 Task: Forward email with the signature Austin King with the subject Job application submission from softage.1@softage.net to softage.8@softage.net with the message Could you provide an update on the progress of the market research project?, select first sentence, change the font of the message to Tahoma and change the font typography to bold Send the email
Action: Mouse moved to (989, 77)
Screenshot: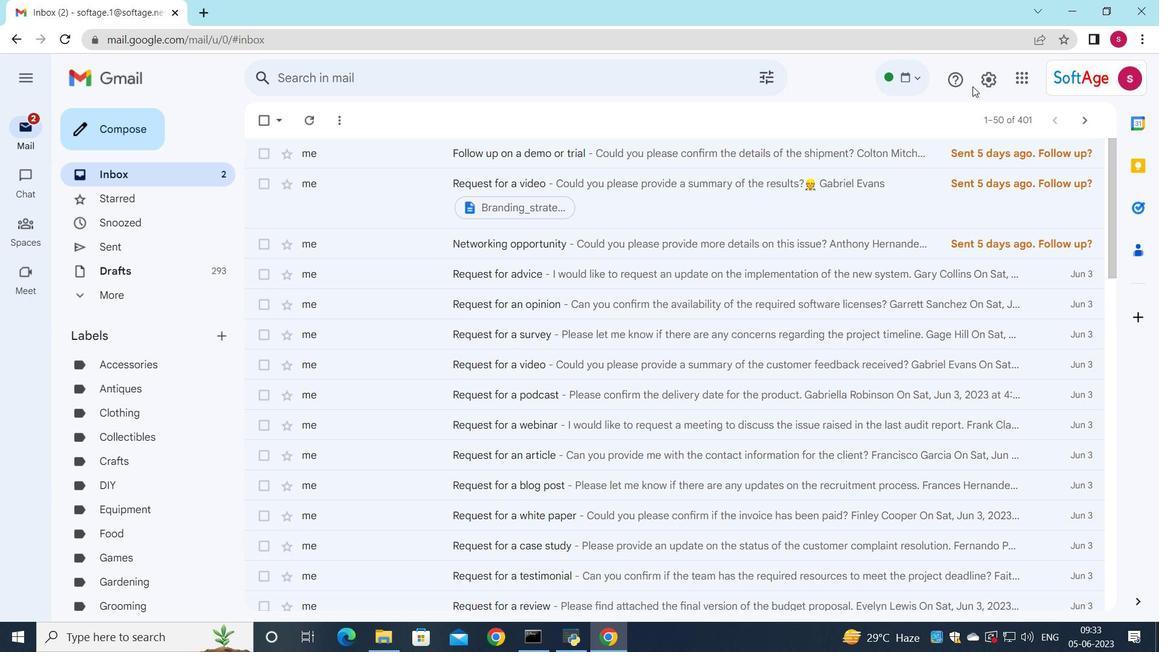 
Action: Mouse pressed left at (989, 77)
Screenshot: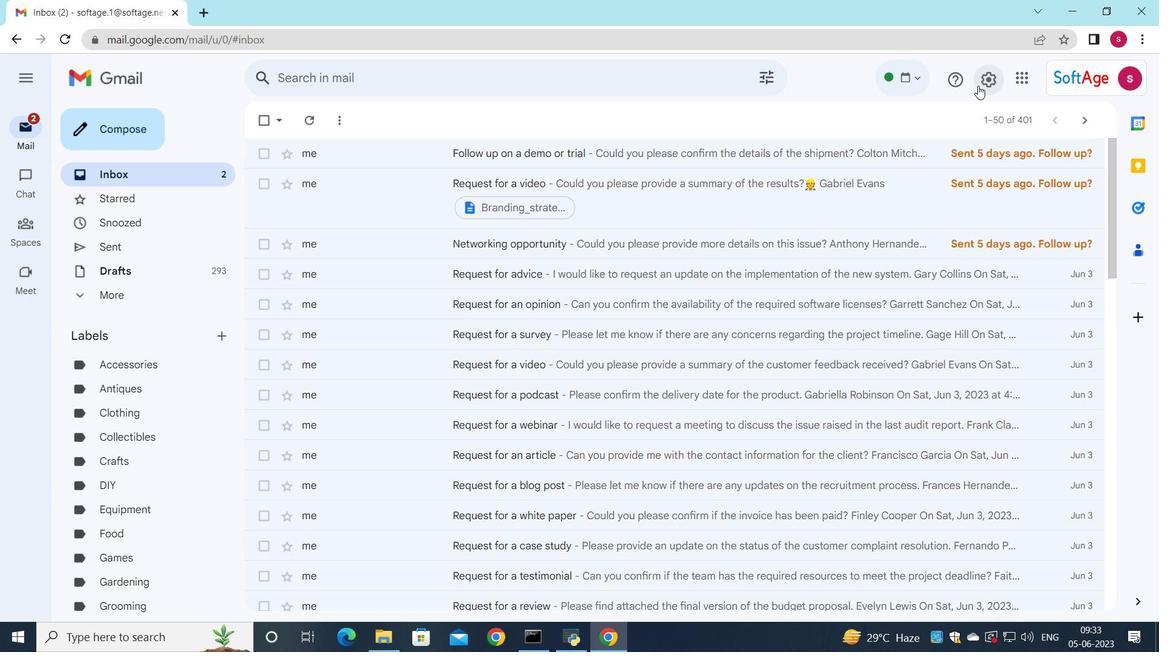 
Action: Mouse moved to (988, 151)
Screenshot: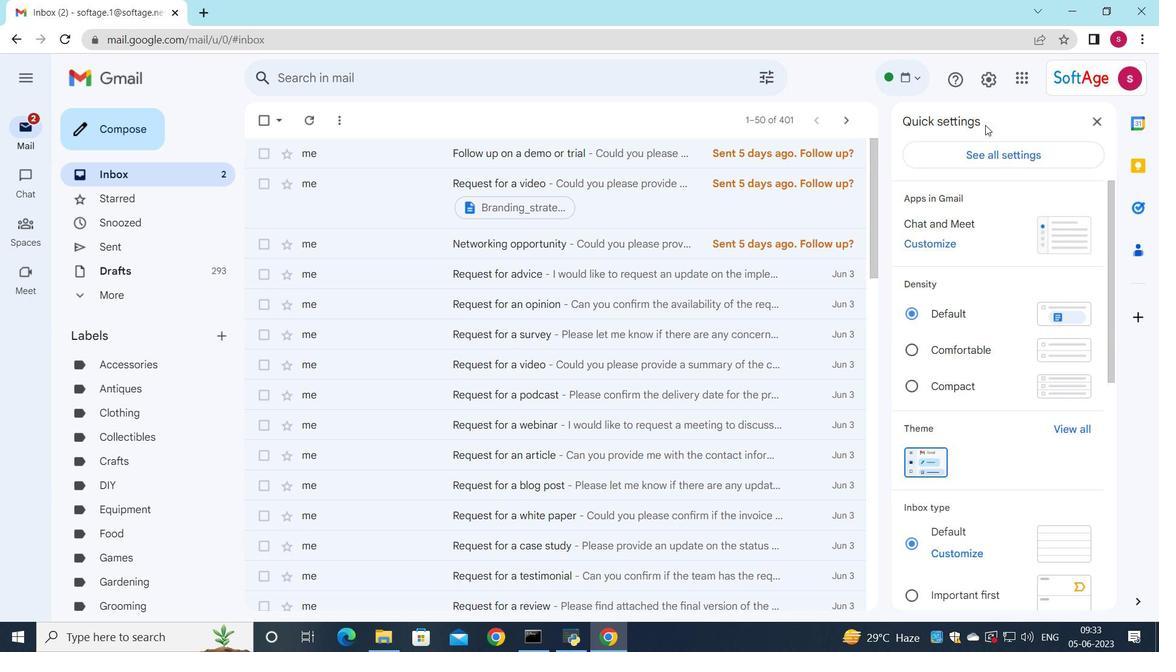 
Action: Mouse pressed left at (988, 151)
Screenshot: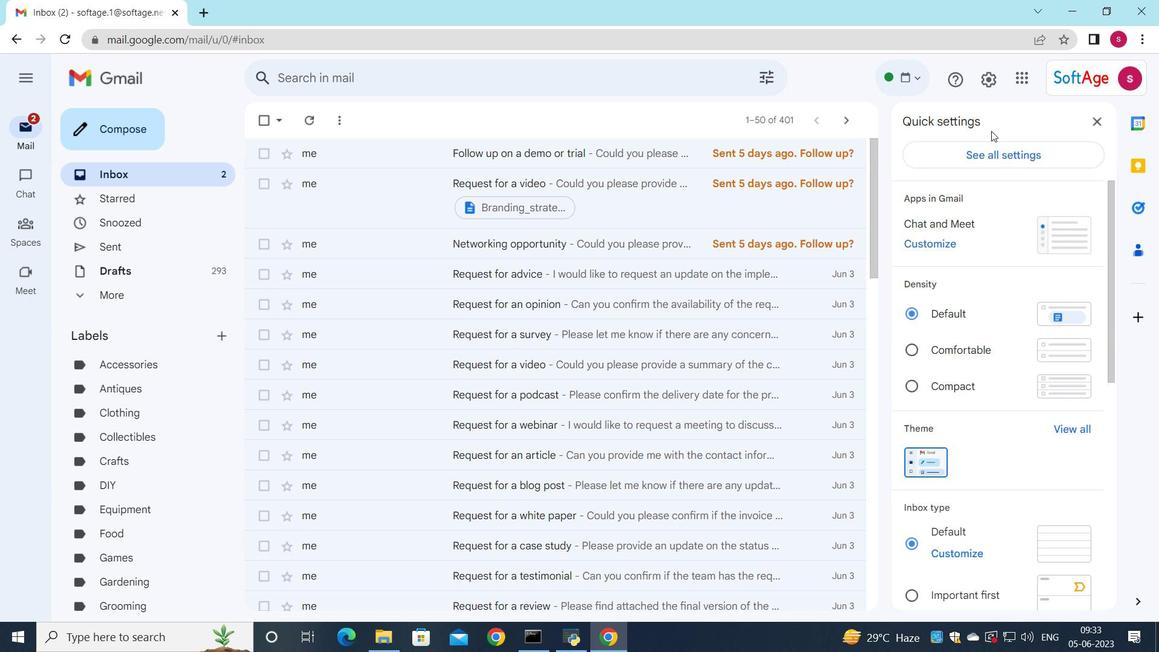 
Action: Mouse moved to (978, 85)
Screenshot: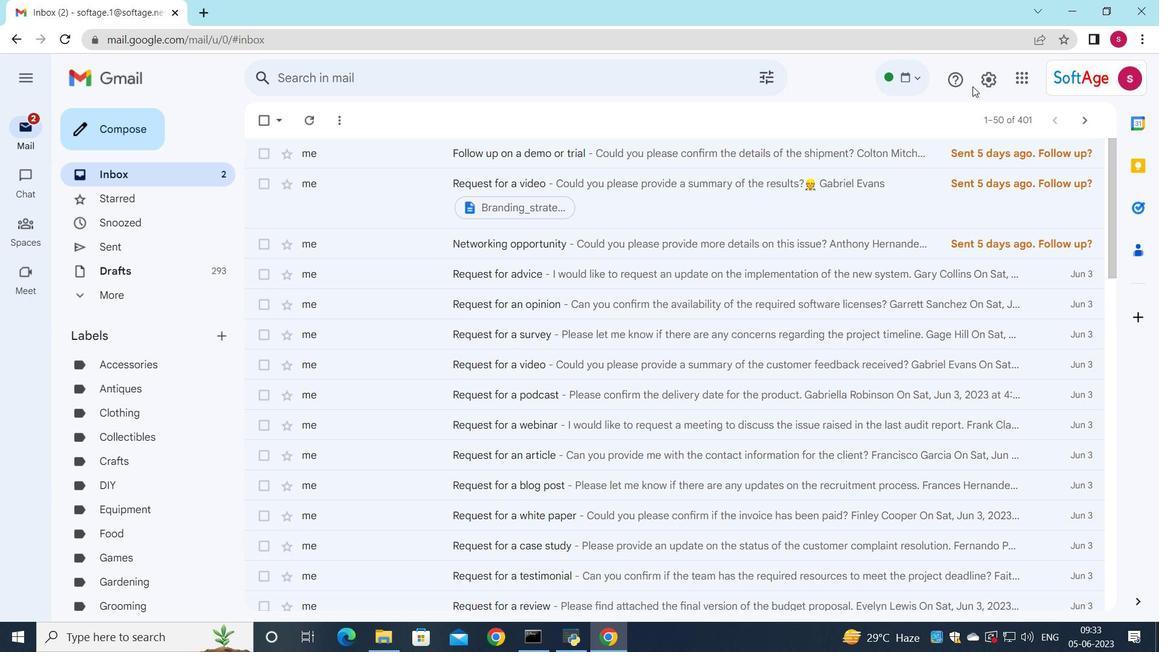 
Action: Mouse pressed left at (978, 85)
Screenshot: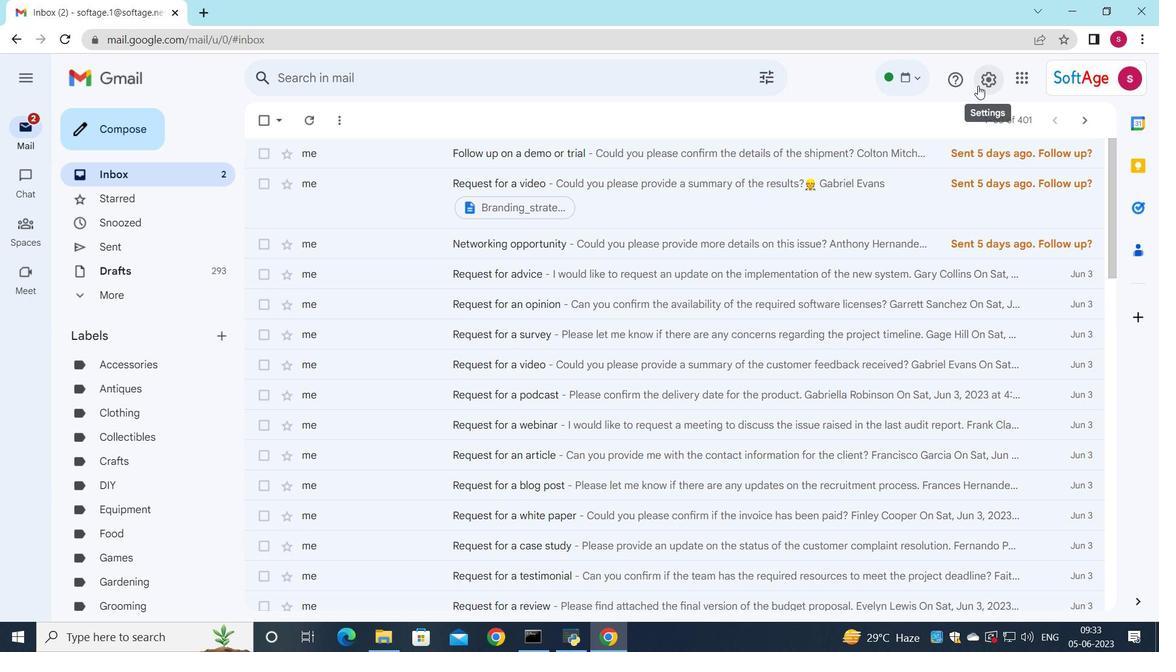 
Action: Mouse moved to (996, 154)
Screenshot: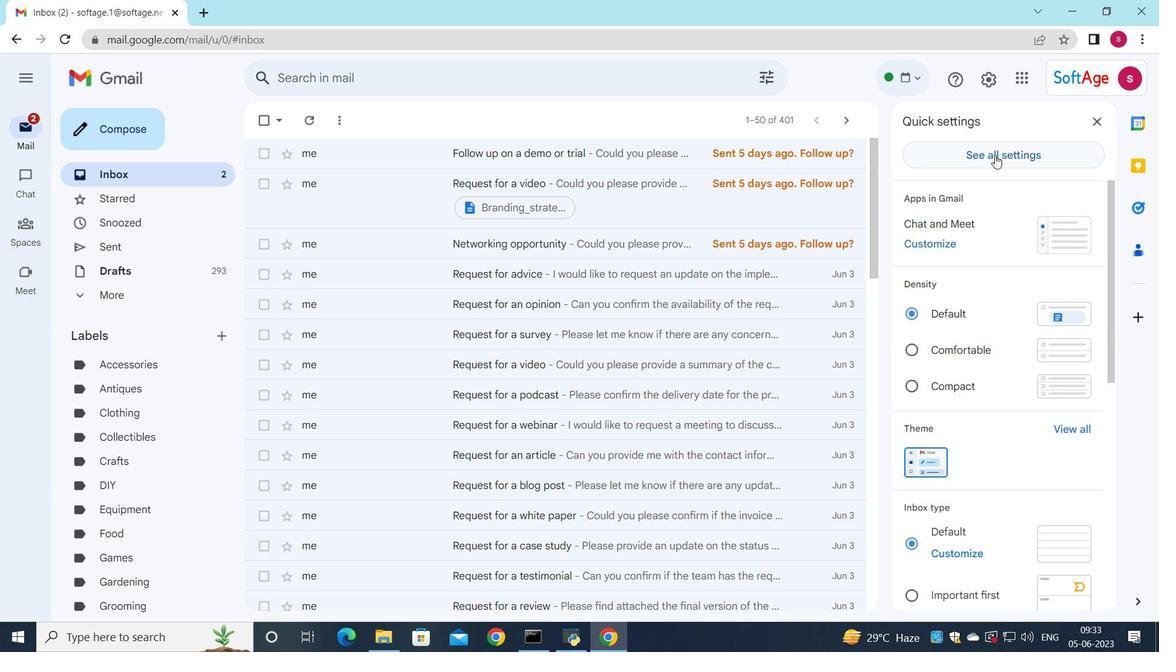 
Action: Mouse pressed left at (996, 154)
Screenshot: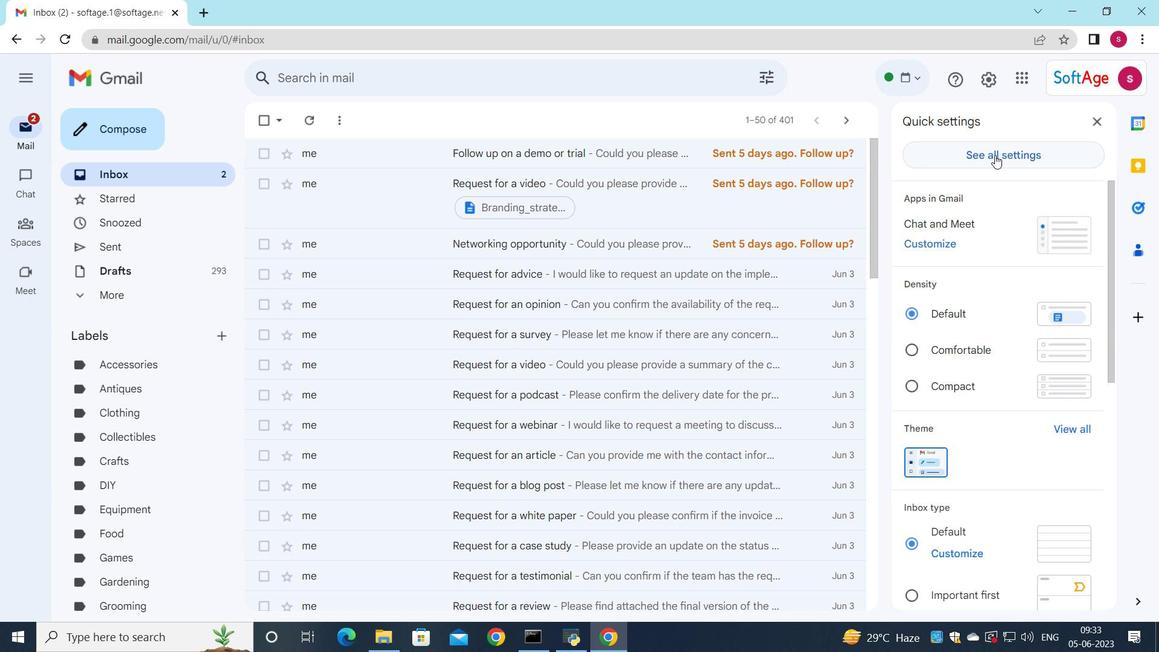 
Action: Mouse moved to (559, 267)
Screenshot: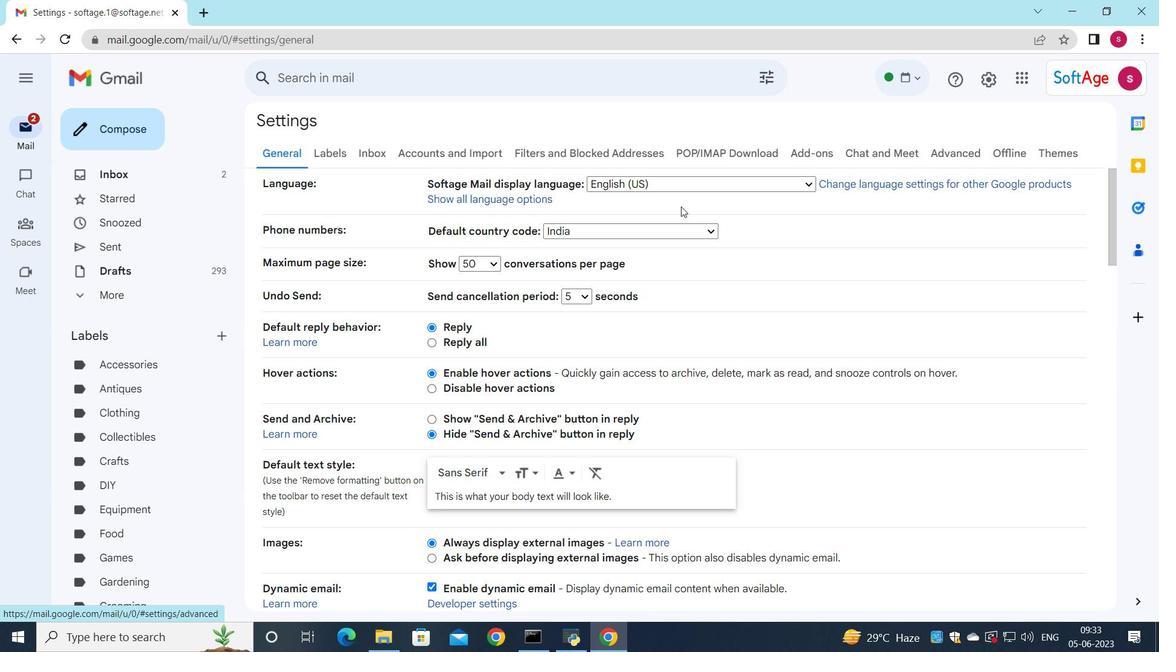 
Action: Mouse scrolled (571, 260) with delta (0, 0)
Screenshot: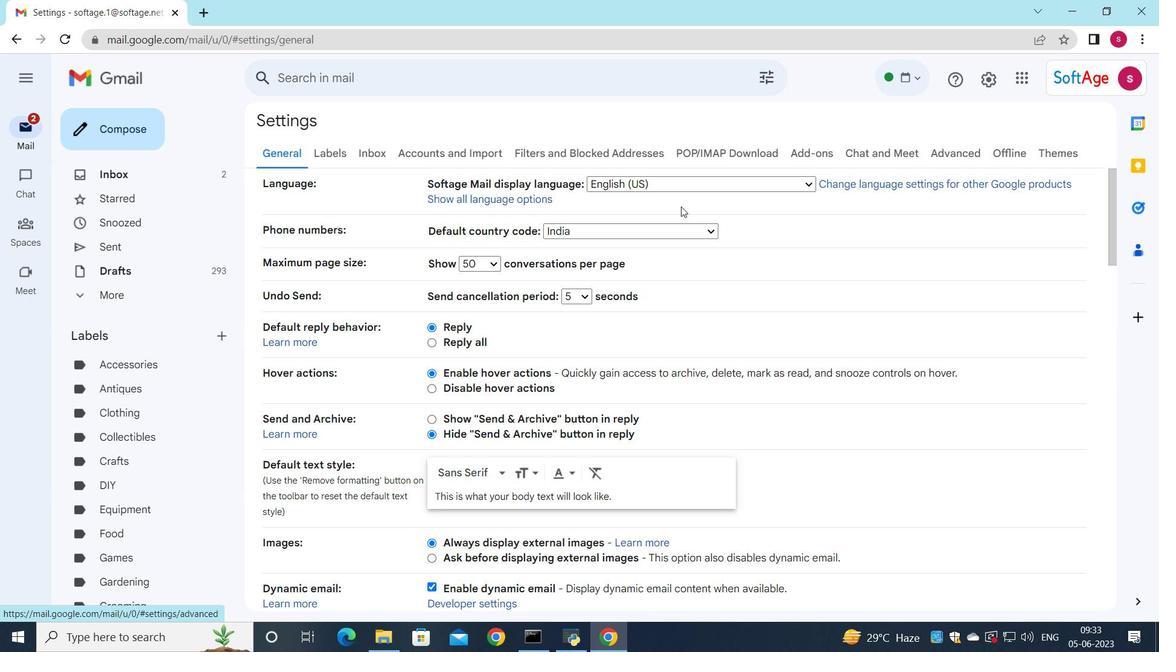 
Action: Mouse moved to (559, 268)
Screenshot: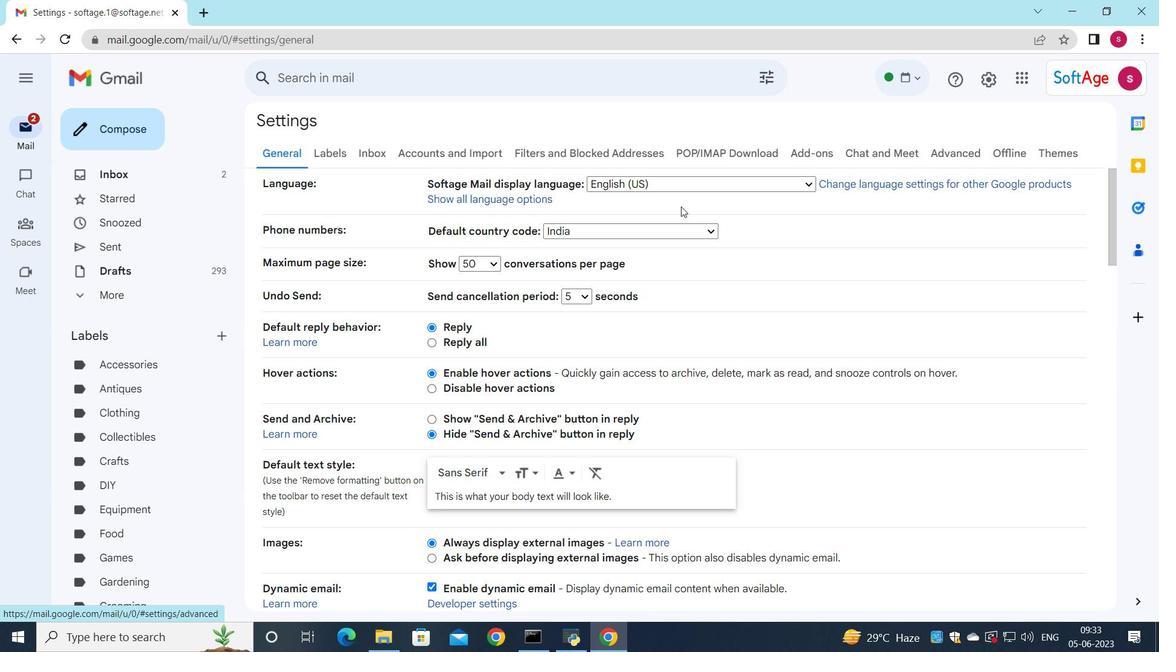 
Action: Mouse scrolled (565, 263) with delta (0, 0)
Screenshot: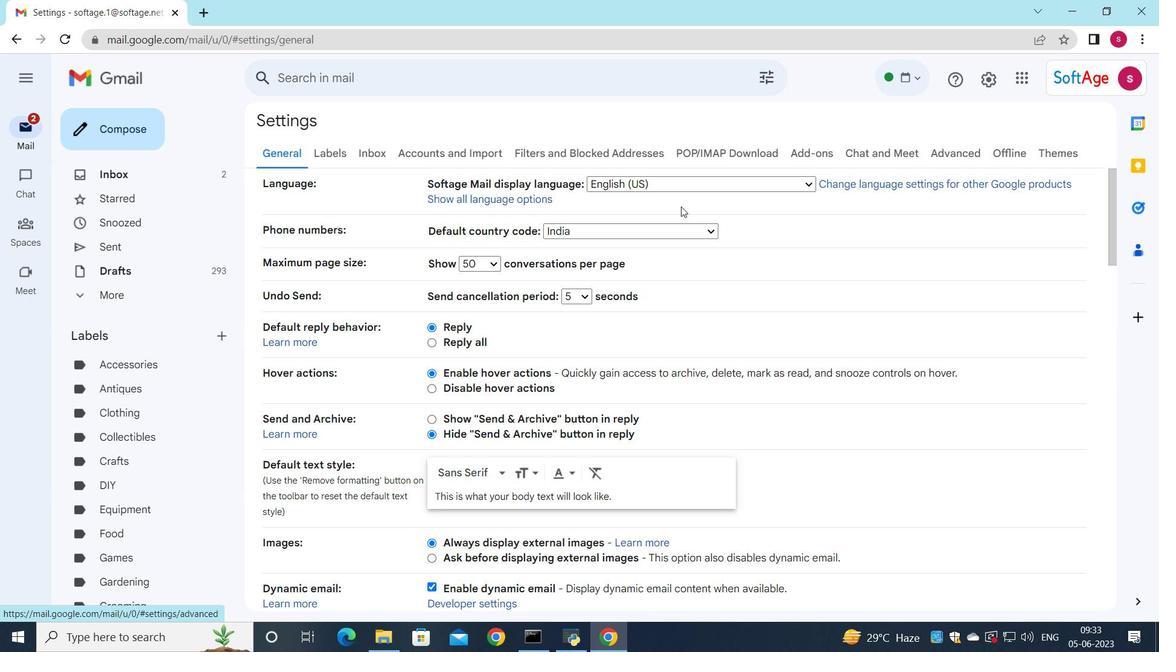 
Action: Mouse moved to (559, 274)
Screenshot: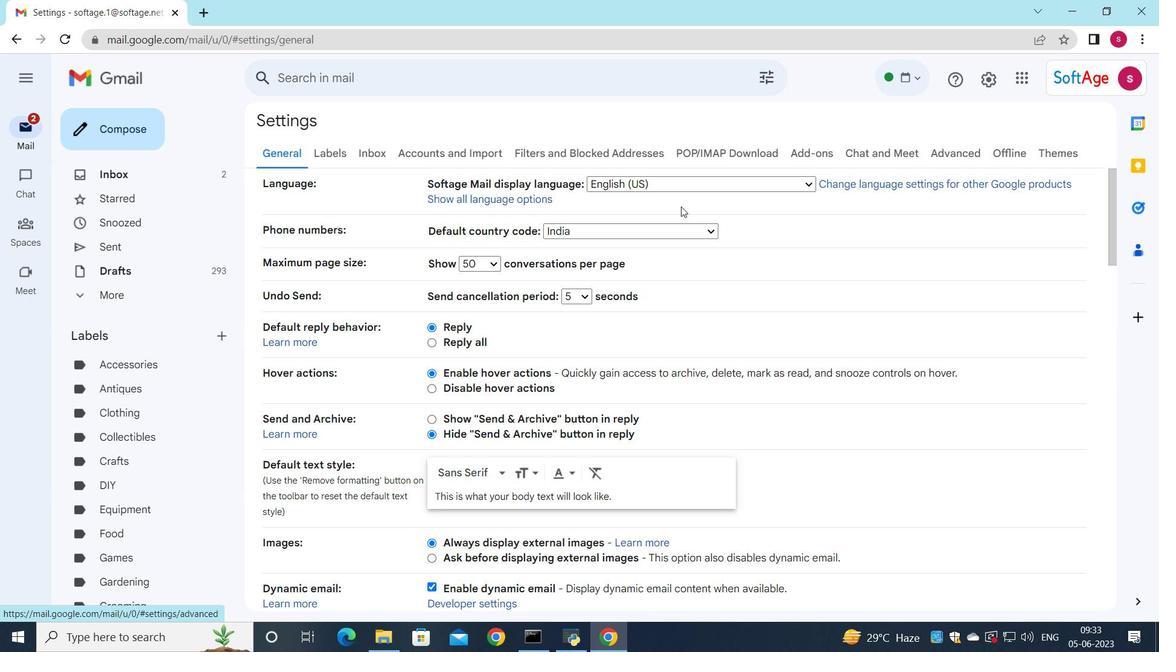 
Action: Mouse scrolled (562, 265) with delta (0, 0)
Screenshot: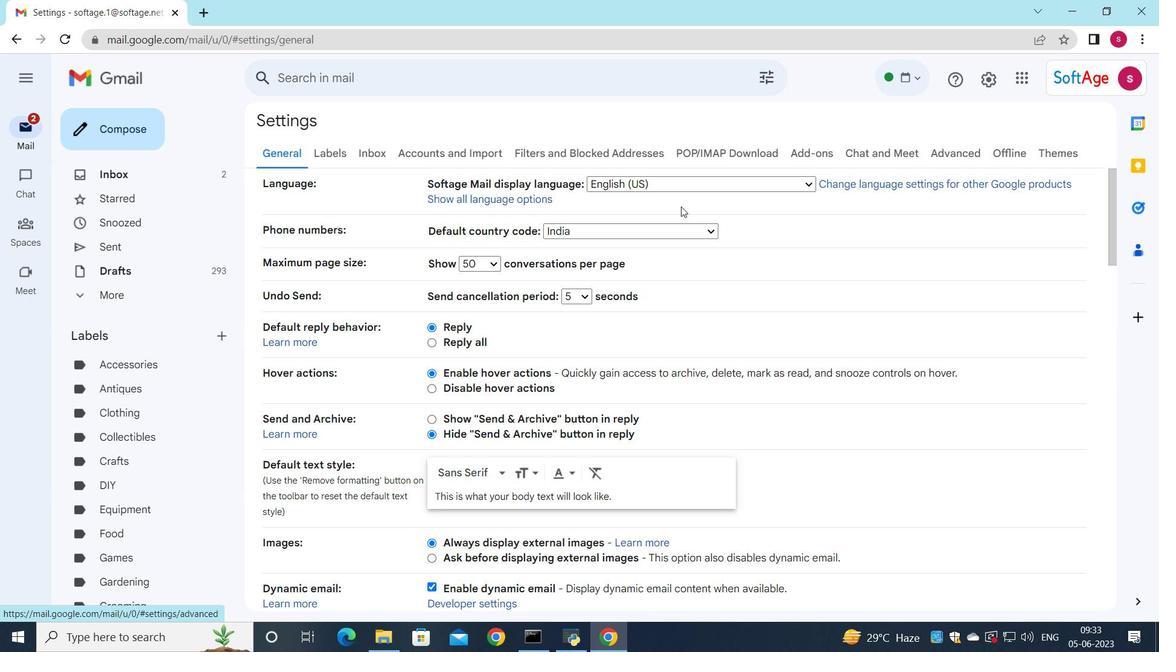 
Action: Mouse moved to (554, 268)
Screenshot: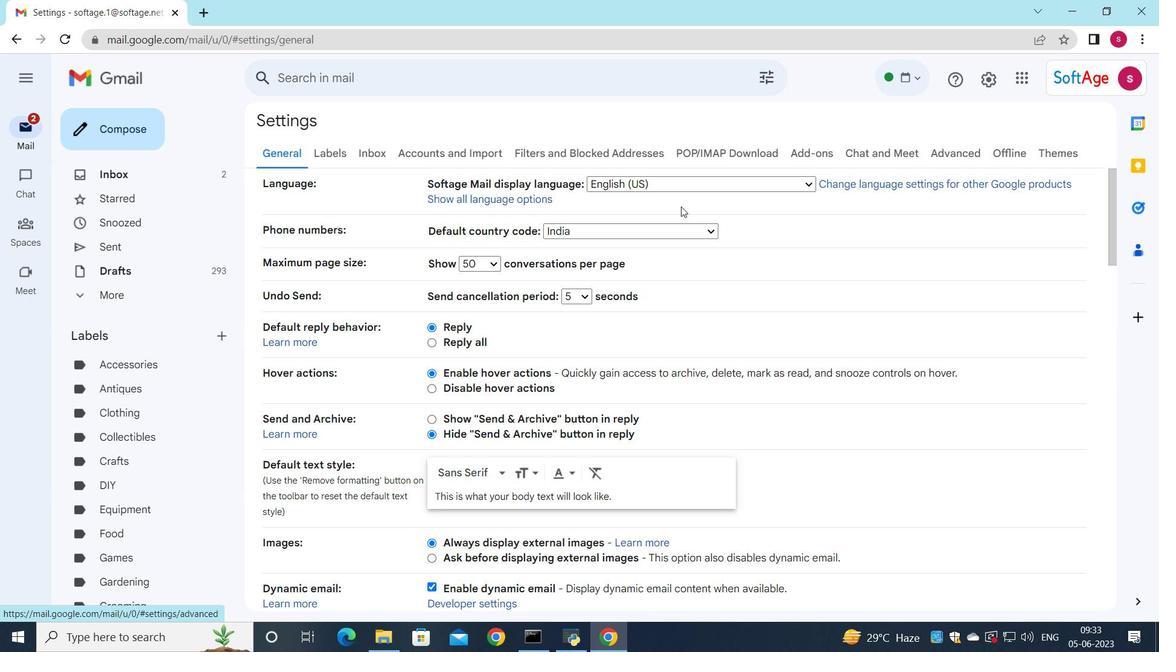 
Action: Mouse scrolled (559, 267) with delta (0, 0)
Screenshot: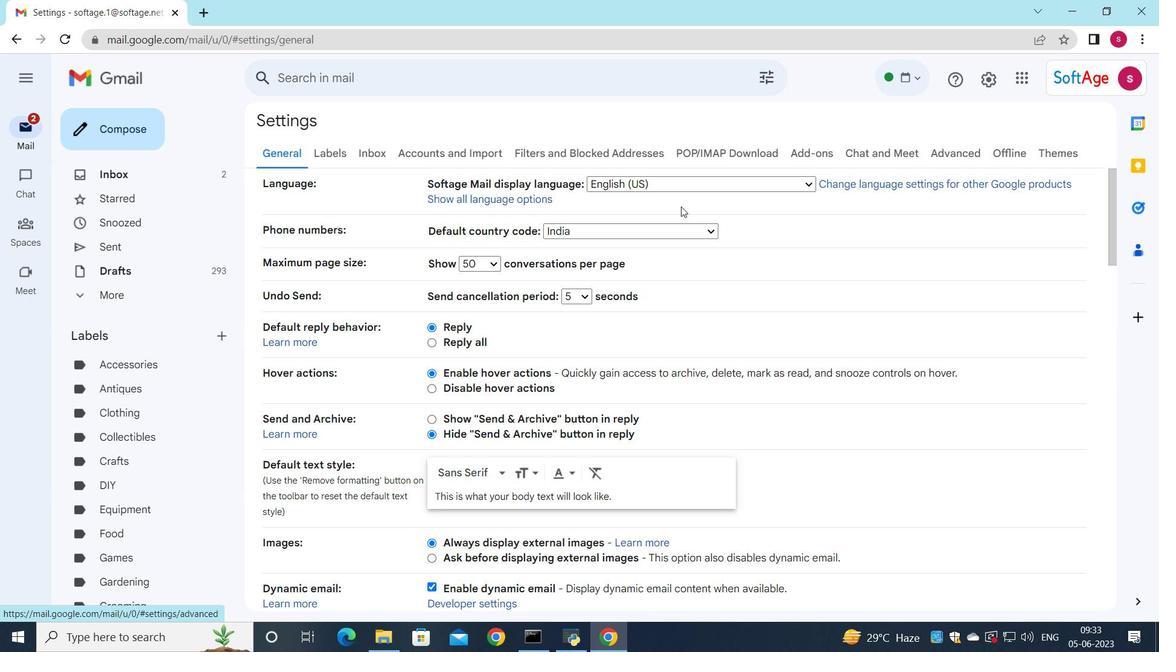 
Action: Mouse moved to (540, 263)
Screenshot: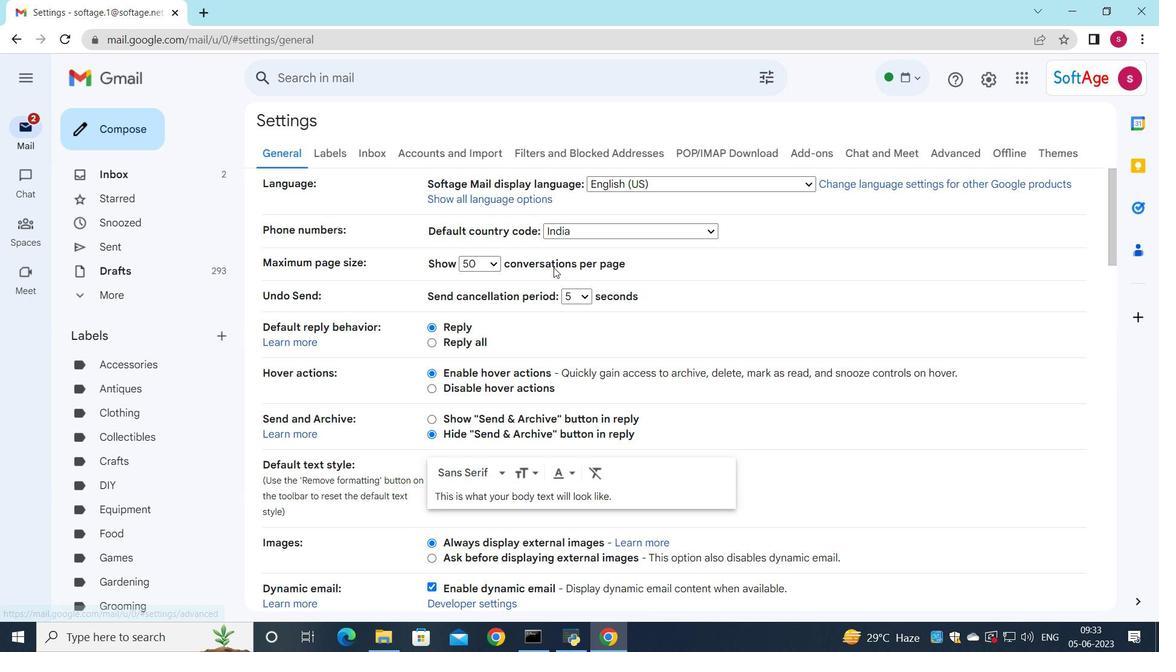 
Action: Mouse scrolled (540, 263) with delta (0, 0)
Screenshot: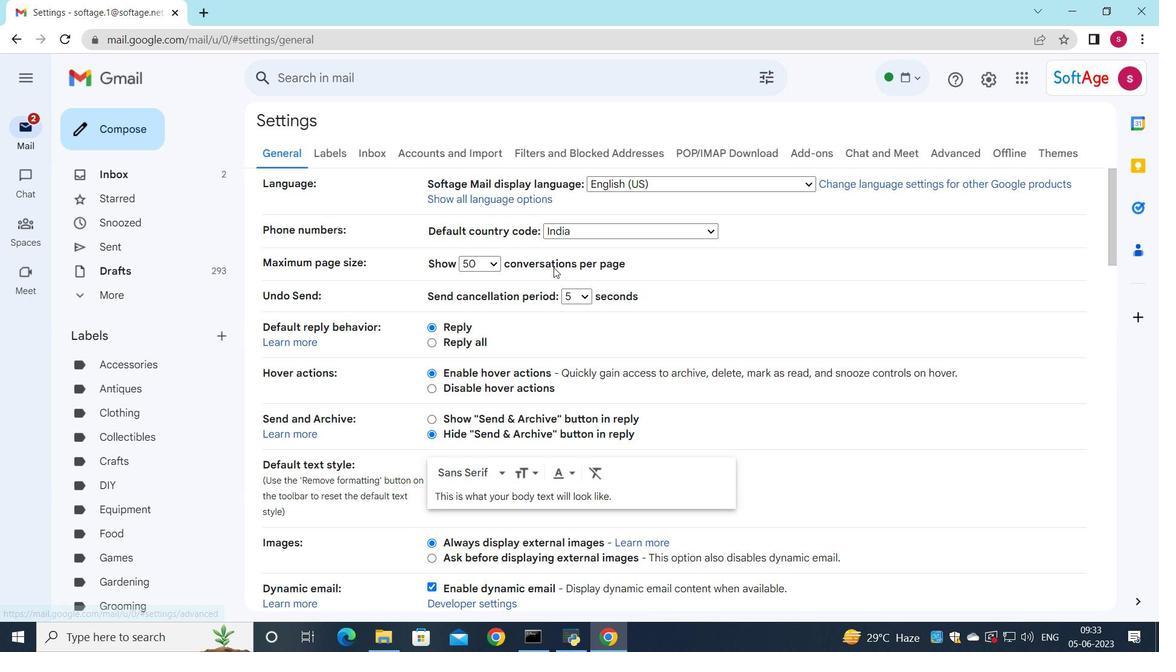 
Action: Mouse moved to (538, 265)
Screenshot: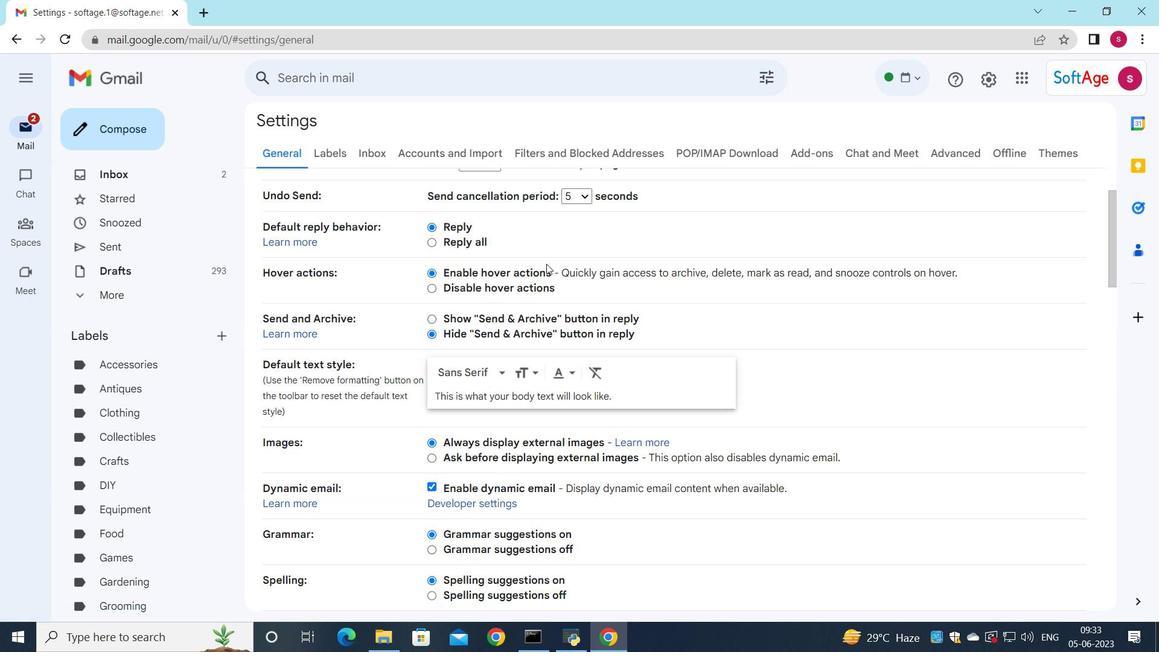 
Action: Mouse scrolled (538, 264) with delta (0, 0)
Screenshot: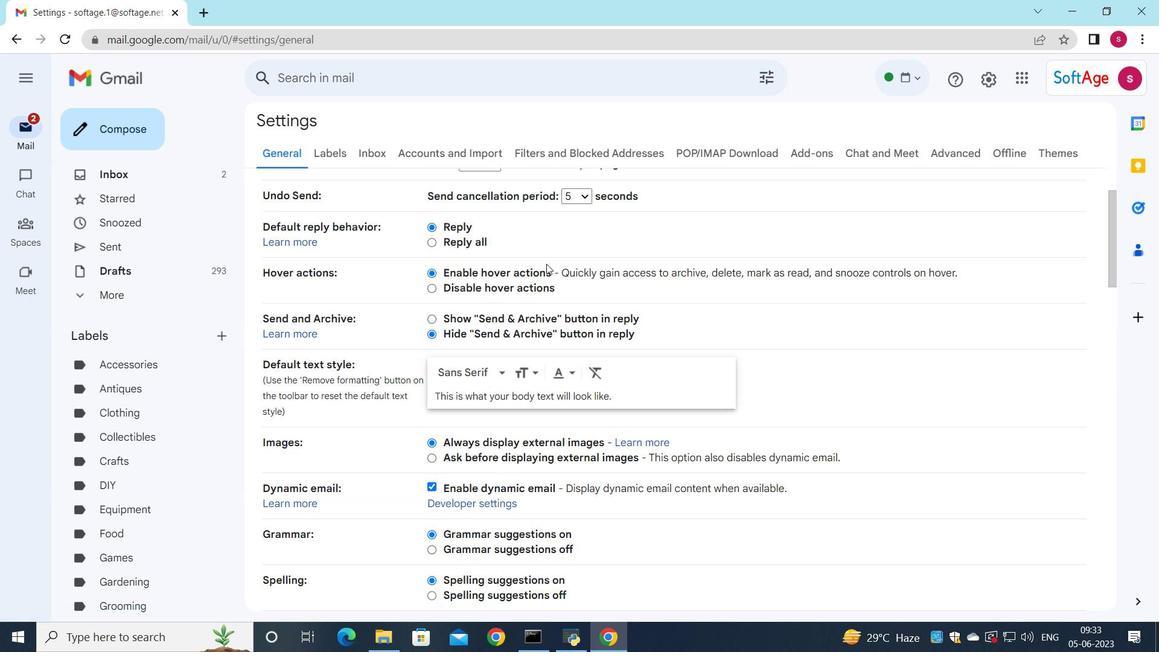
Action: Mouse scrolled (538, 264) with delta (0, 0)
Screenshot: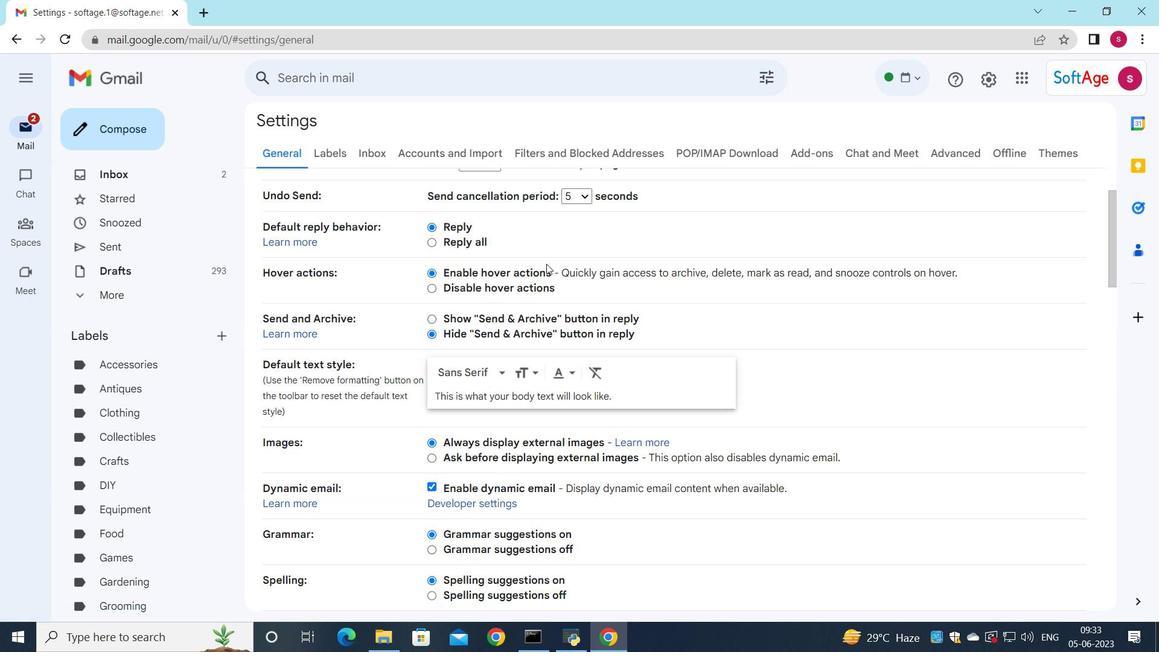 
Action: Mouse scrolled (538, 264) with delta (0, 0)
Screenshot: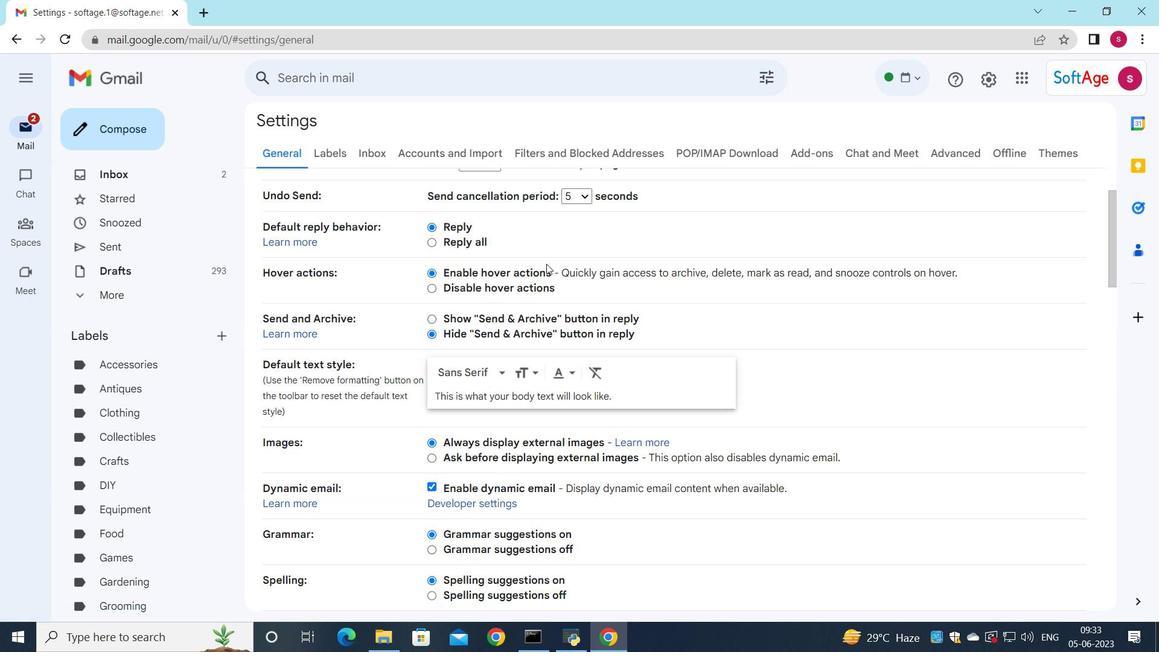 
Action: Mouse scrolled (538, 264) with delta (0, 0)
Screenshot: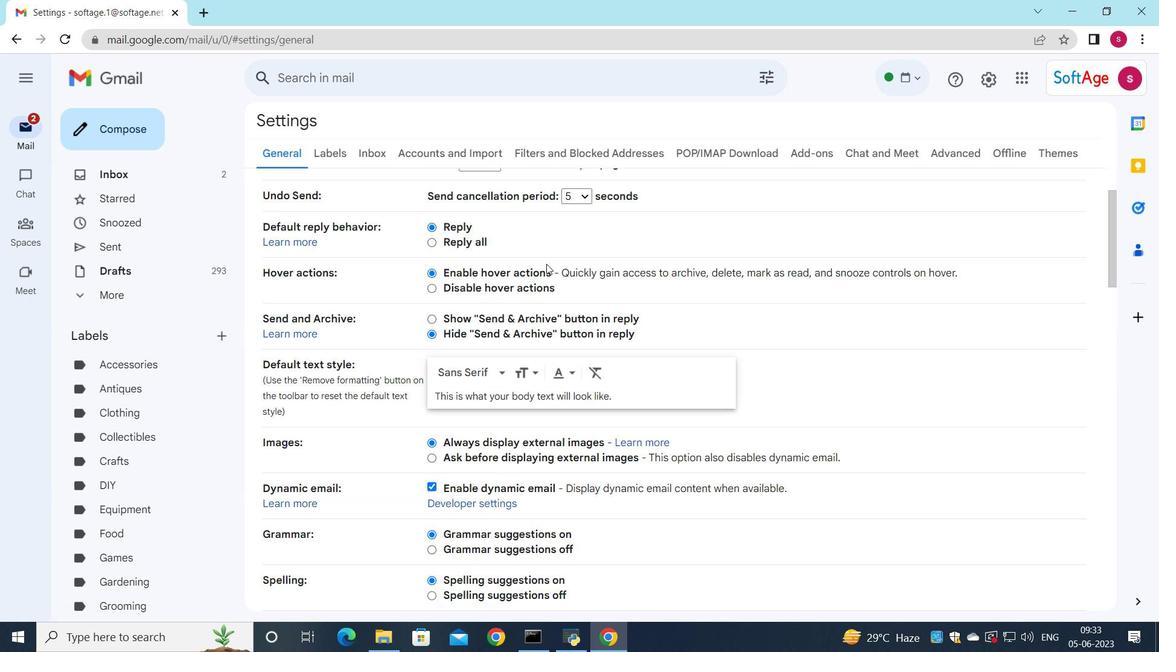 
Action: Mouse moved to (538, 265)
Screenshot: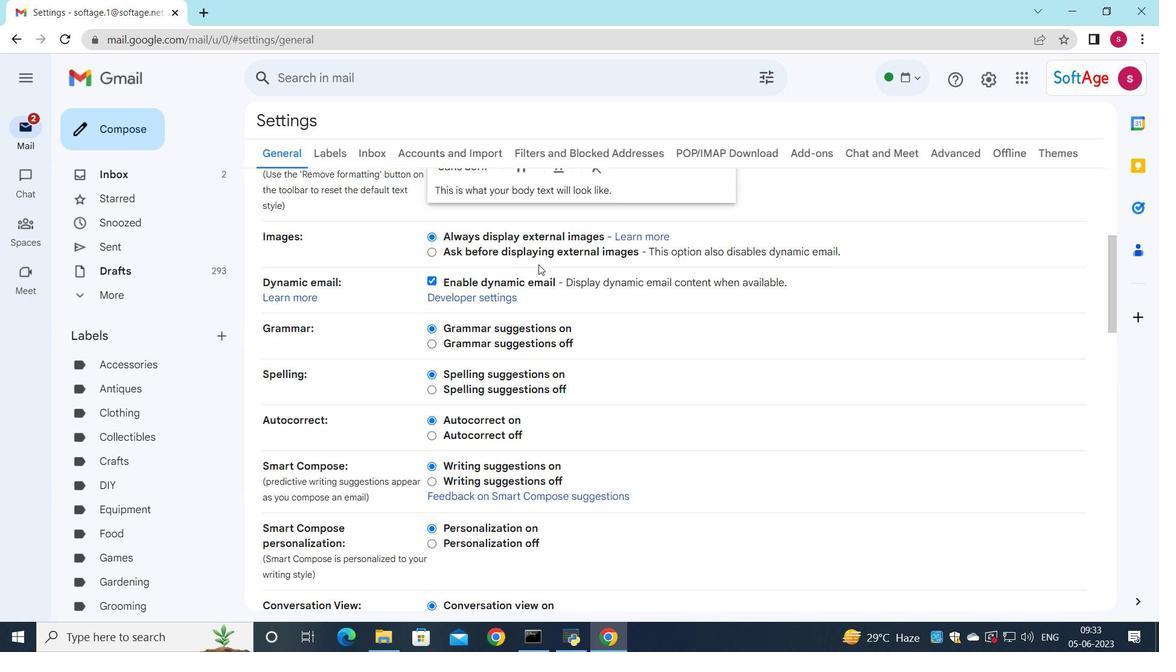 
Action: Mouse scrolled (538, 264) with delta (0, 0)
Screenshot: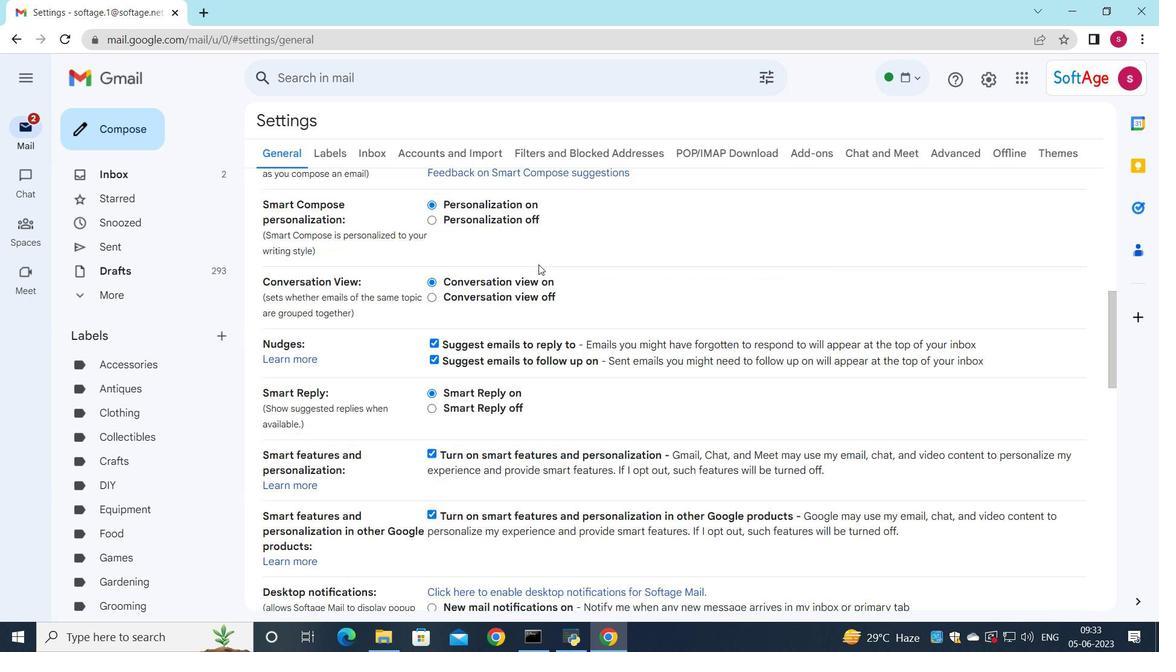 
Action: Mouse scrolled (538, 264) with delta (0, 0)
Screenshot: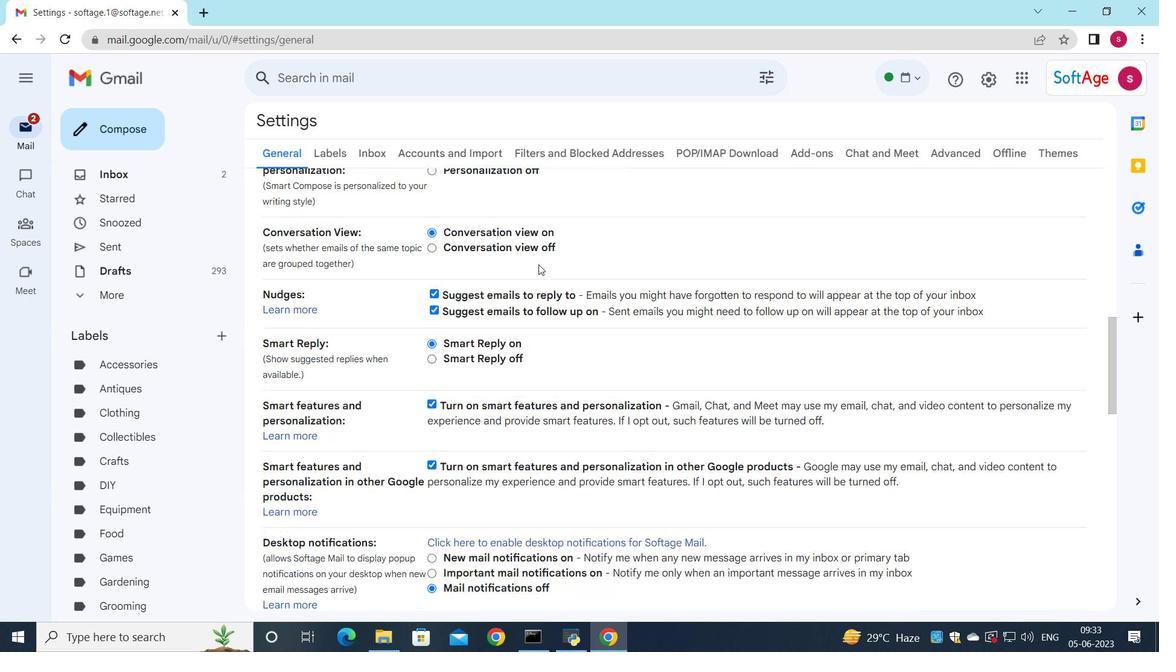 
Action: Mouse scrolled (538, 264) with delta (0, 0)
Screenshot: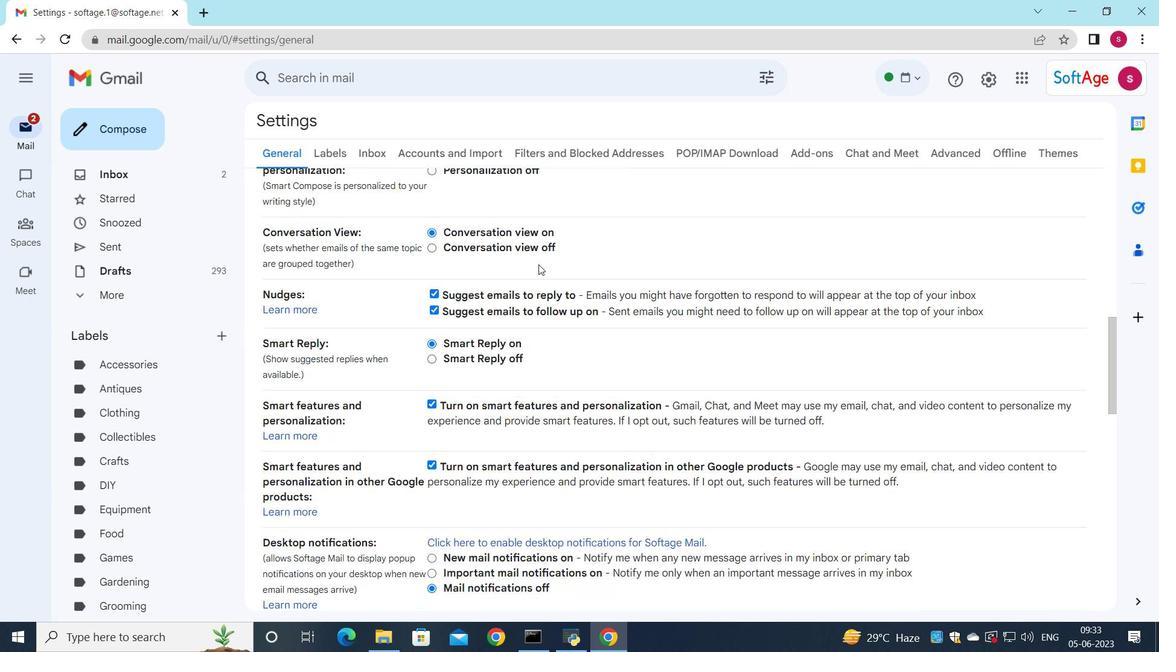 
Action: Mouse scrolled (538, 264) with delta (0, 0)
Screenshot: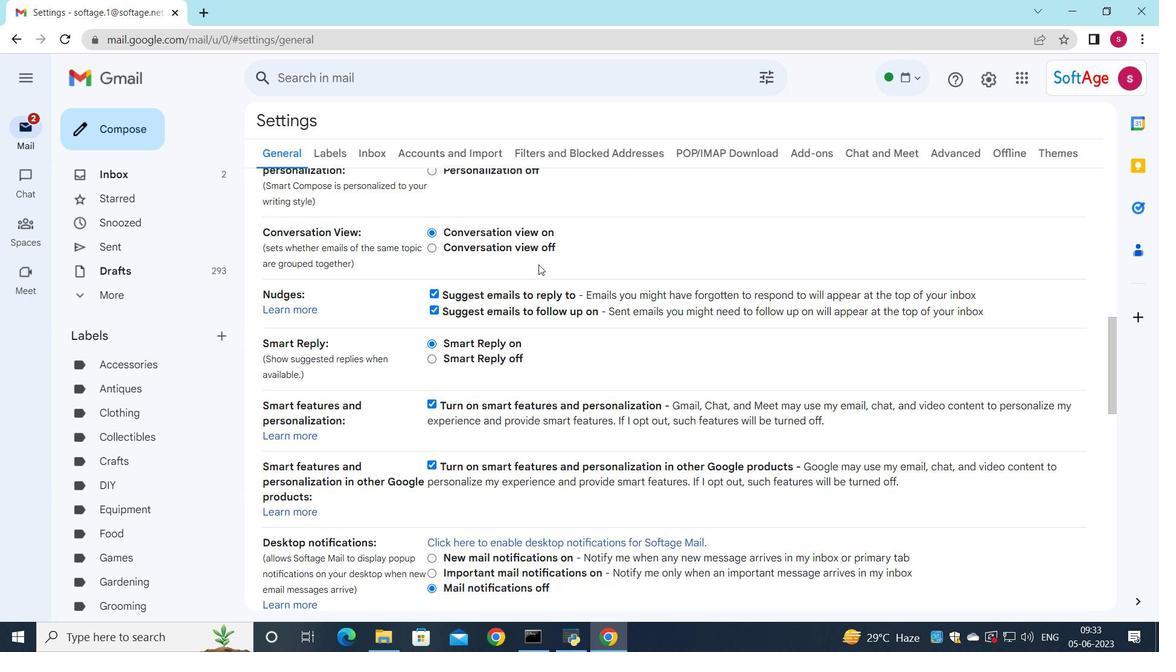 
Action: Mouse scrolled (538, 264) with delta (0, 0)
Screenshot: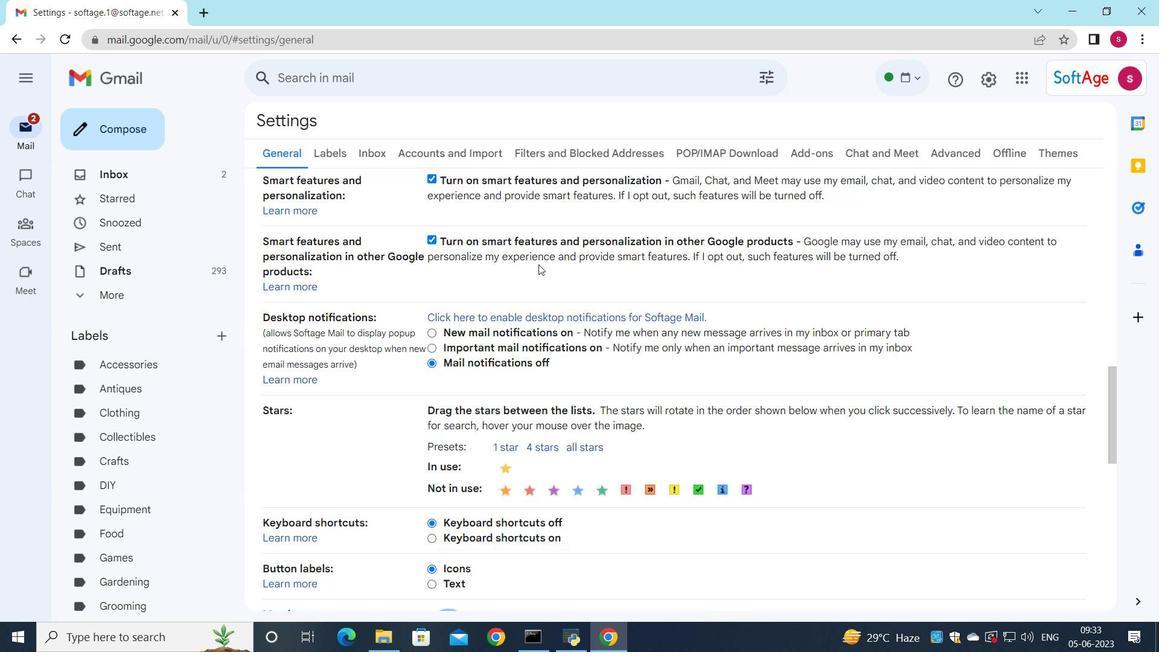 
Action: Mouse scrolled (538, 264) with delta (0, 0)
Screenshot: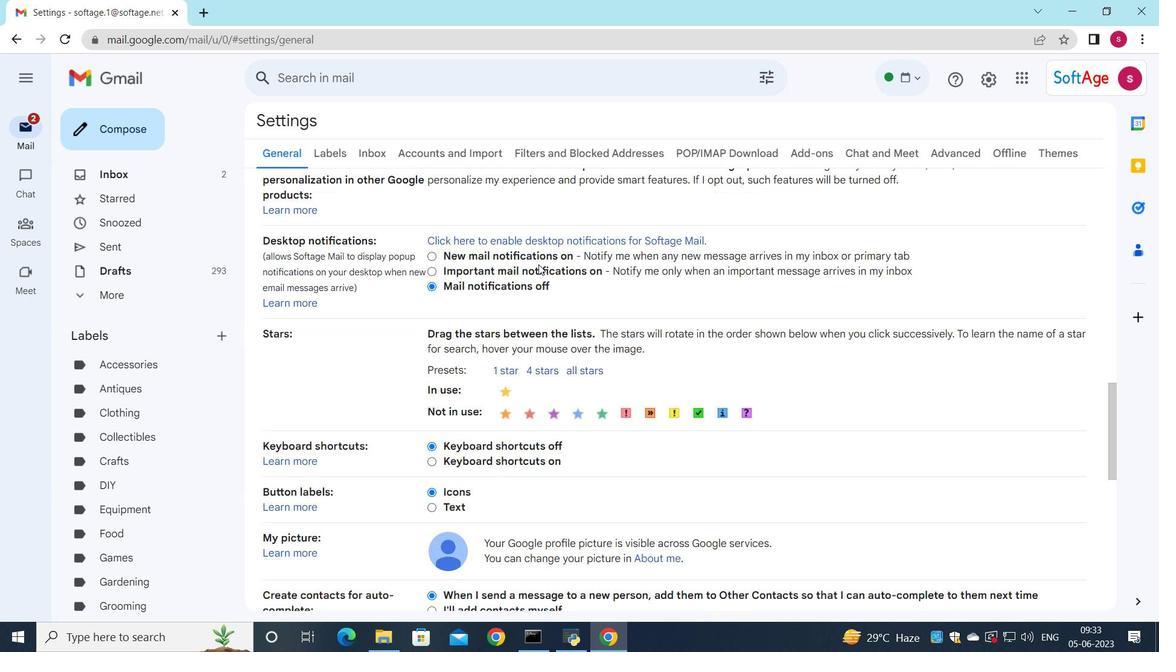 
Action: Mouse scrolled (538, 264) with delta (0, 0)
Screenshot: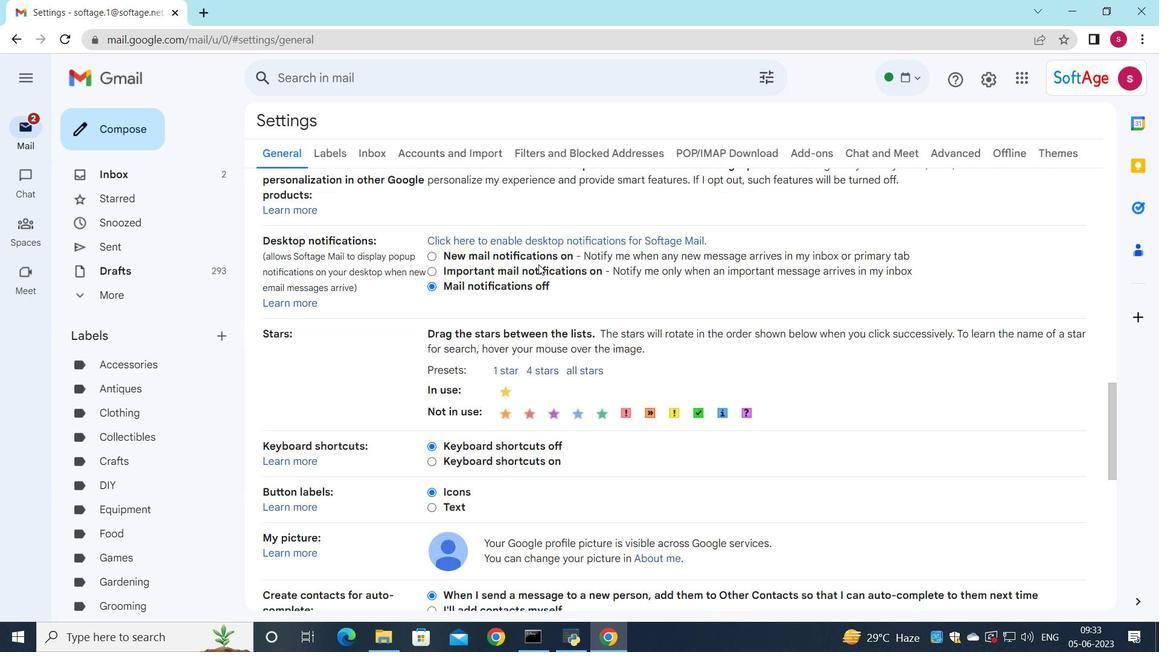 
Action: Mouse scrolled (538, 264) with delta (0, 0)
Screenshot: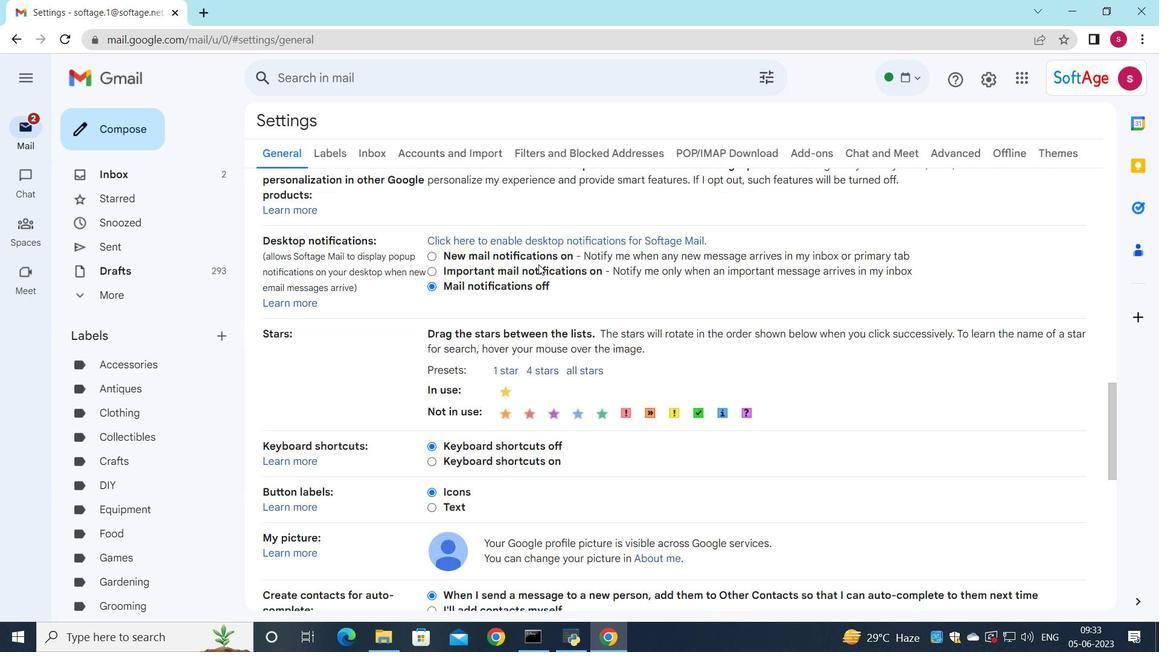 
Action: Mouse scrolled (538, 264) with delta (0, 0)
Screenshot: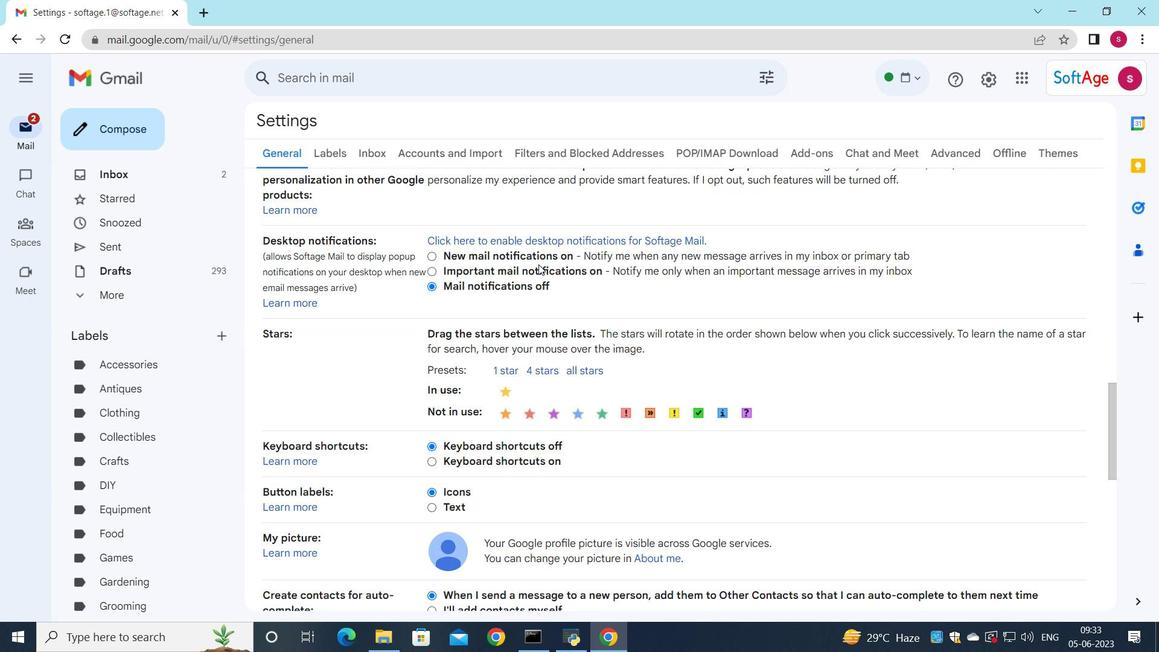 
Action: Mouse moved to (501, 283)
Screenshot: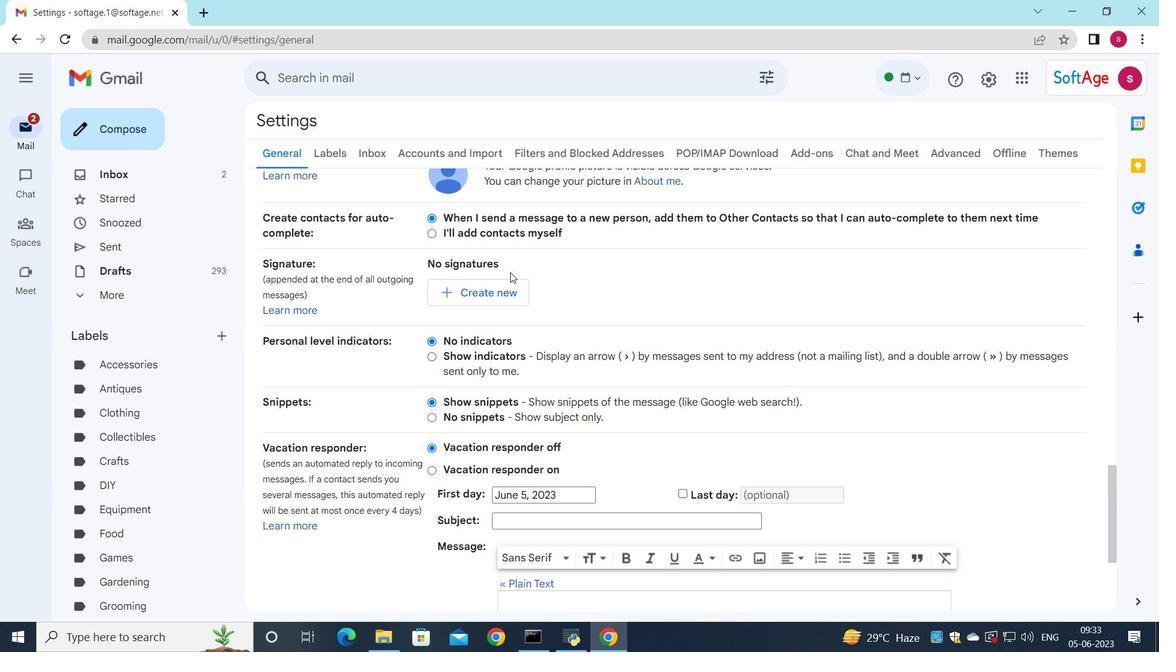 
Action: Mouse pressed left at (501, 283)
Screenshot: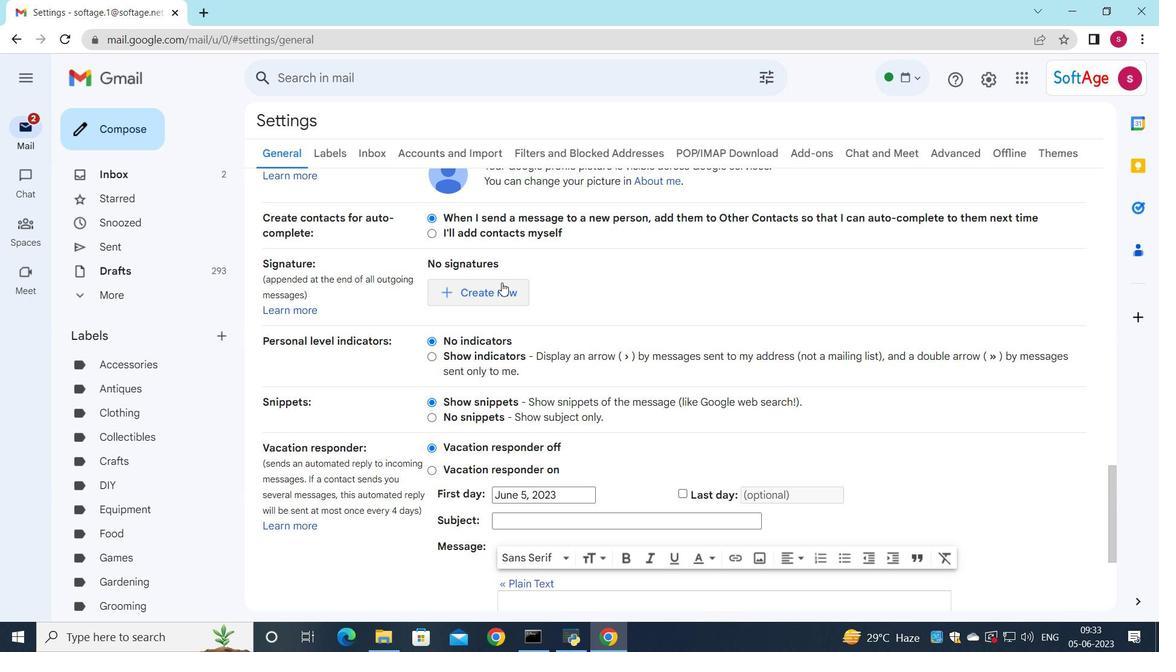 
Action: Mouse moved to (568, 274)
Screenshot: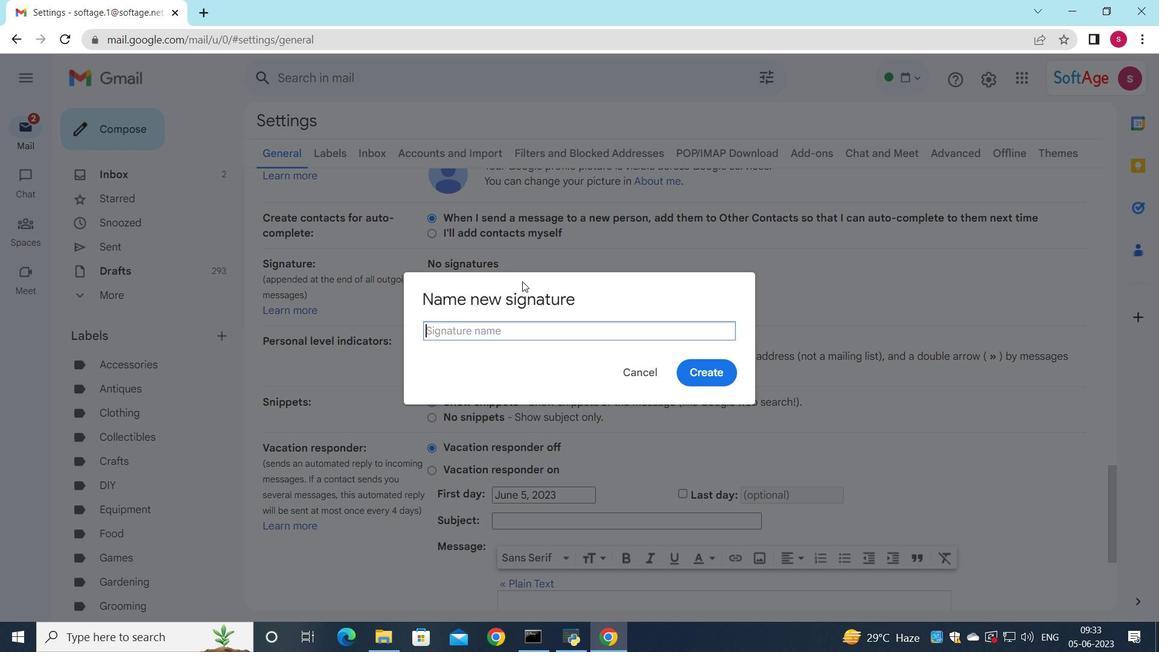 
Action: Key pressed <Key.shift>Austin<Key.space><Key.shift>King
Screenshot: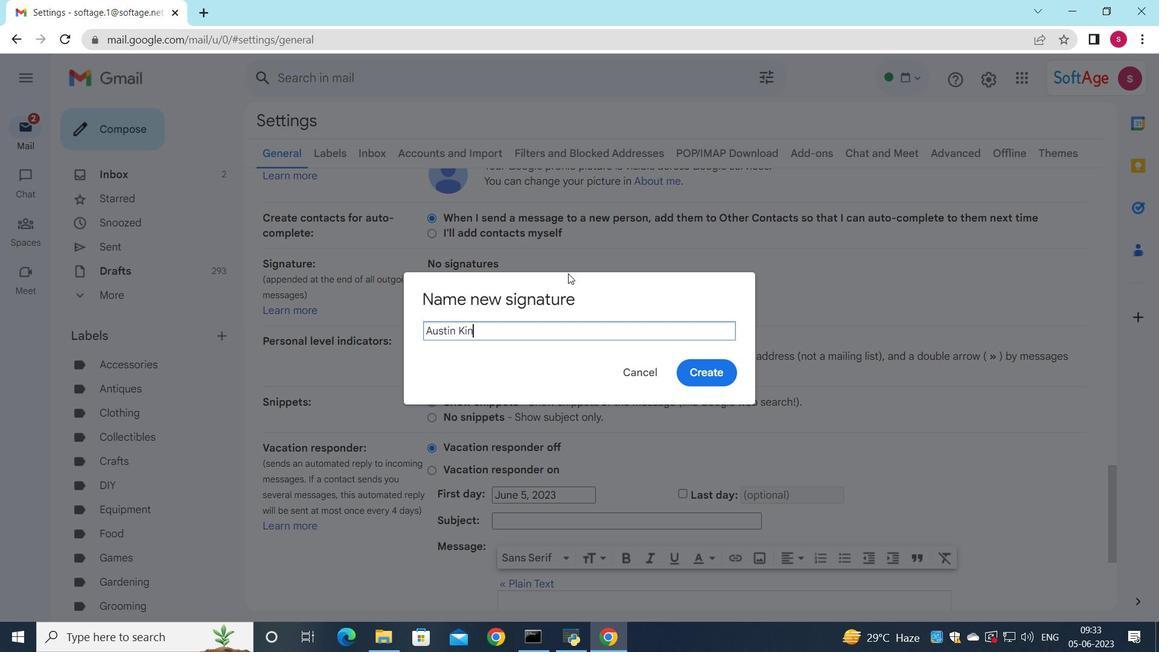 
Action: Mouse moved to (707, 377)
Screenshot: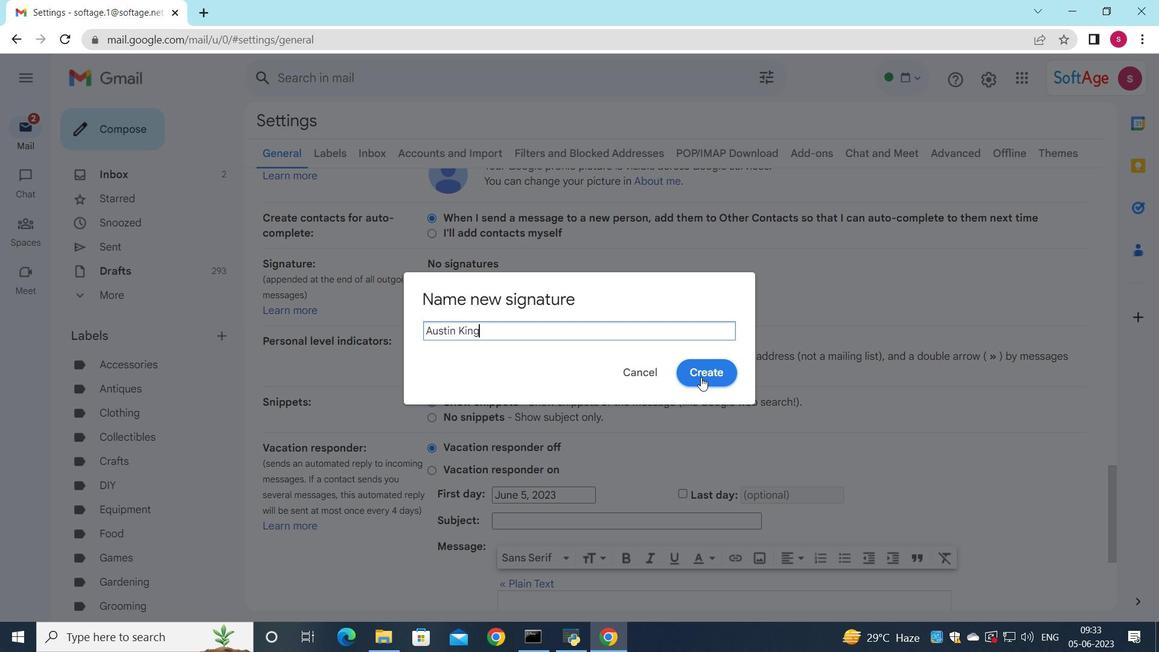 
Action: Mouse pressed left at (707, 377)
Screenshot: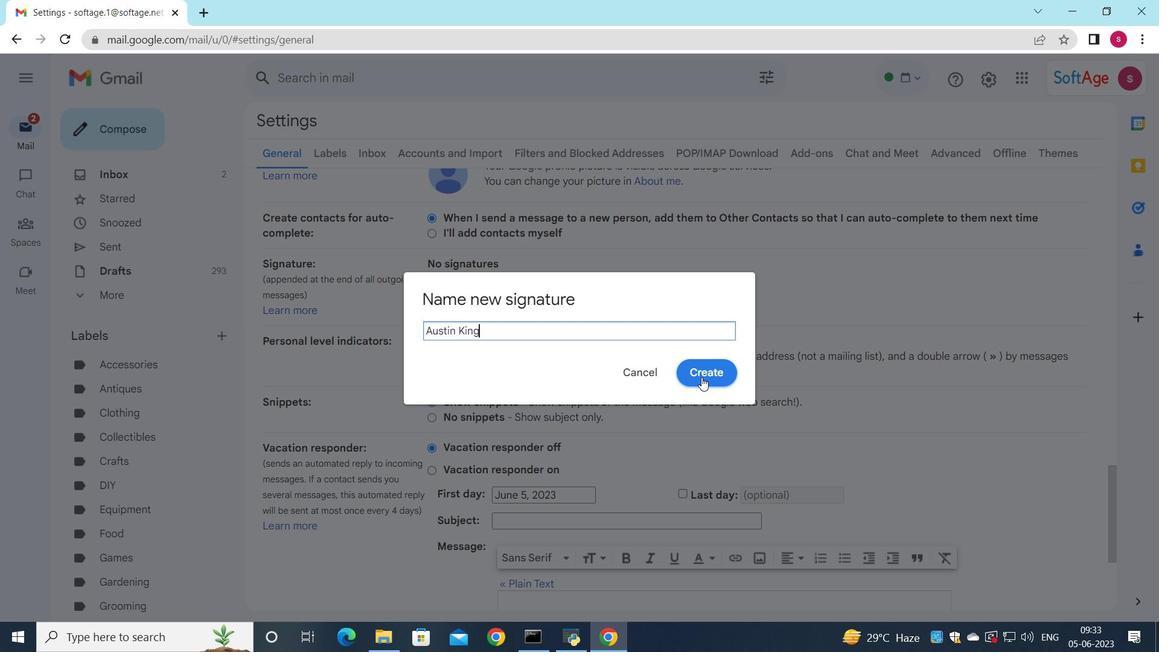 
Action: Mouse moved to (745, 285)
Screenshot: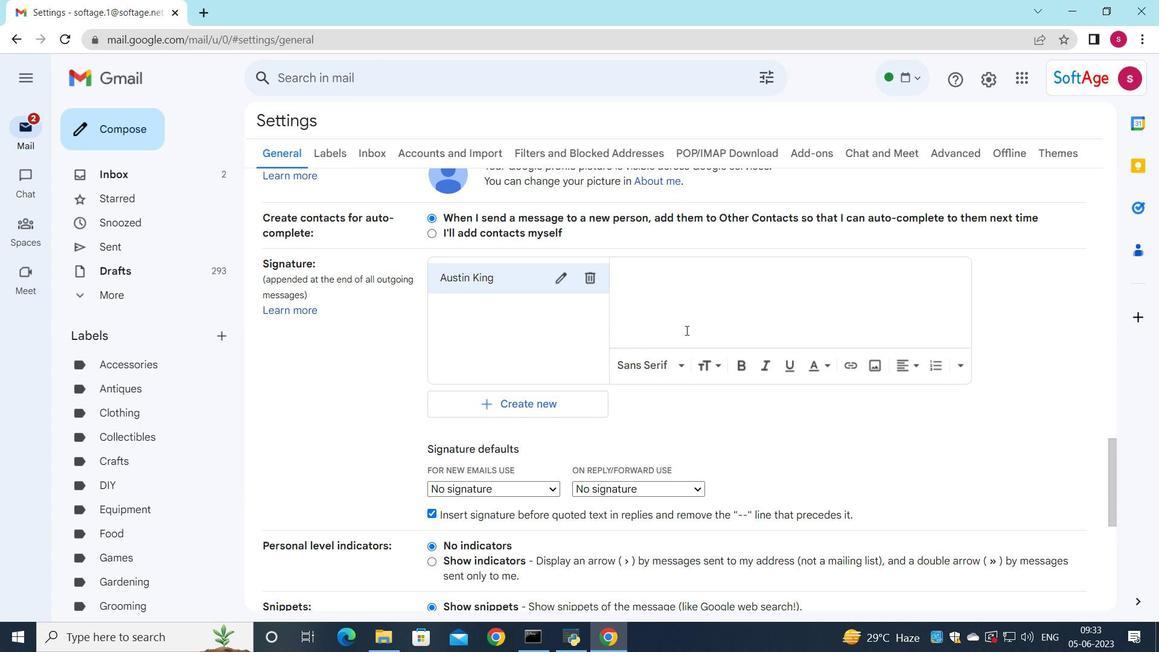 
Action: Mouse pressed left at (745, 285)
Screenshot: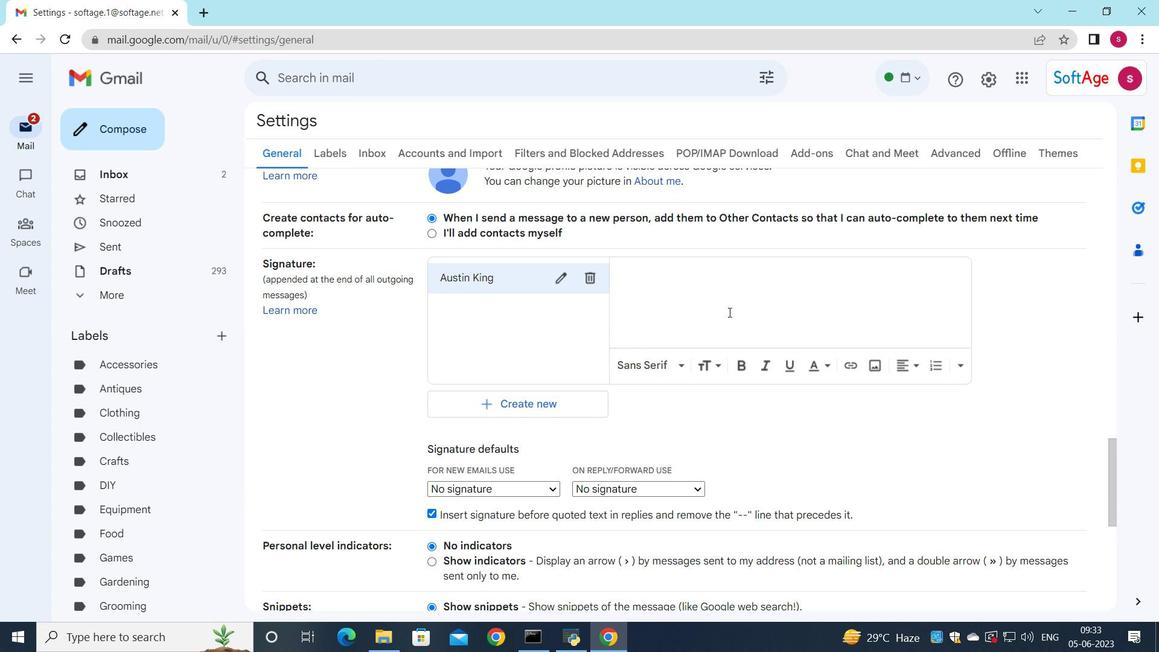 
Action: Key pressed <Key.shift>Austin<Key.space><Key.shift>King
Screenshot: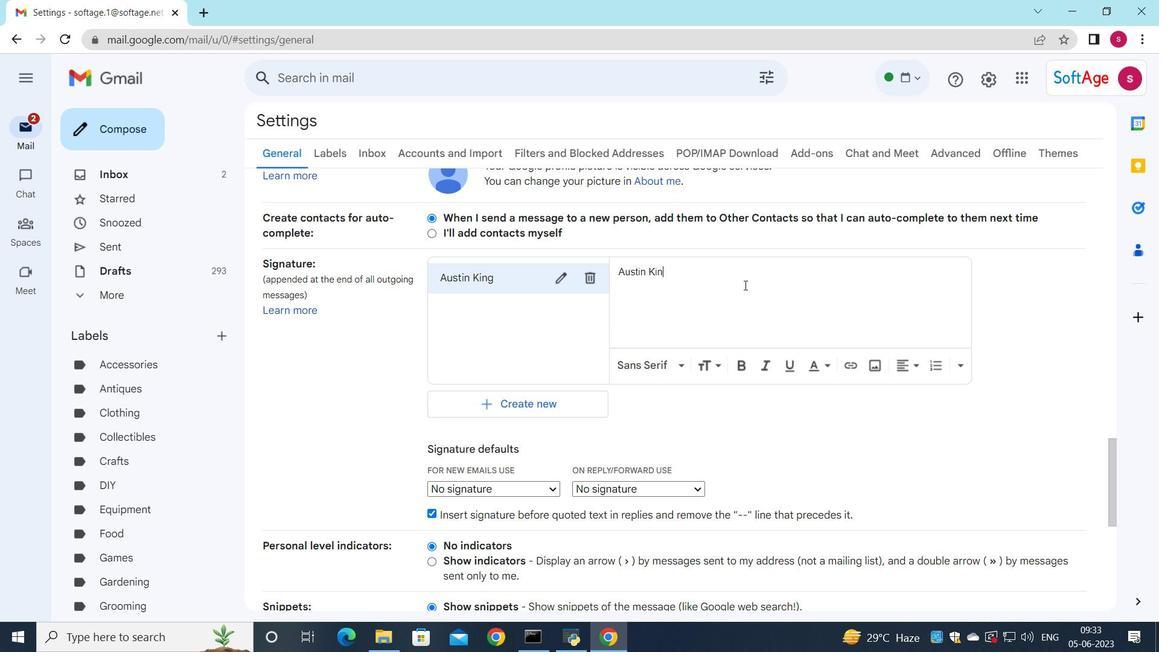 
Action: Mouse moved to (552, 489)
Screenshot: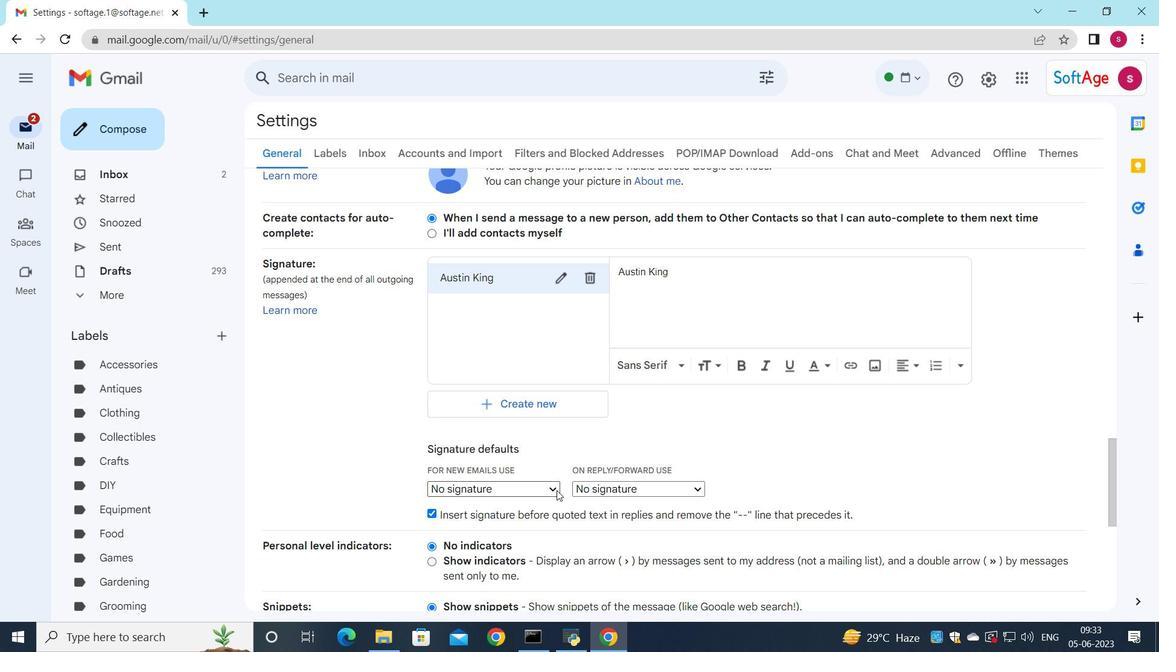
Action: Mouse pressed left at (552, 489)
Screenshot: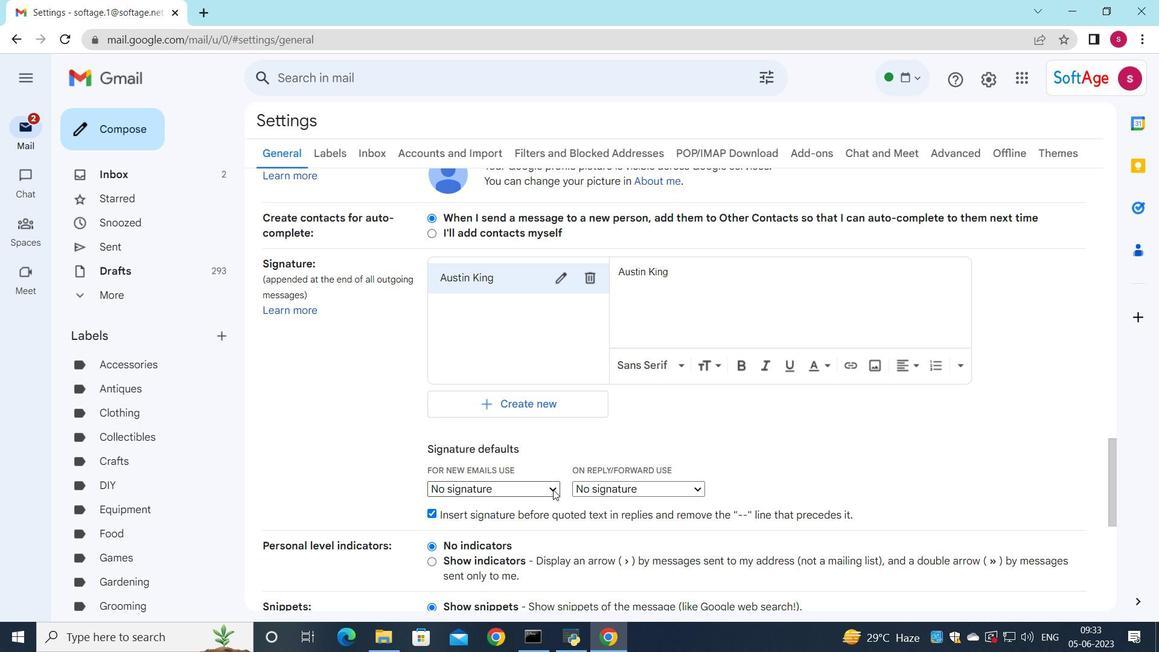 
Action: Mouse moved to (520, 514)
Screenshot: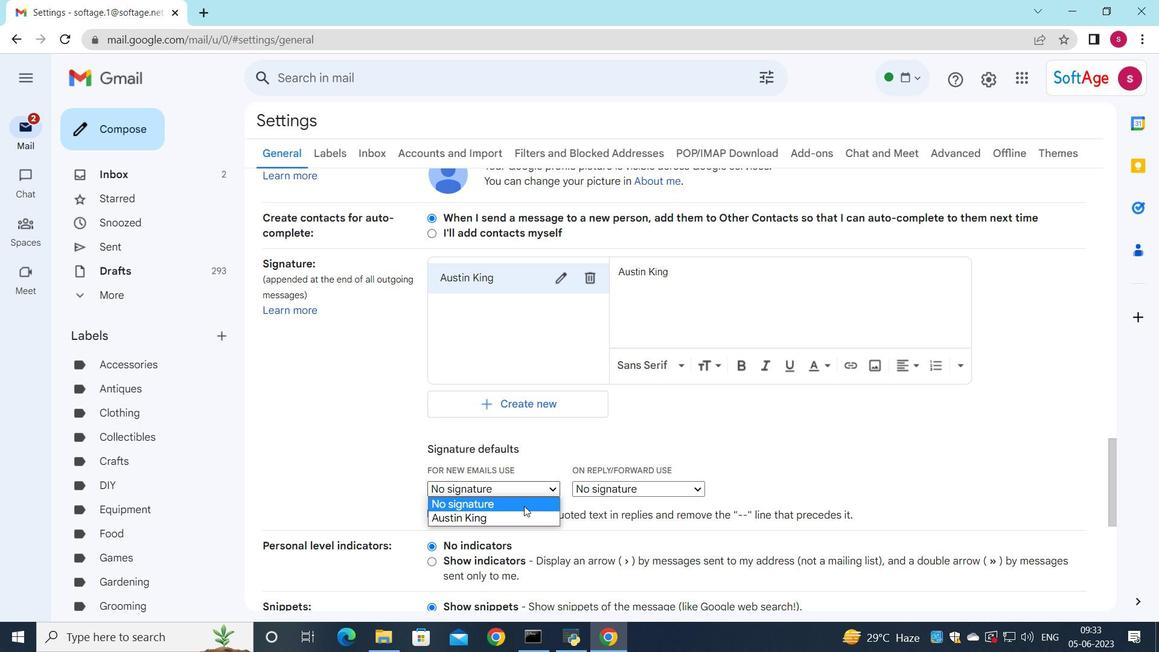 
Action: Mouse pressed left at (520, 514)
Screenshot: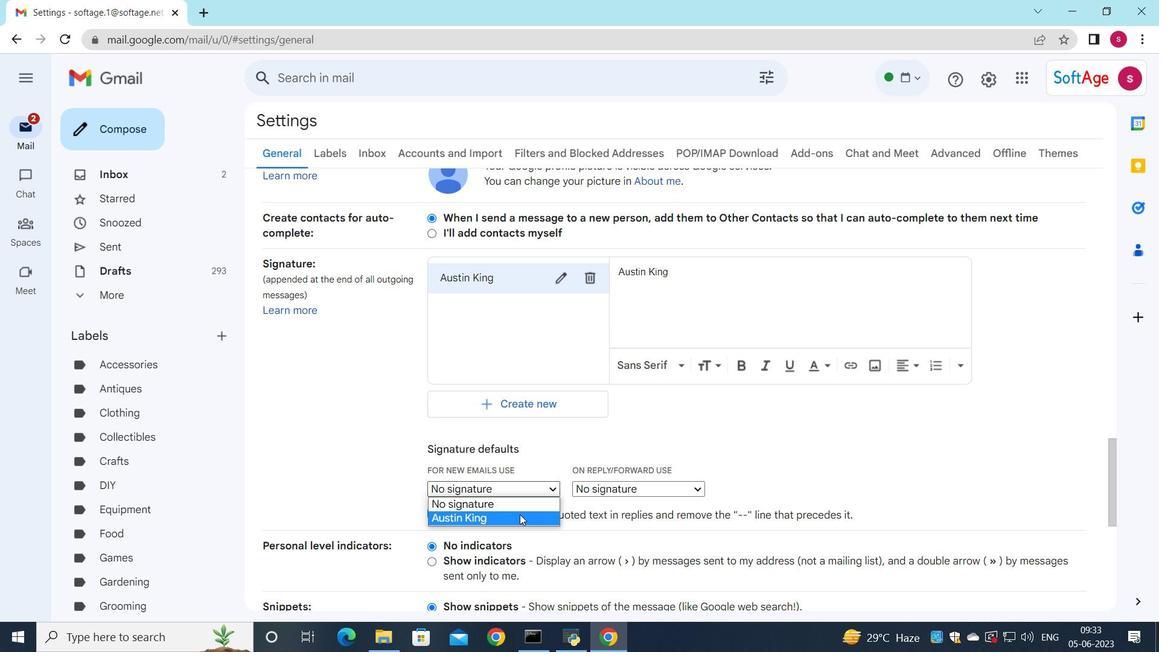 
Action: Mouse moved to (582, 488)
Screenshot: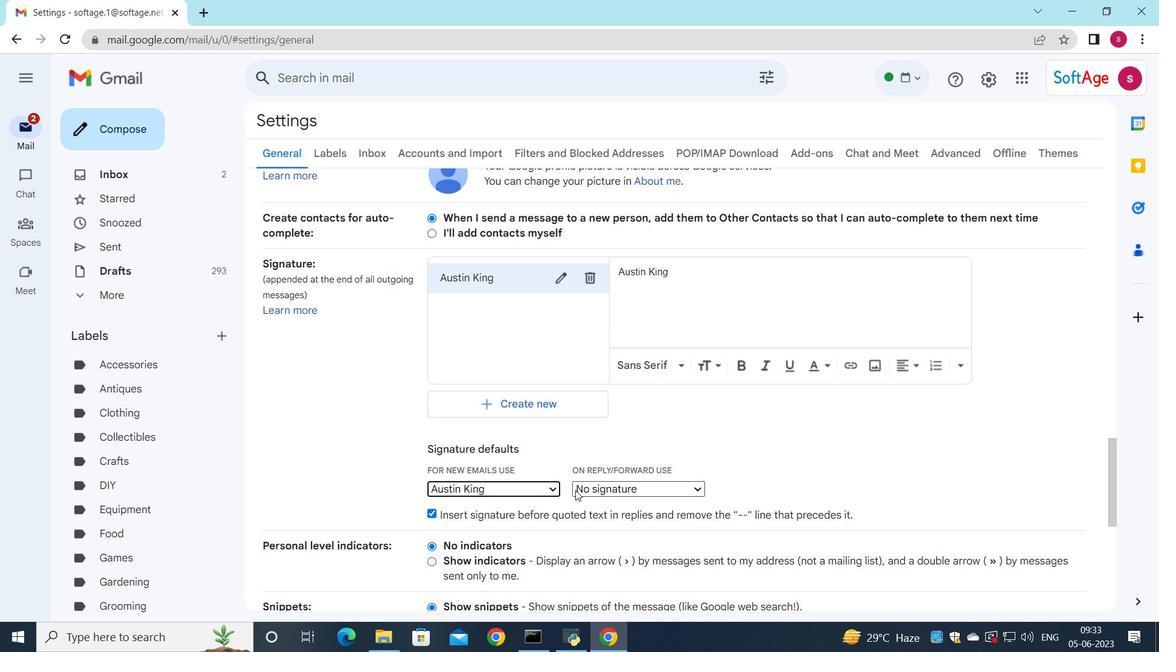 
Action: Mouse pressed left at (582, 488)
Screenshot: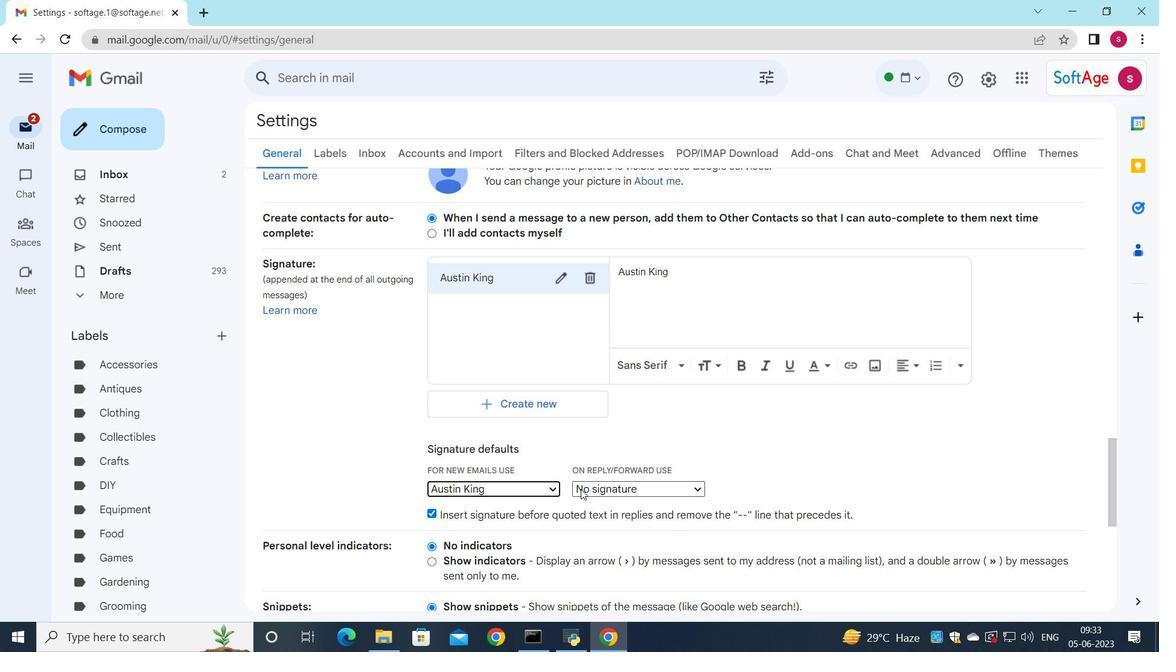 
Action: Mouse moved to (590, 520)
Screenshot: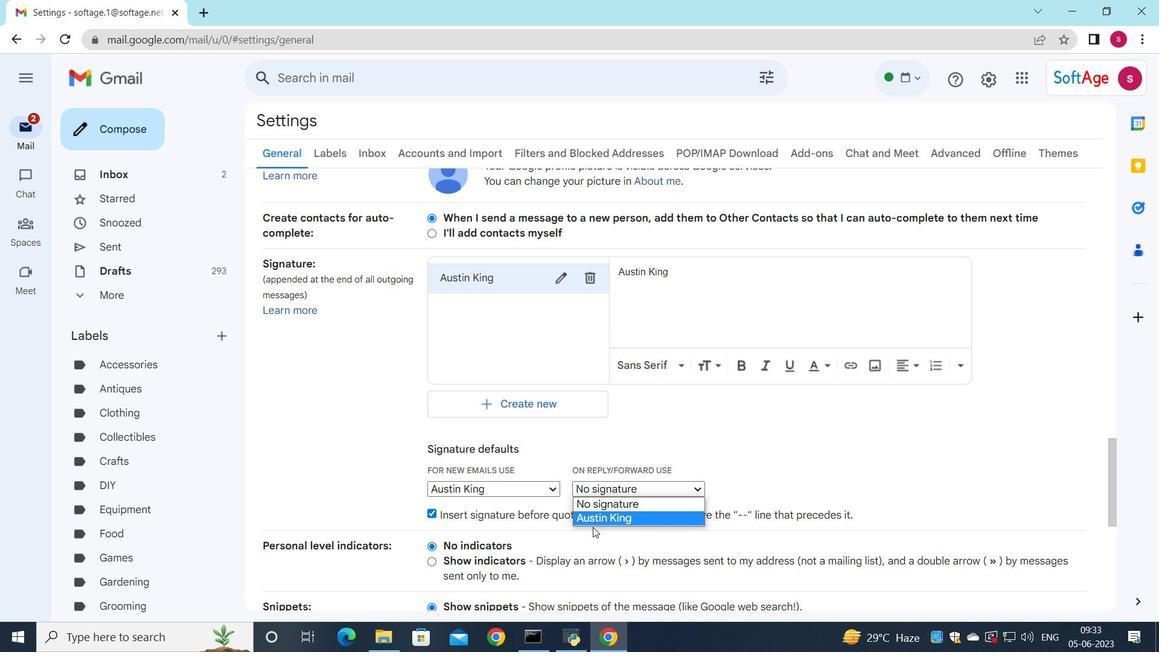 
Action: Mouse pressed left at (590, 520)
Screenshot: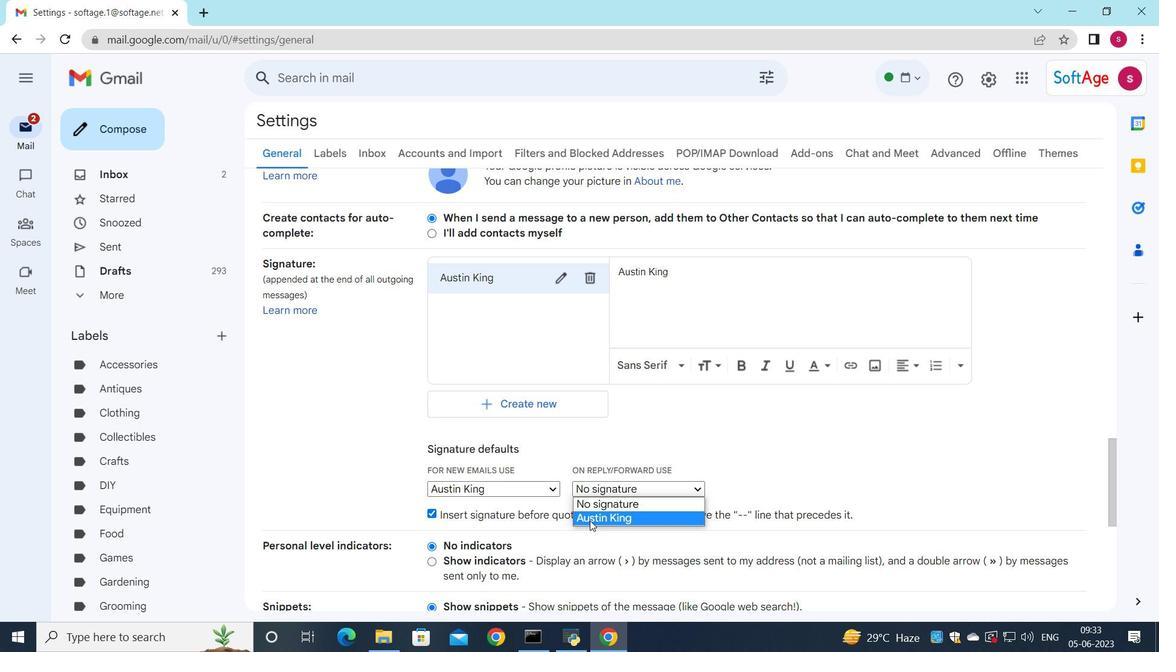 
Action: Mouse scrolled (590, 520) with delta (0, 0)
Screenshot: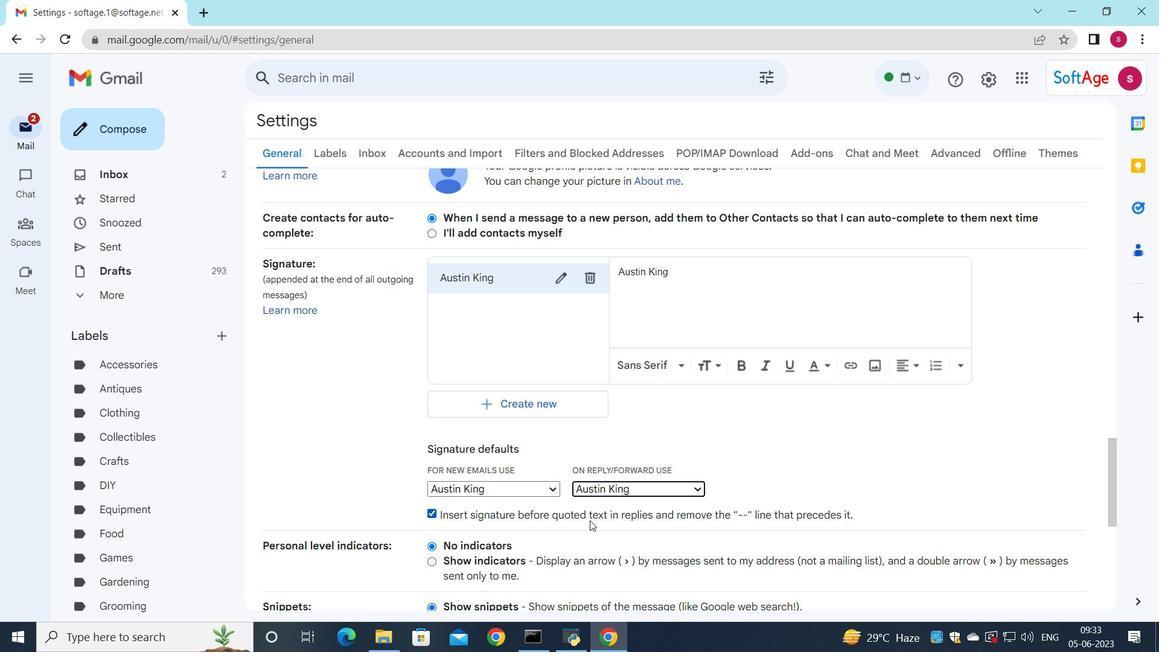 
Action: Mouse scrolled (590, 520) with delta (0, 0)
Screenshot: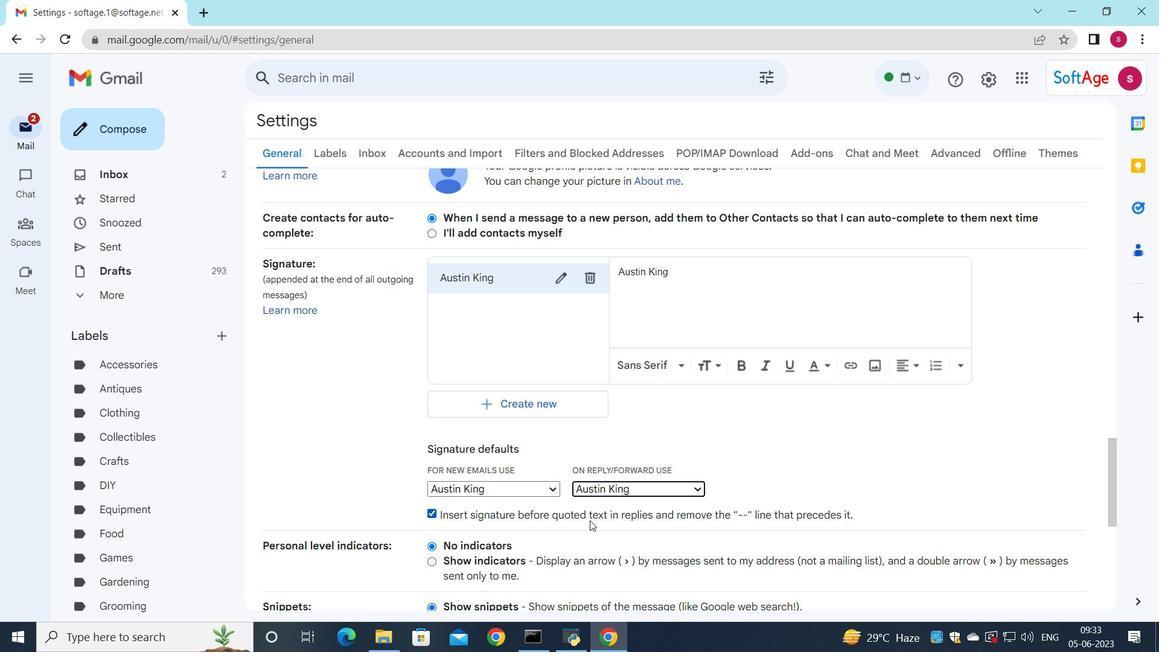 
Action: Mouse scrolled (590, 520) with delta (0, 0)
Screenshot: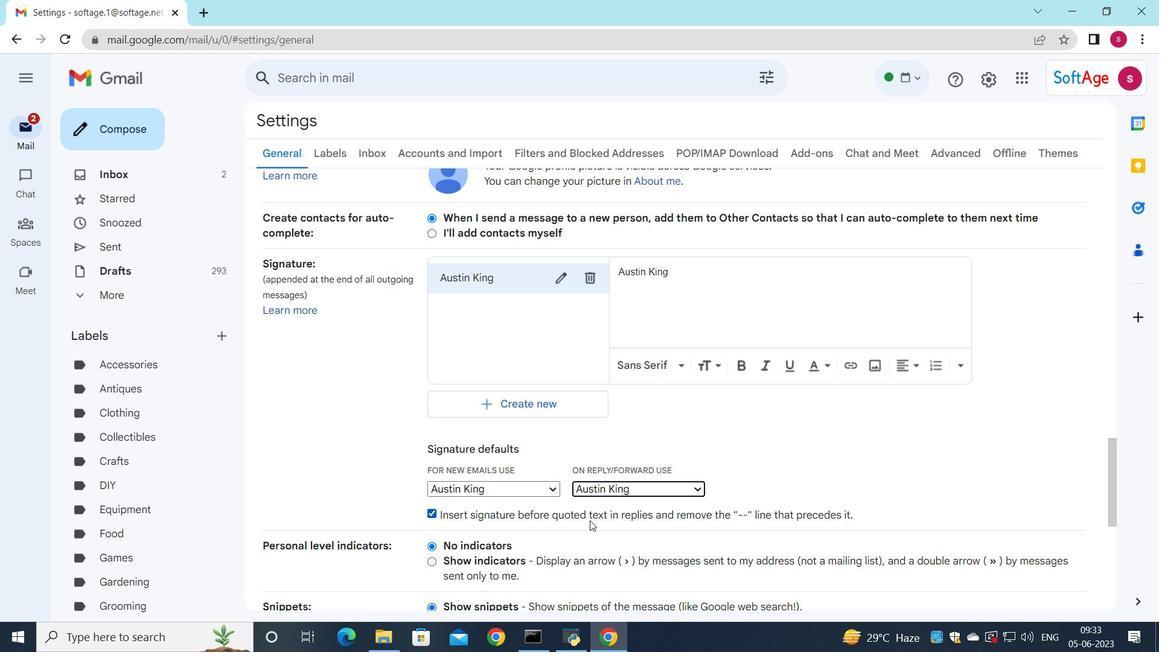 
Action: Mouse scrolled (590, 520) with delta (0, 0)
Screenshot: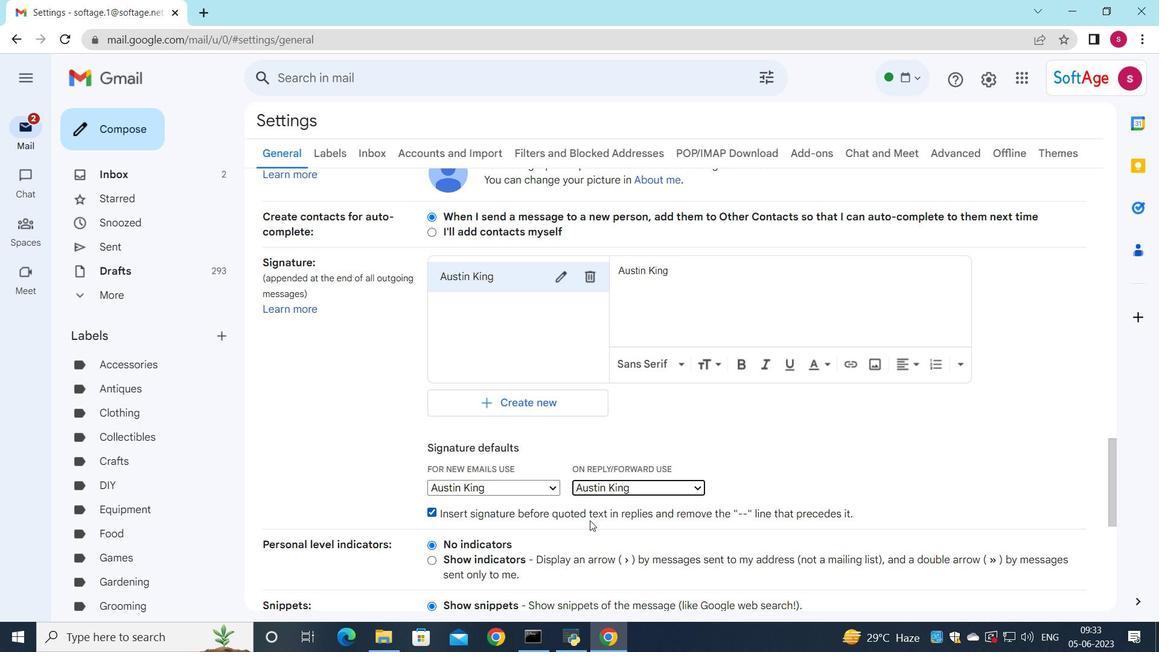 
Action: Mouse scrolled (590, 520) with delta (0, 0)
Screenshot: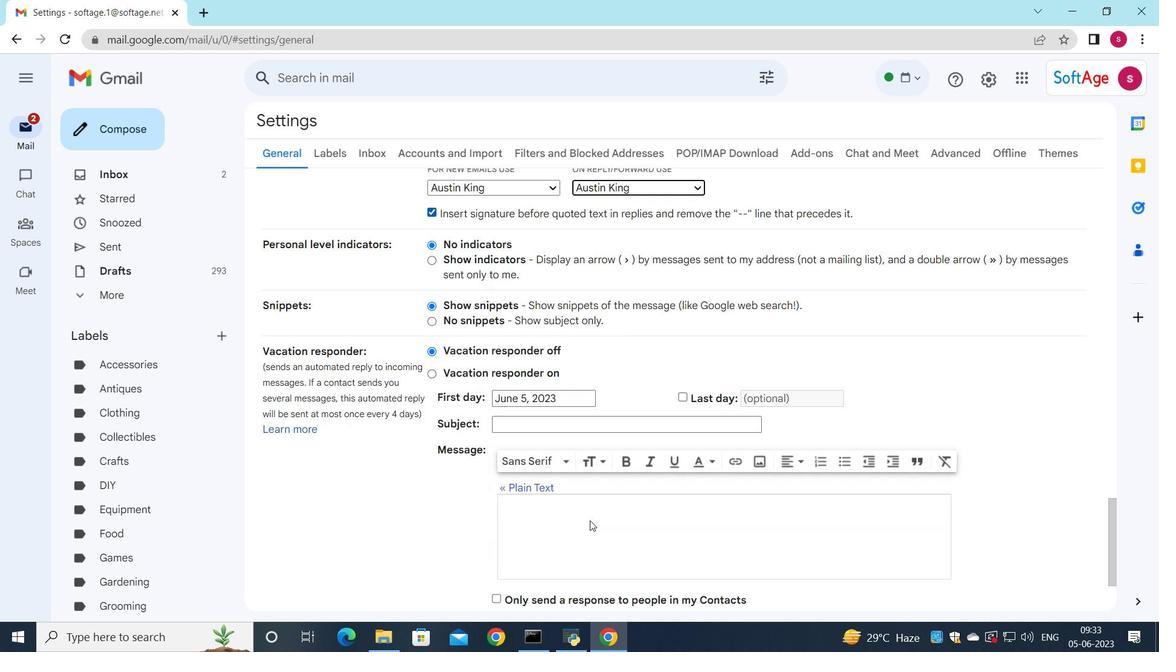 
Action: Mouse scrolled (590, 520) with delta (0, 0)
Screenshot: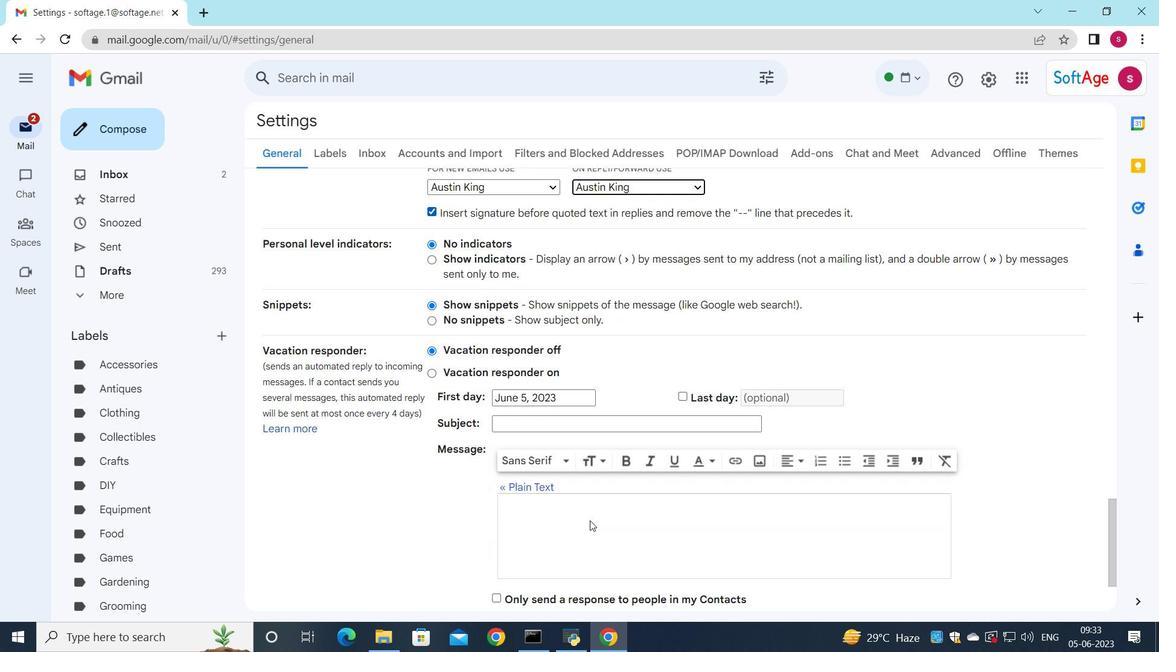 
Action: Mouse scrolled (590, 520) with delta (0, 0)
Screenshot: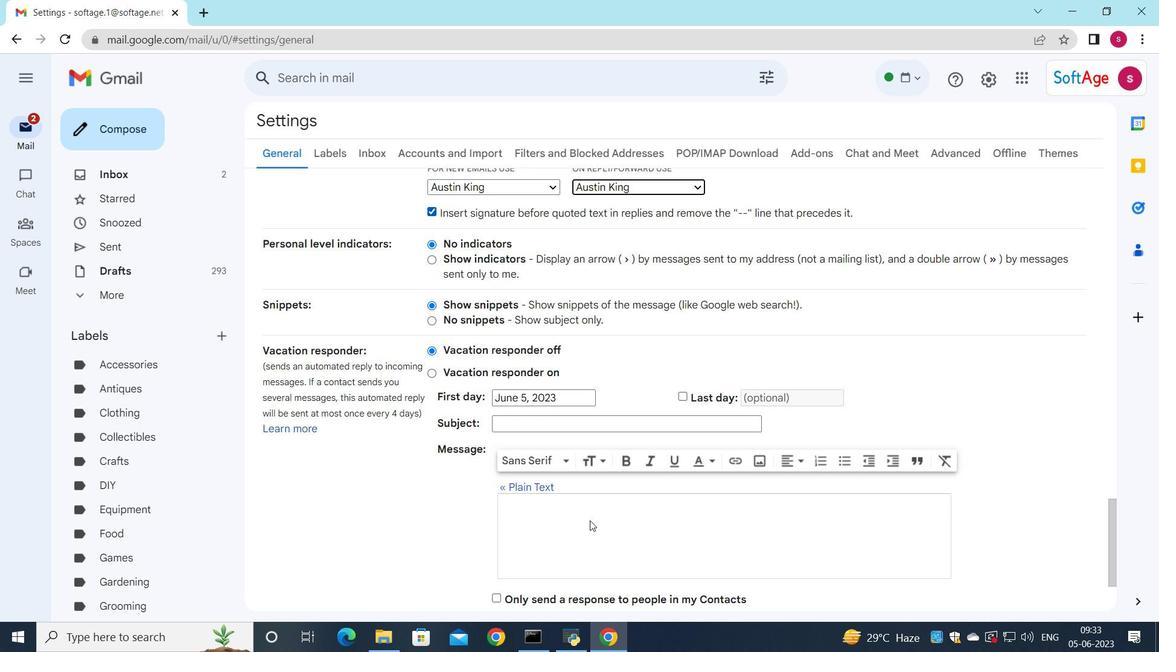 
Action: Mouse scrolled (590, 520) with delta (0, 0)
Screenshot: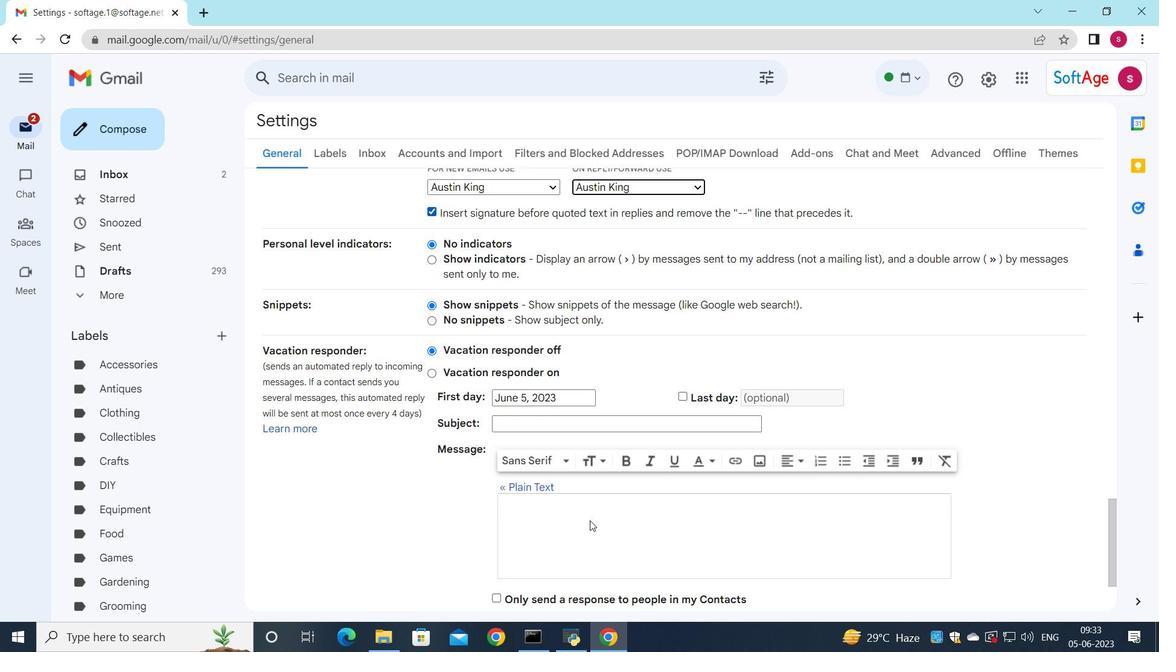 
Action: Mouse scrolled (590, 520) with delta (0, 0)
Screenshot: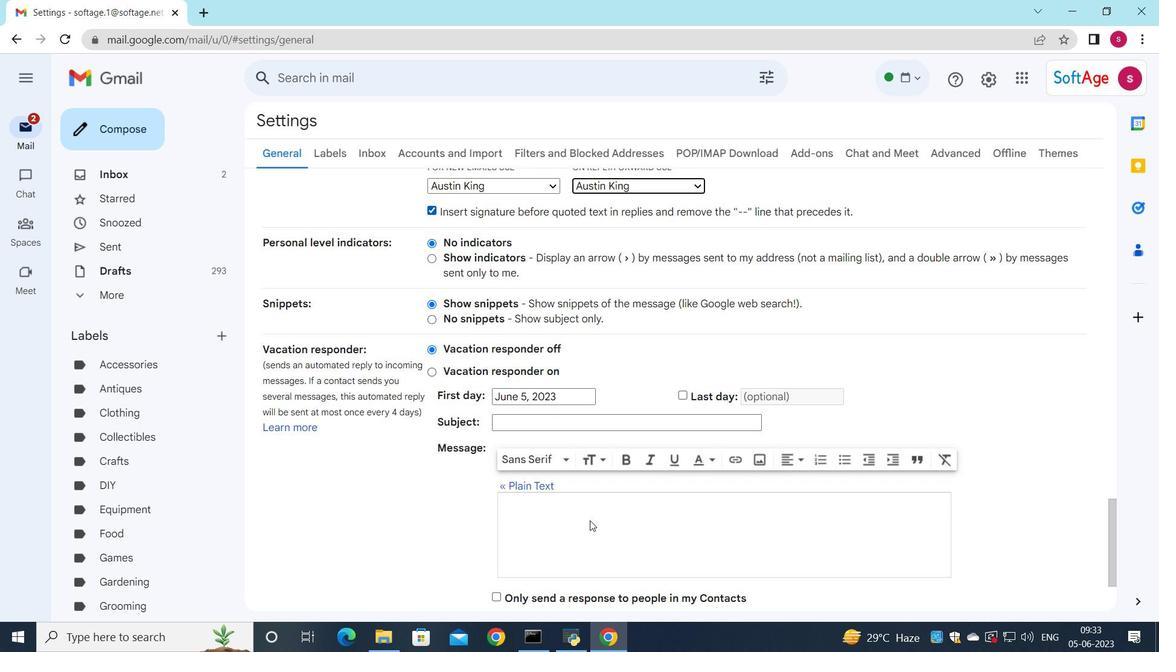 
Action: Mouse scrolled (590, 520) with delta (0, 0)
Screenshot: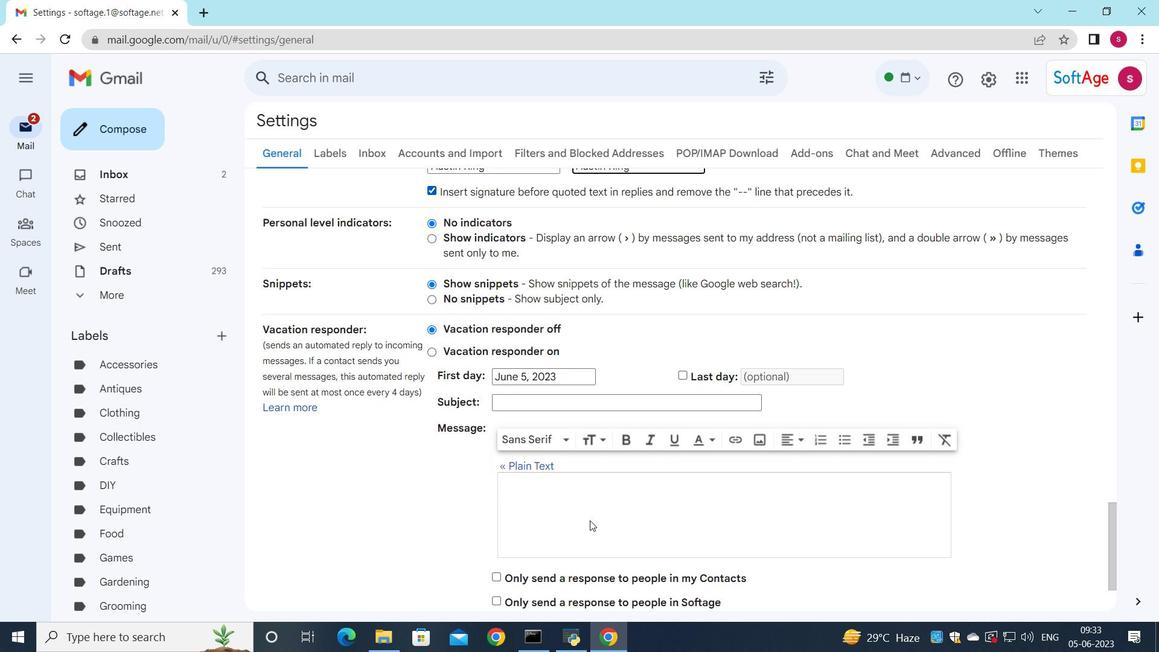 
Action: Mouse moved to (620, 528)
Screenshot: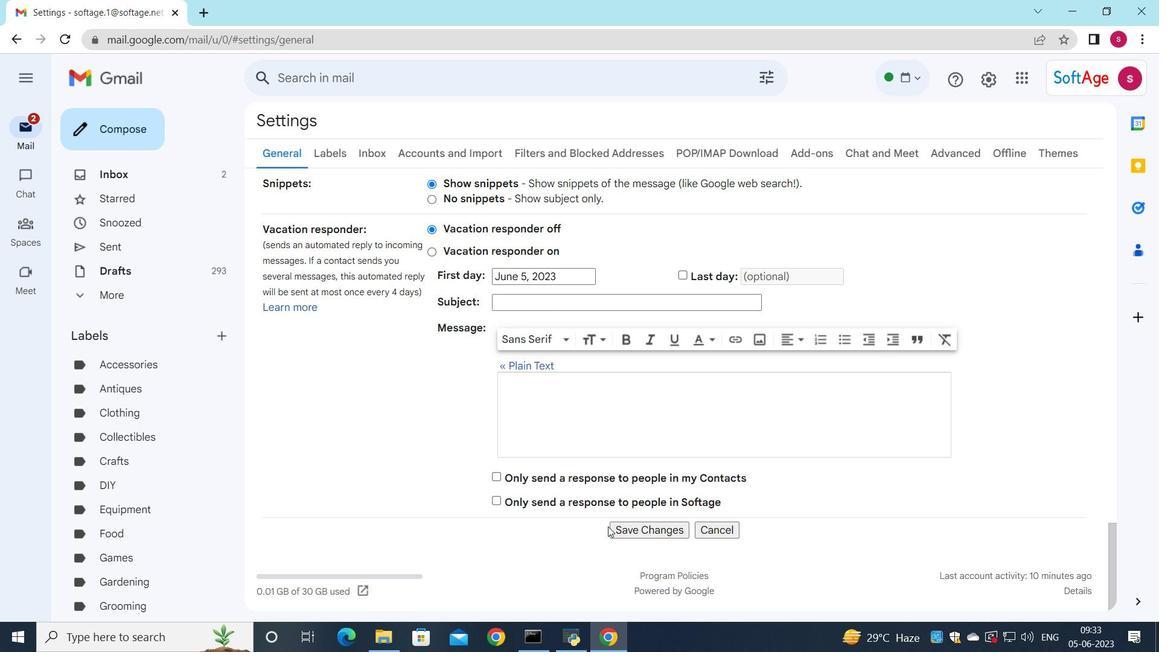 
Action: Mouse pressed left at (620, 528)
Screenshot: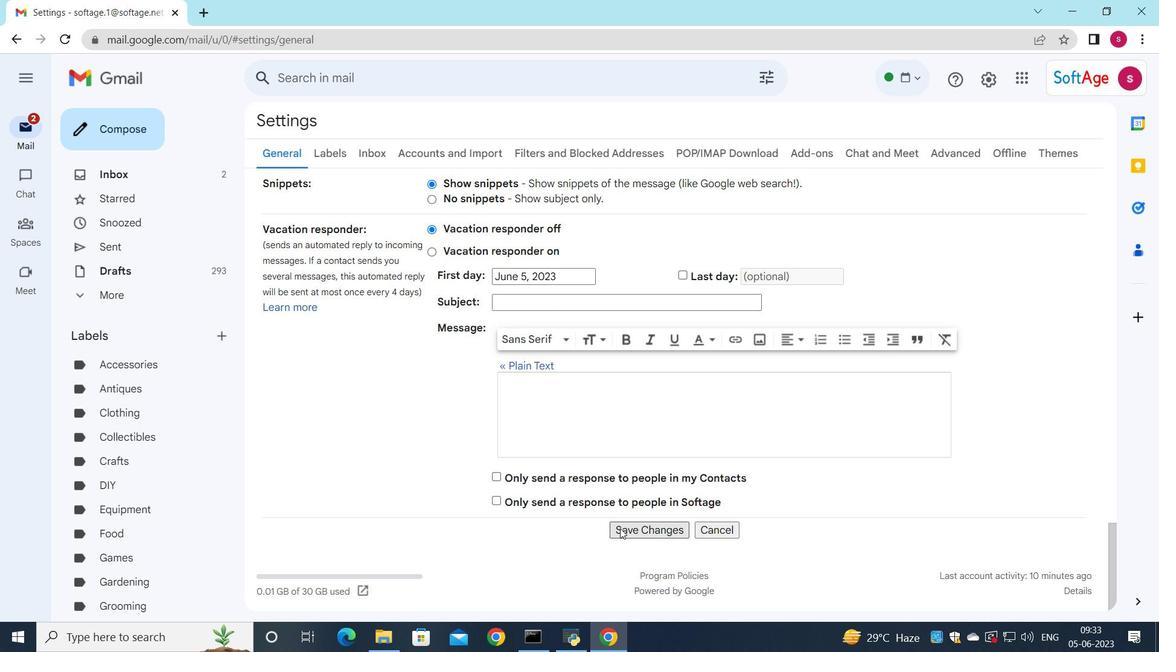 
Action: Mouse moved to (495, 158)
Screenshot: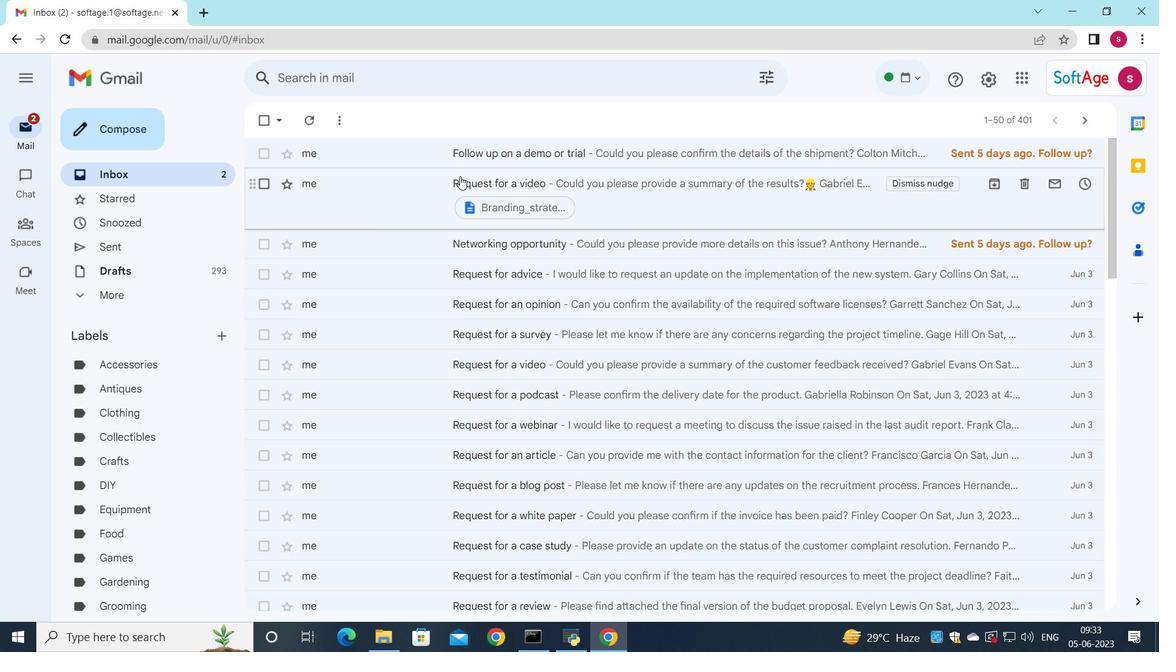 
Action: Mouse pressed left at (495, 158)
Screenshot: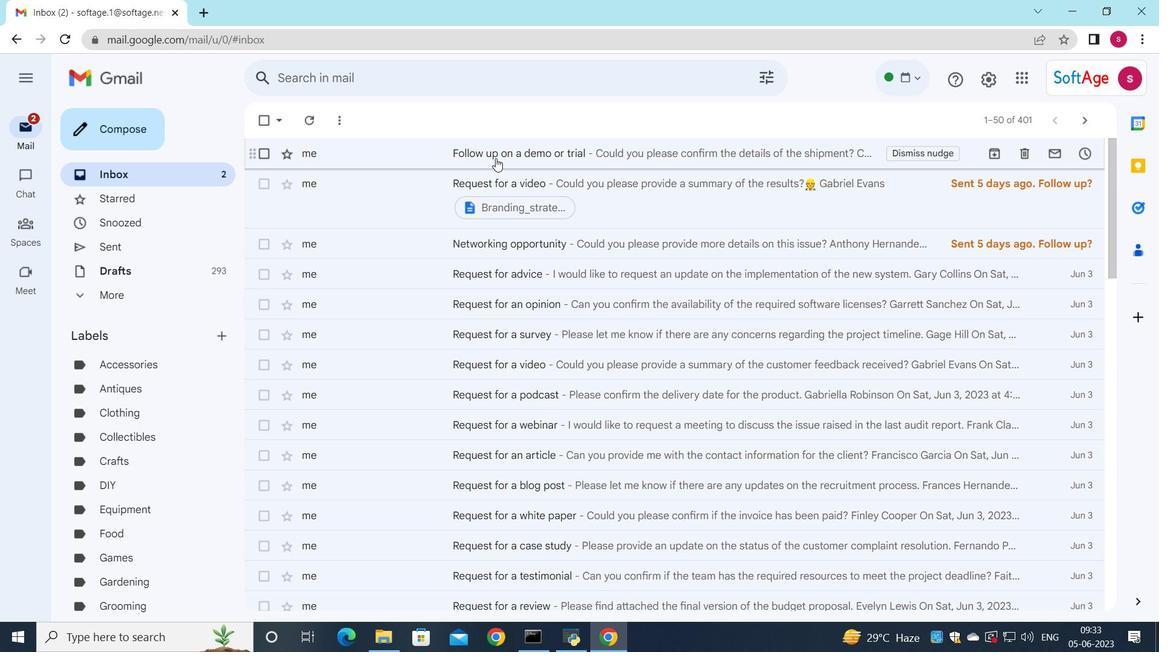 
Action: Mouse moved to (512, 417)
Screenshot: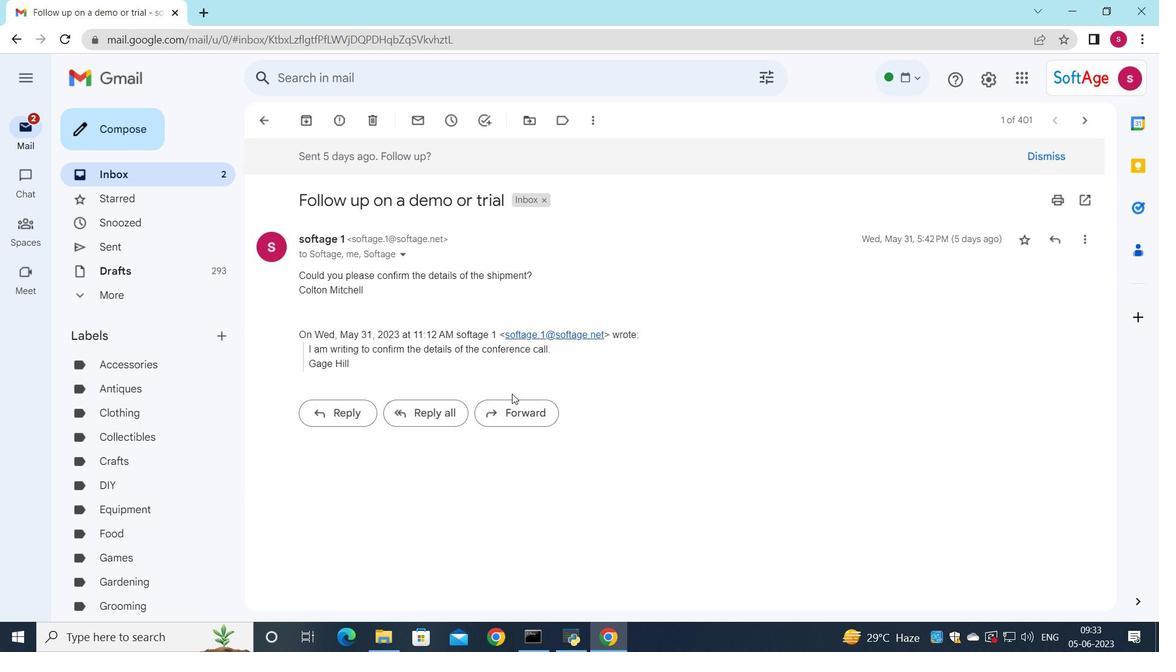 
Action: Mouse pressed left at (512, 417)
Screenshot: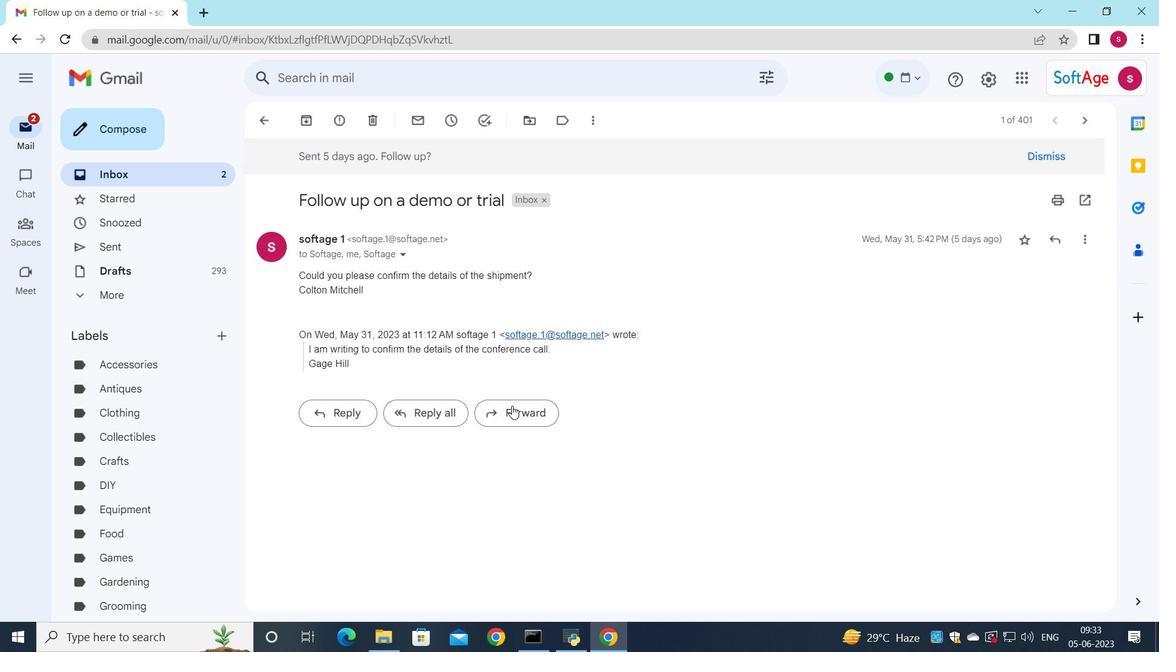 
Action: Mouse moved to (321, 384)
Screenshot: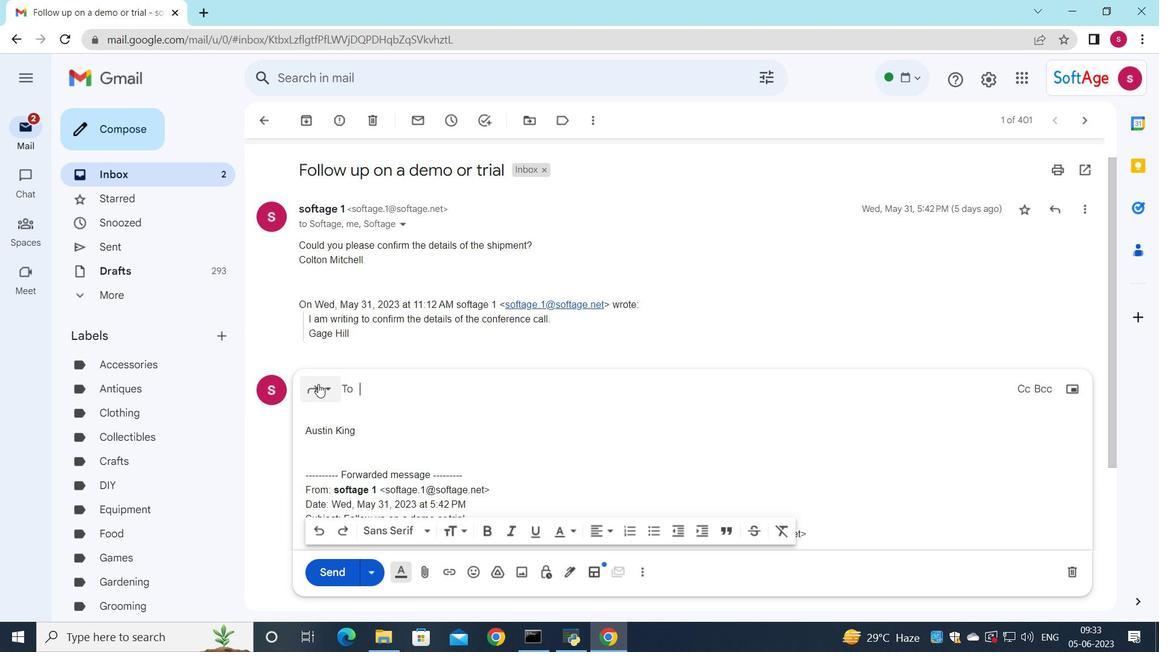 
Action: Mouse pressed left at (321, 384)
Screenshot: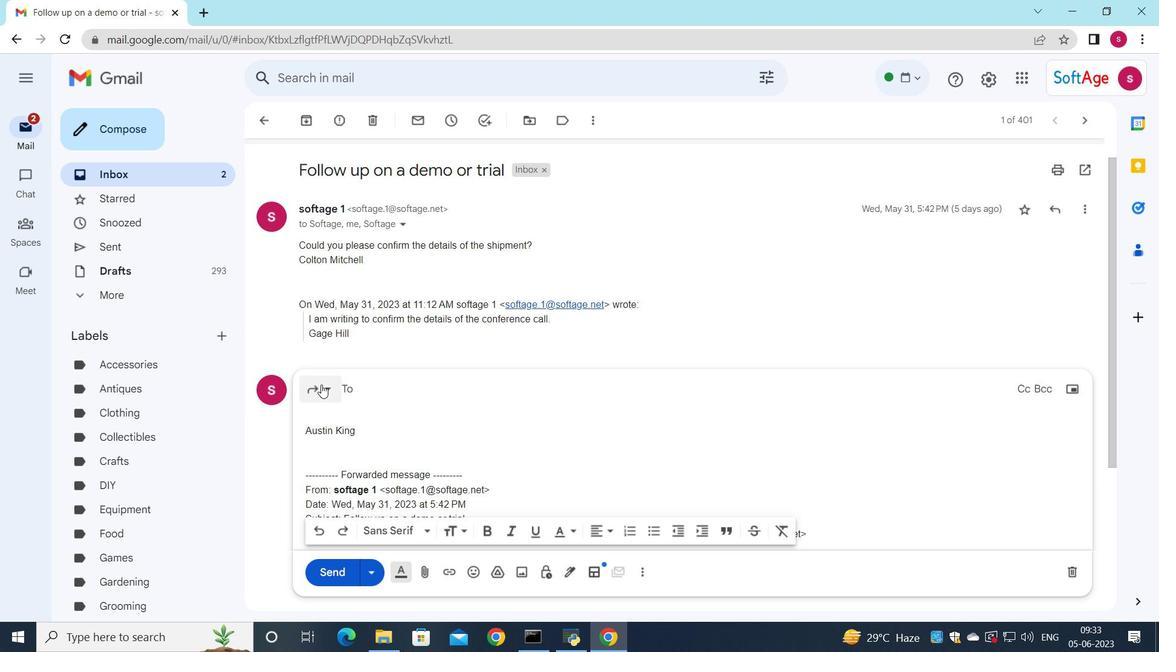 
Action: Mouse moved to (344, 490)
Screenshot: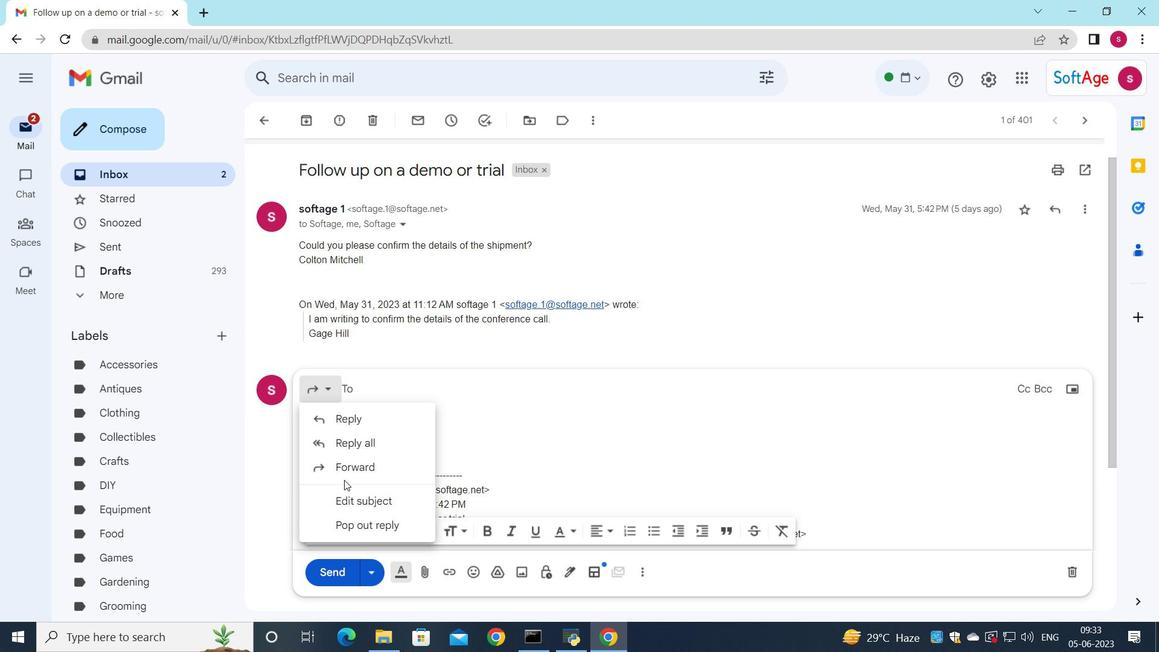 
Action: Mouse pressed left at (344, 490)
Screenshot: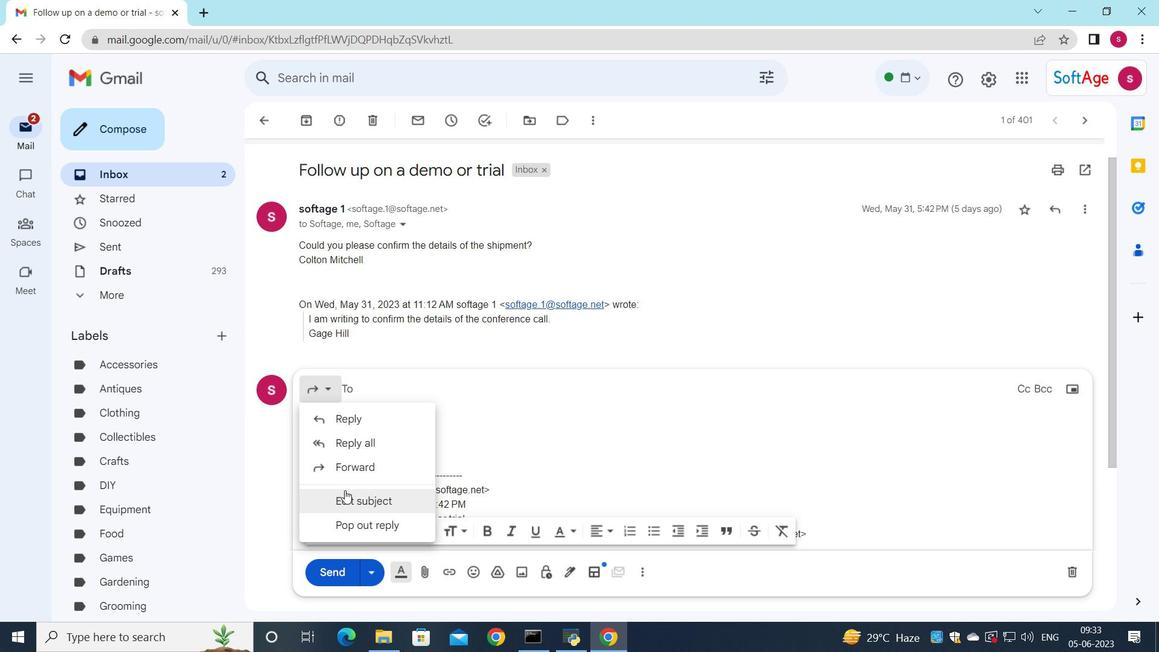 
Action: Mouse moved to (360, 468)
Screenshot: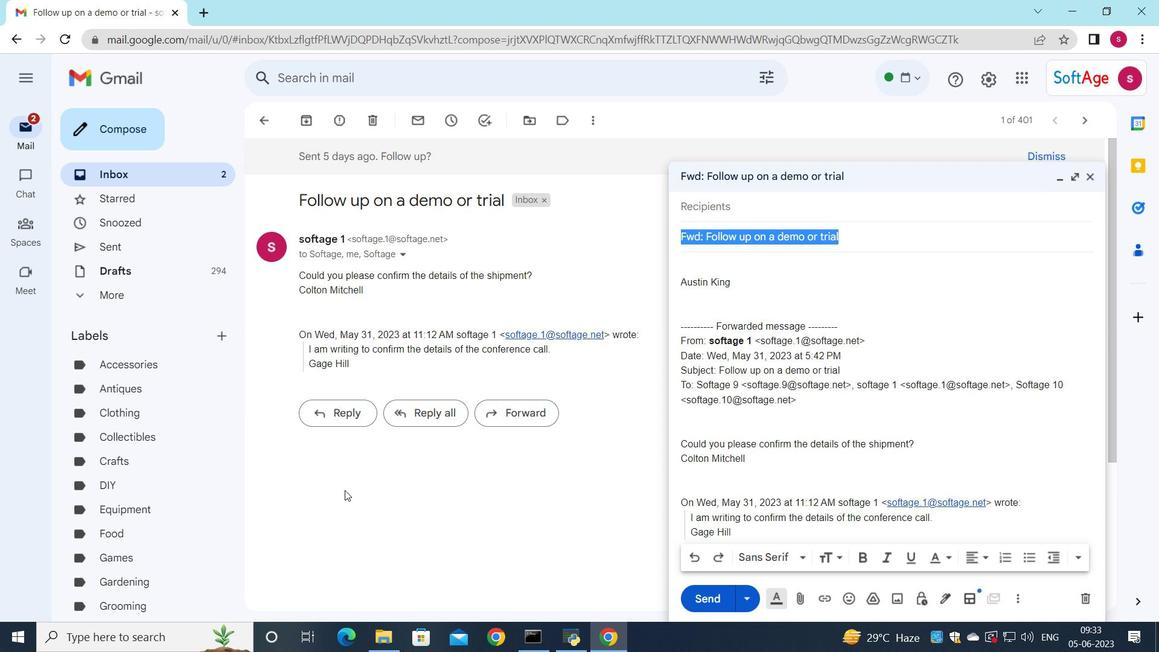
Action: Key pressed <Key.shift>Job<Key.space>application<Key.space>si<Key.backspace>ubmission
Screenshot: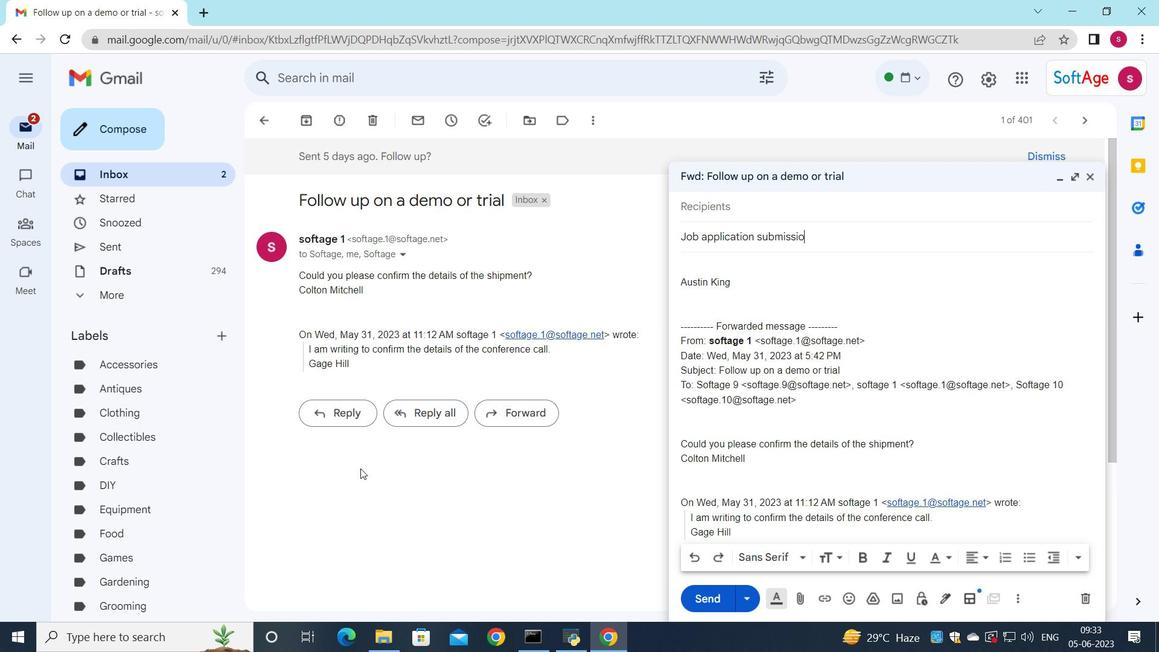 
Action: Mouse moved to (729, 202)
Screenshot: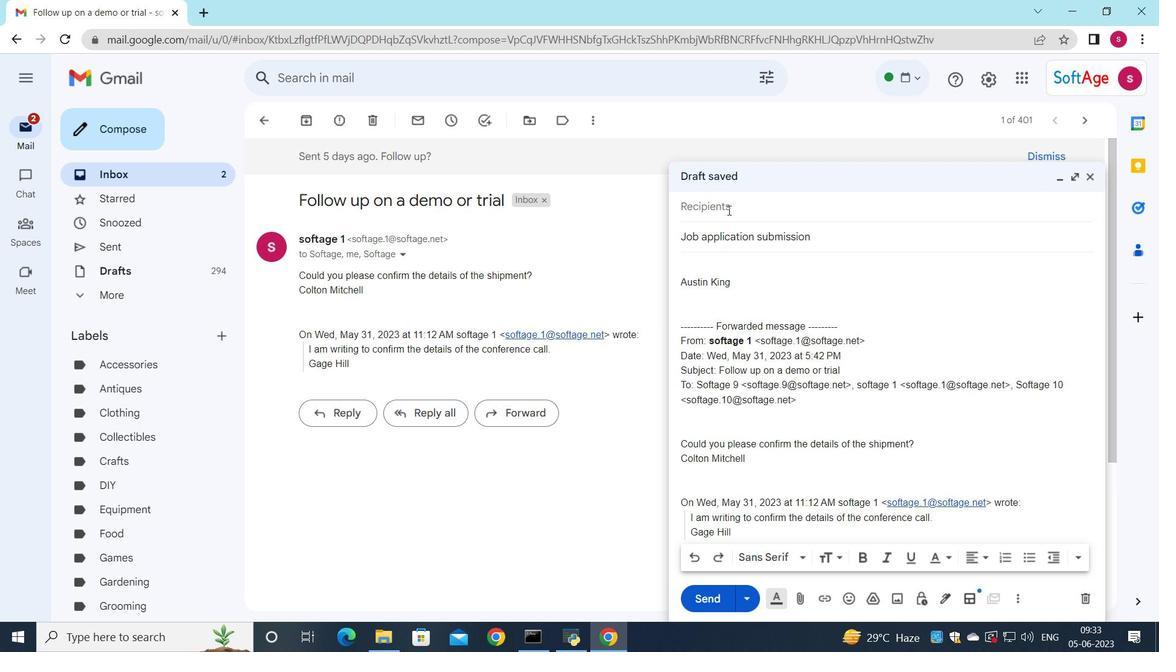 
Action: Mouse pressed left at (729, 202)
Screenshot: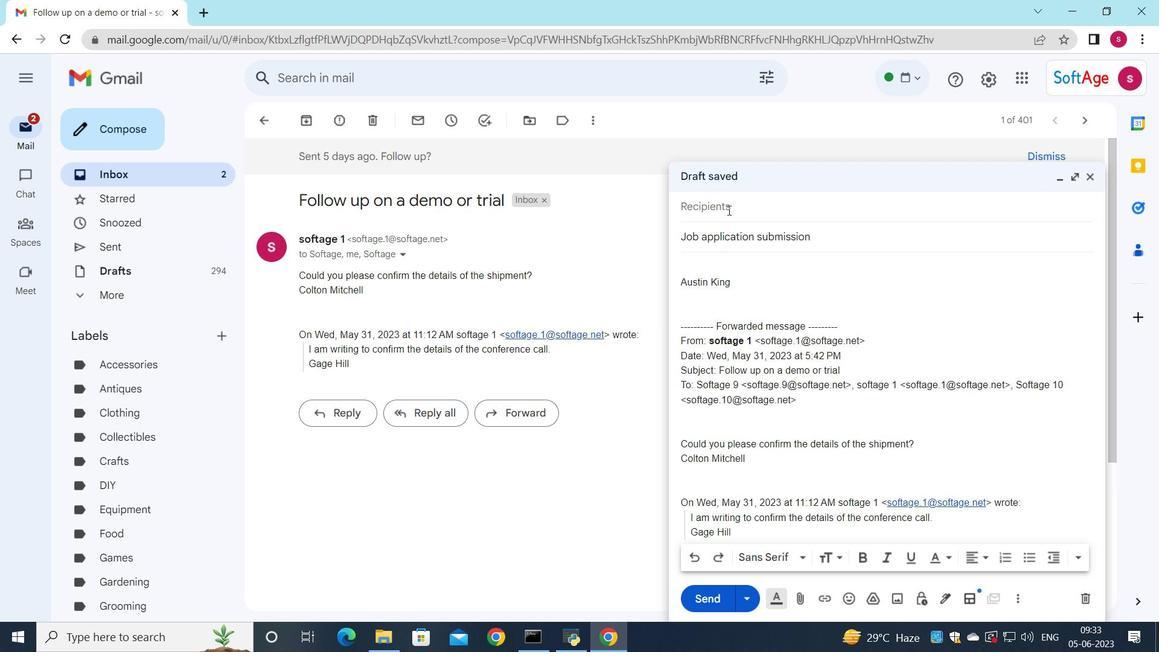 
Action: Mouse moved to (742, 252)
Screenshot: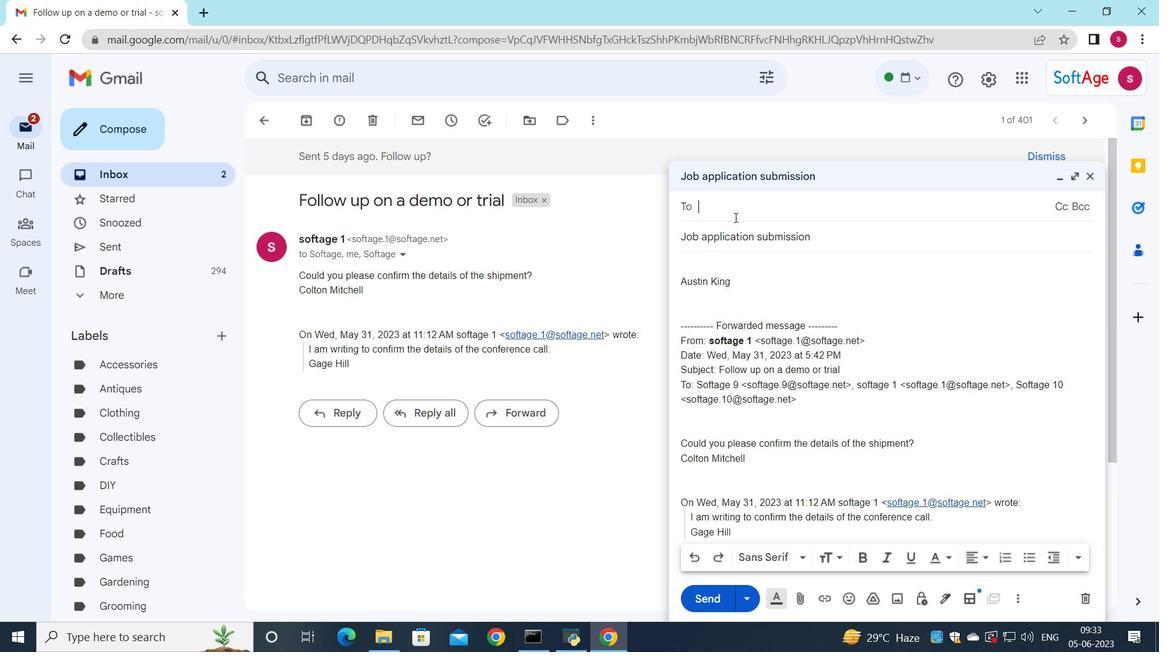 
Action: Key pressed s
Screenshot: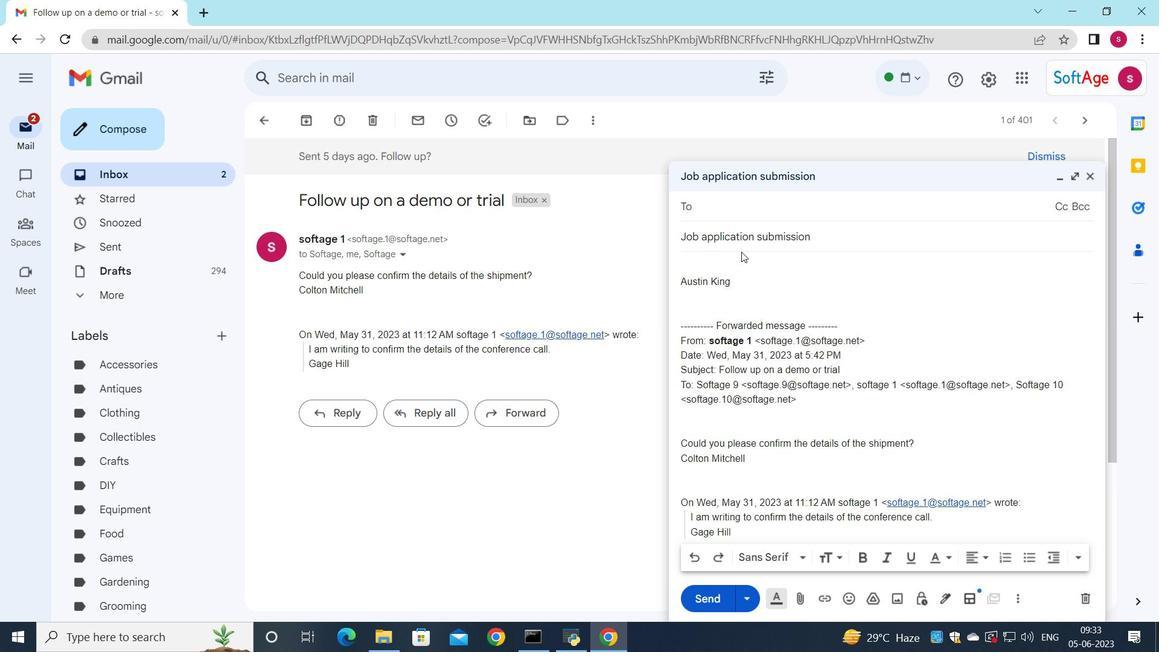 
Action: Mouse moved to (741, 291)
Screenshot: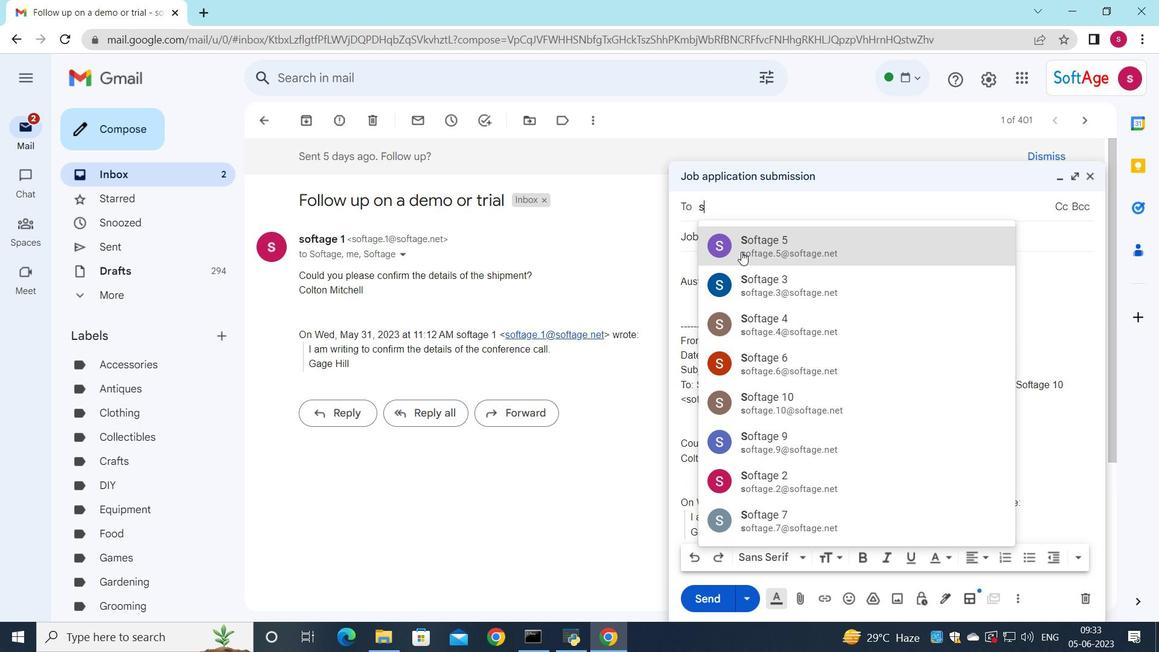 
Action: Key pressed ofy<Key.backspace>yage.8
Screenshot: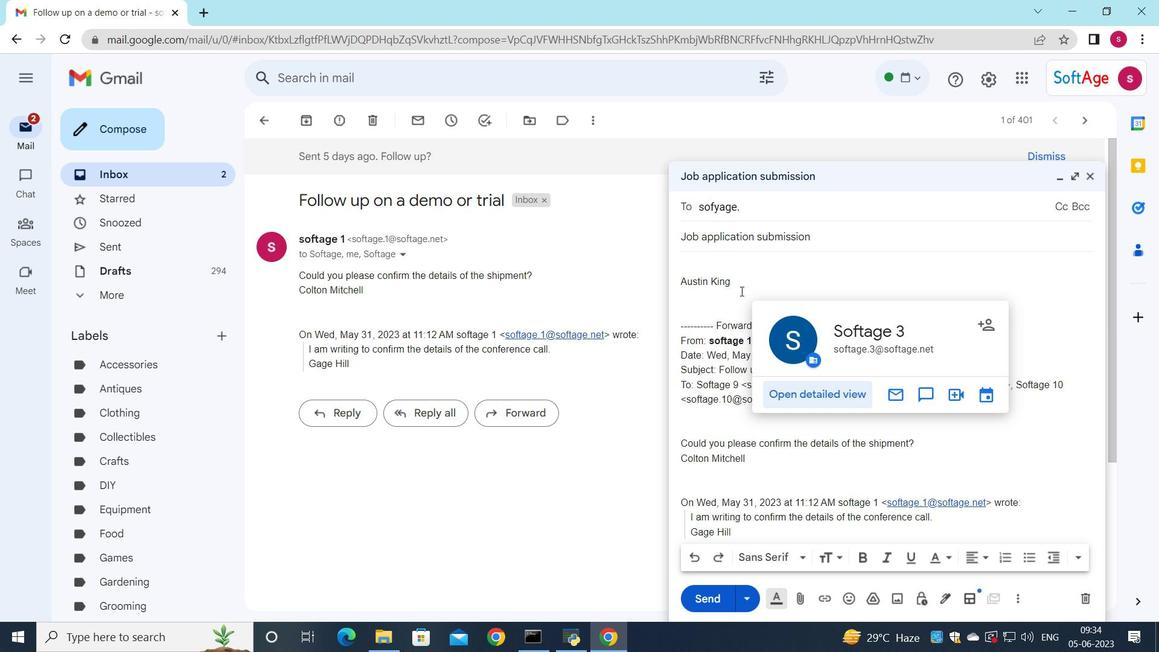 
Action: Mouse moved to (718, 215)
Screenshot: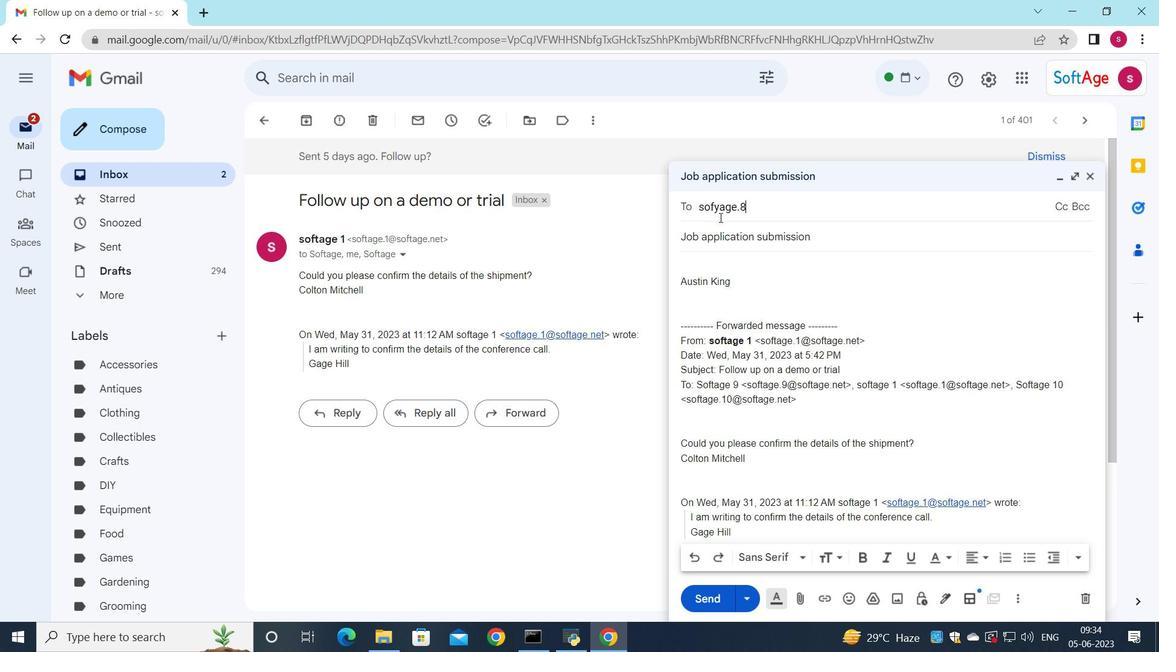 
Action: Mouse pressed left at (718, 215)
Screenshot: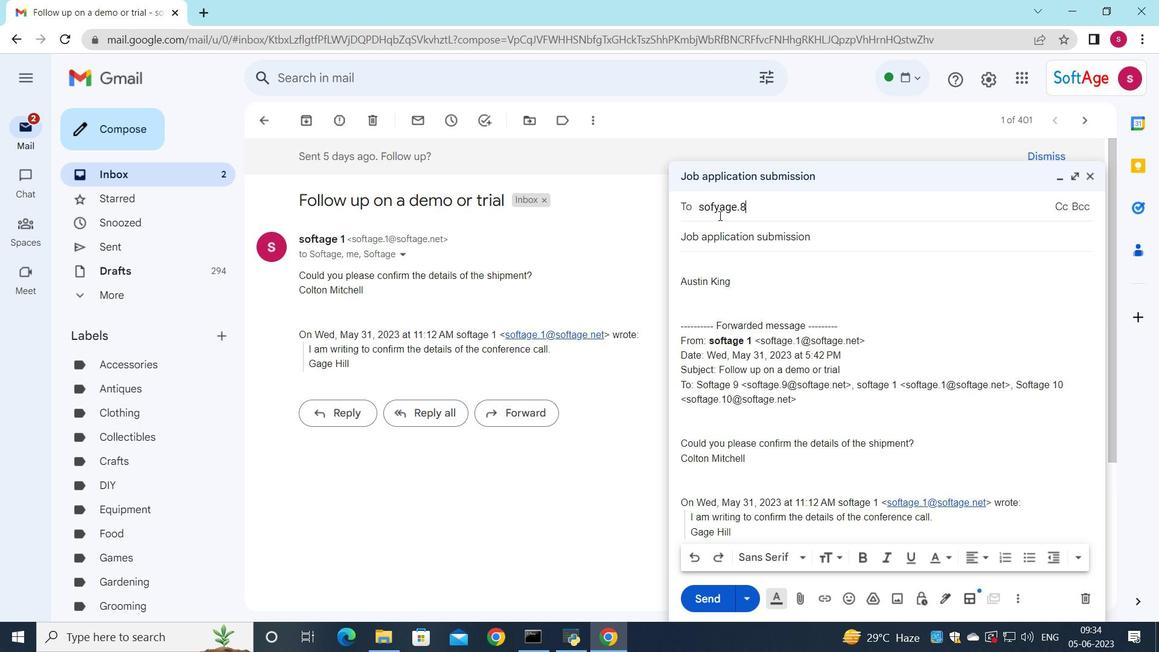 
Action: Key pressed <Key.backspace>t
Screenshot: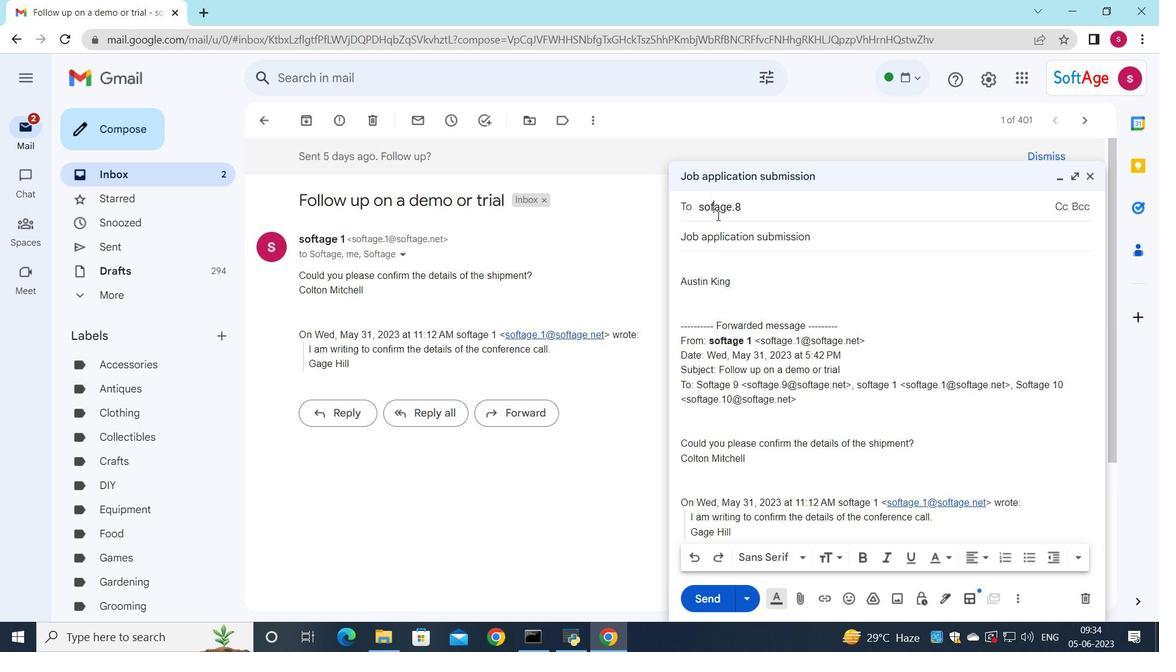
Action: Mouse moved to (784, 265)
Screenshot: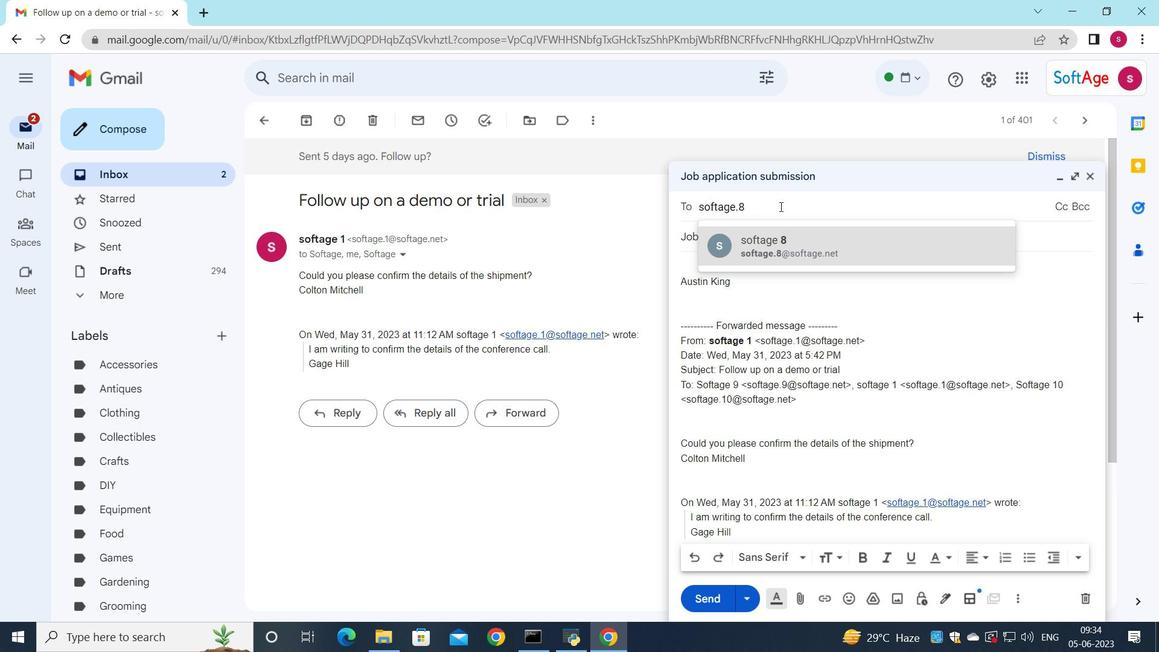 
Action: Mouse pressed left at (784, 265)
Screenshot: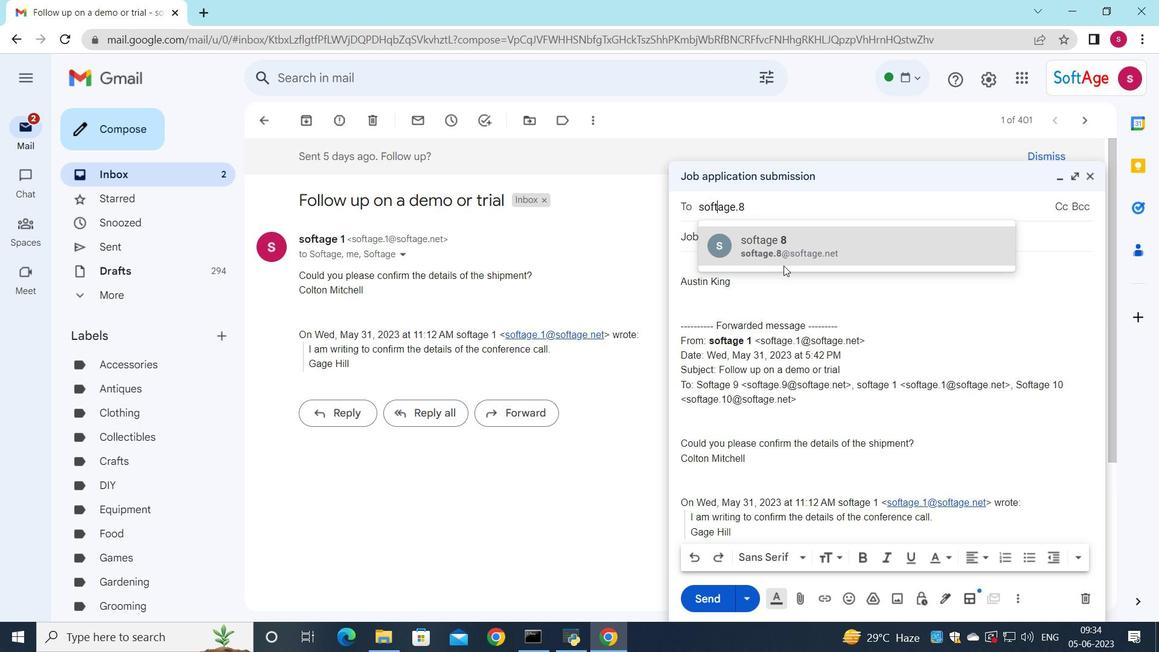 
Action: Mouse moved to (776, 204)
Screenshot: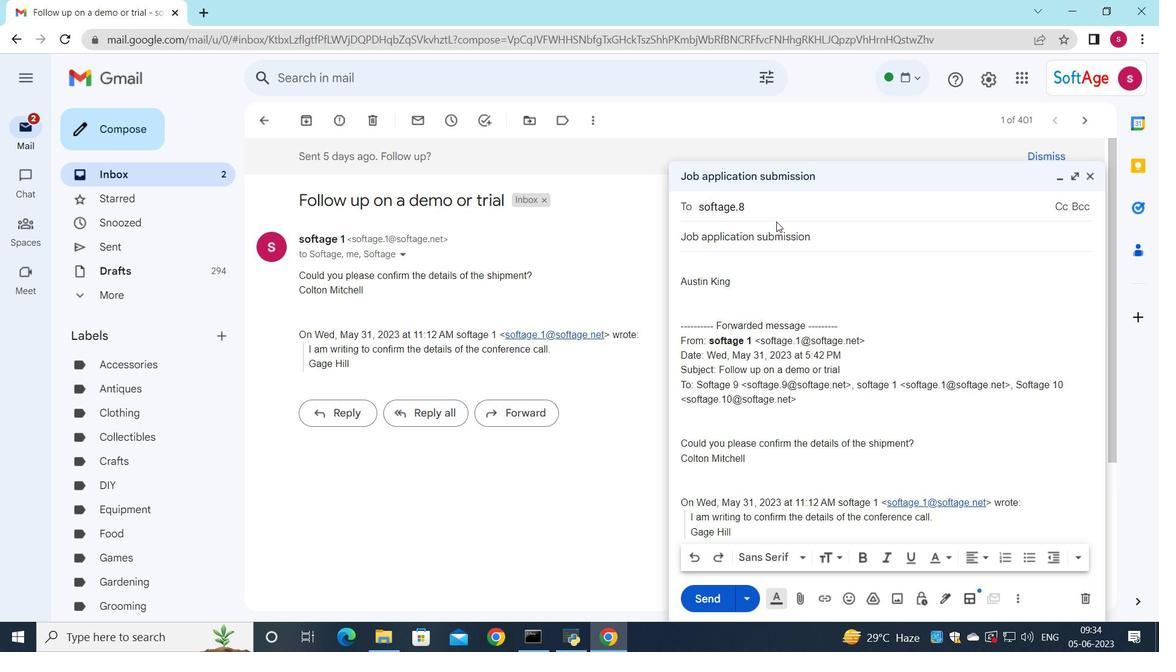 
Action: Mouse pressed left at (776, 204)
Screenshot: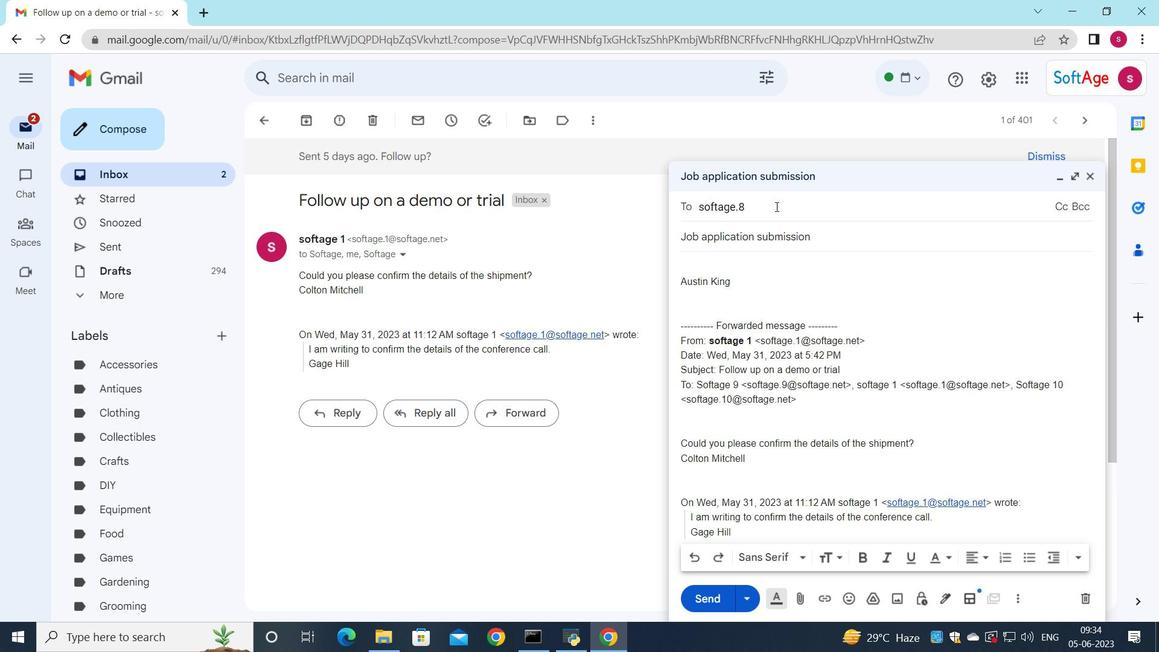 
Action: Mouse moved to (765, 238)
Screenshot: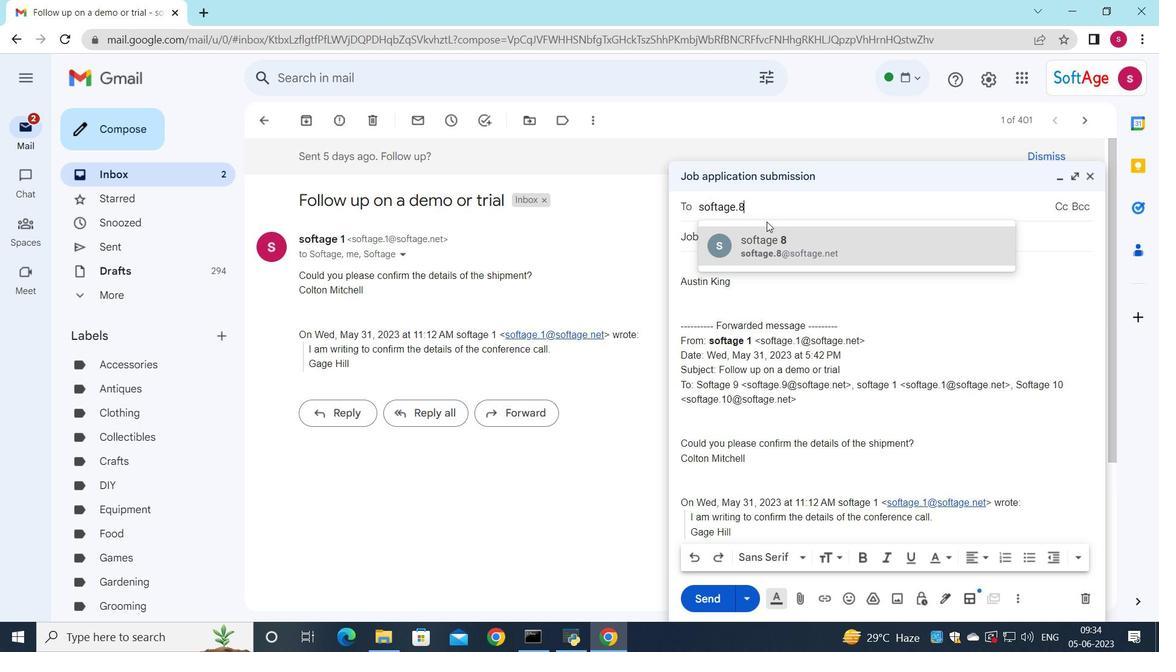 
Action: Mouse pressed left at (765, 238)
Screenshot: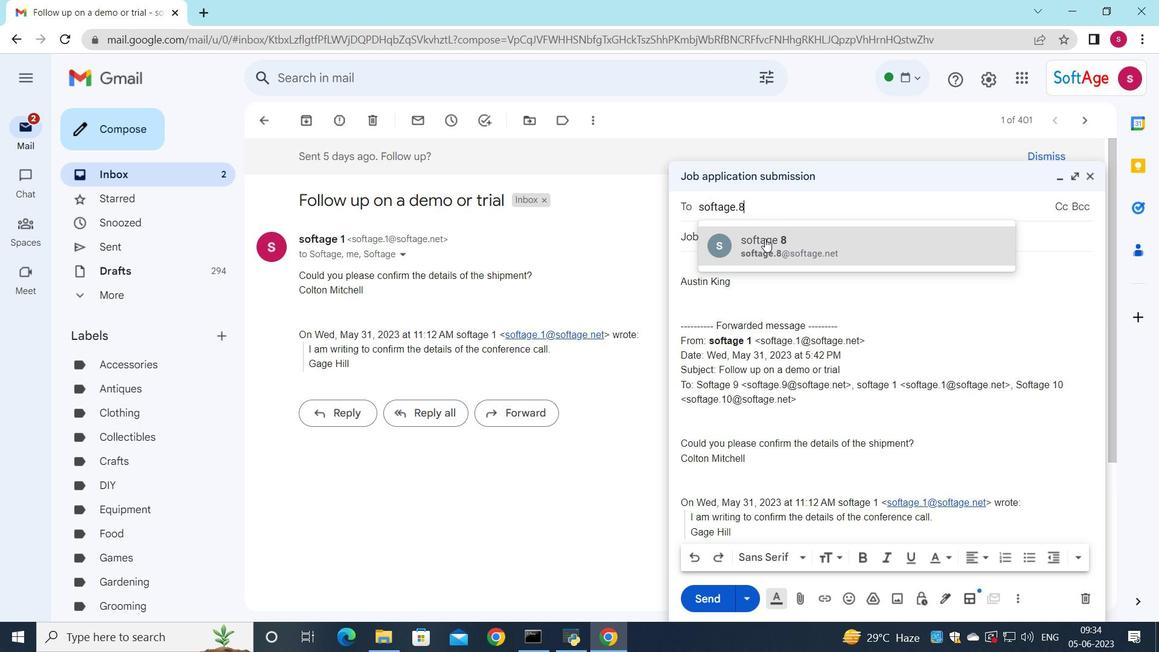 
Action: Mouse moved to (704, 284)
Screenshot: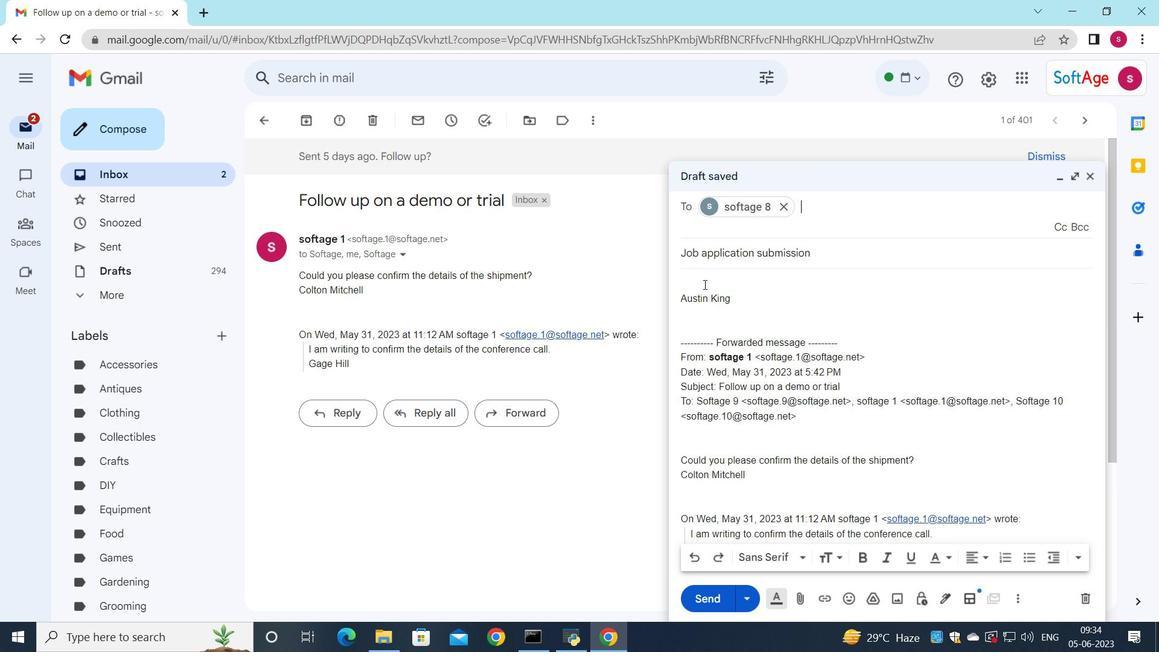 
Action: Mouse pressed left at (704, 284)
Screenshot: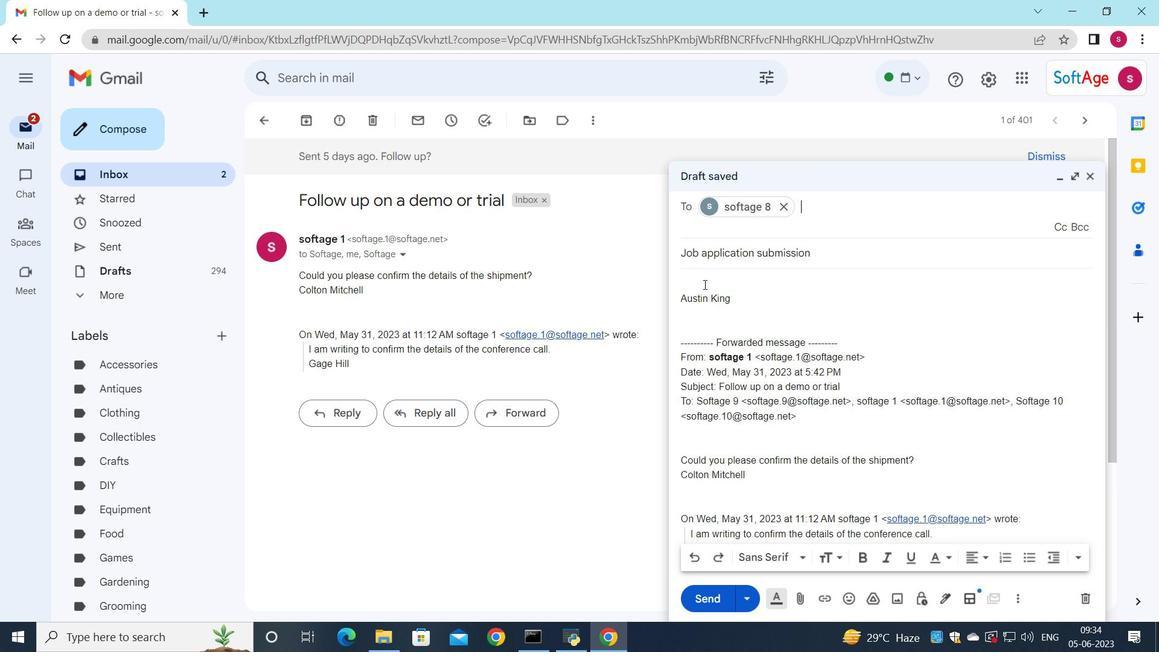 
Action: Key pressed <Key.shift>Could<Key.space>you<Key.space>provide<Key.space>an<Key.space>update<Key.space>on<Key.space>the<Key.space>progress<Key.space>of<Key.space>the<Key.space>market<Key.space>research<Key.space>project<Key.shift_r>?
Screenshot: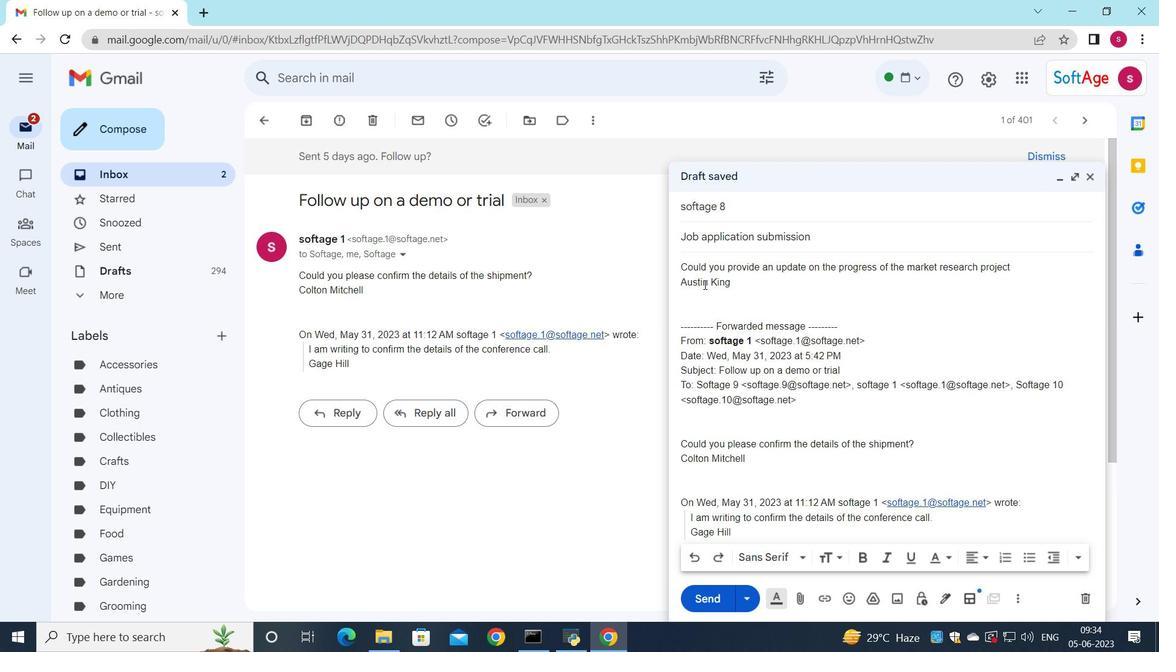 
Action: Mouse moved to (681, 268)
Screenshot: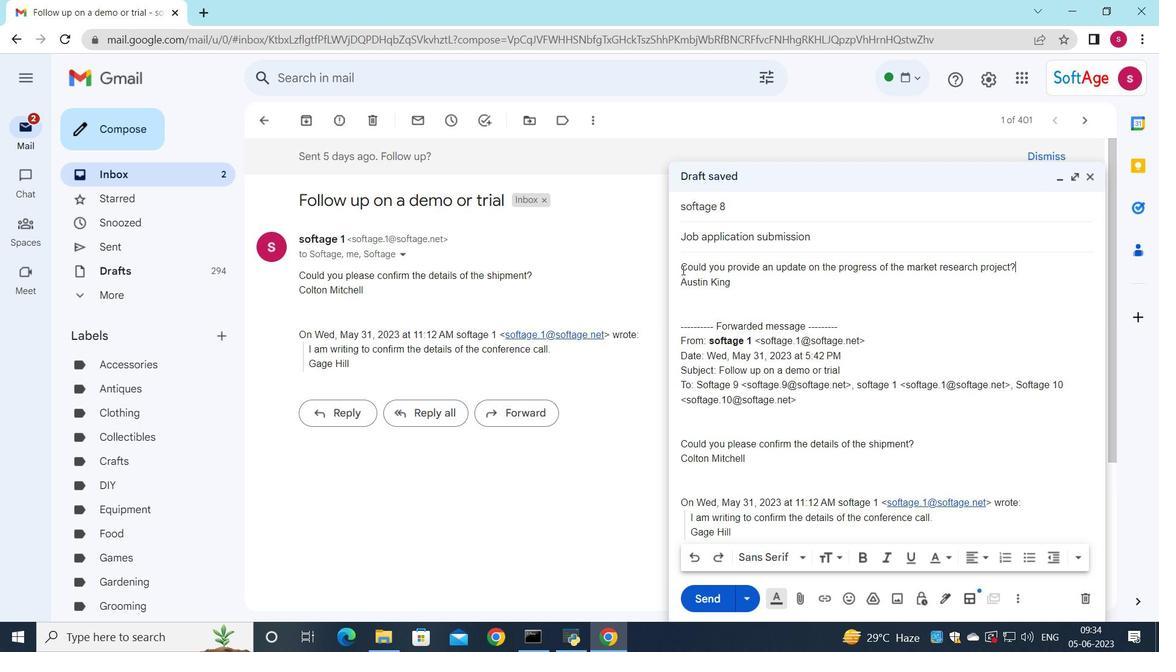 
Action: Mouse pressed left at (681, 268)
Screenshot: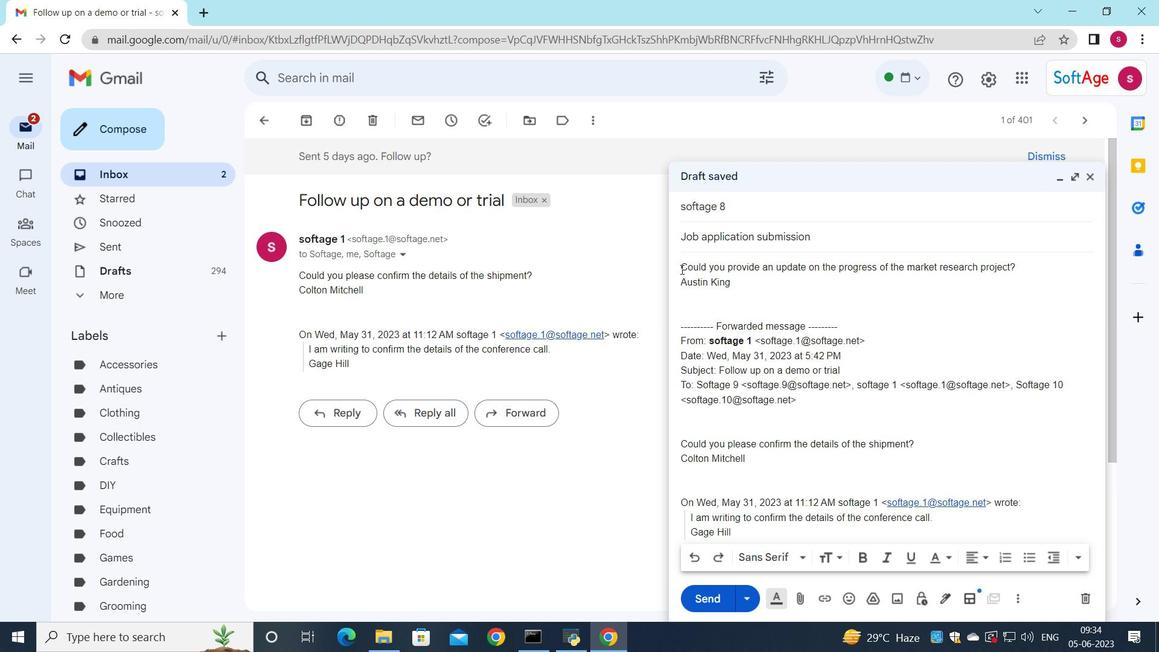 
Action: Mouse moved to (806, 557)
Screenshot: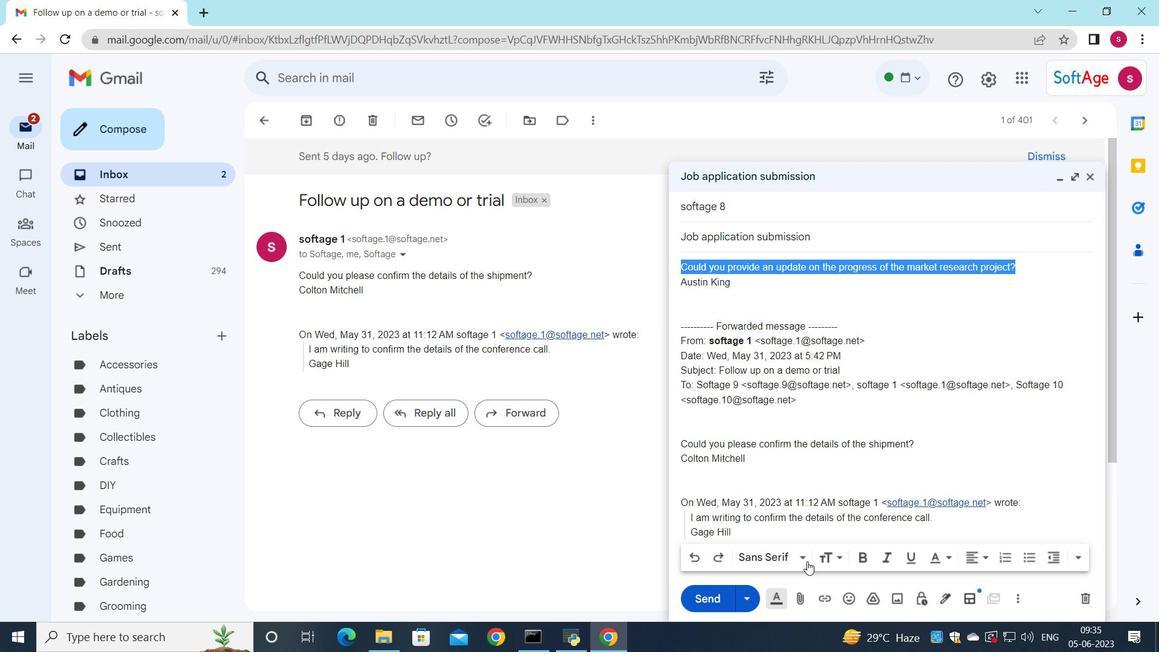 
Action: Mouse pressed left at (806, 557)
Screenshot: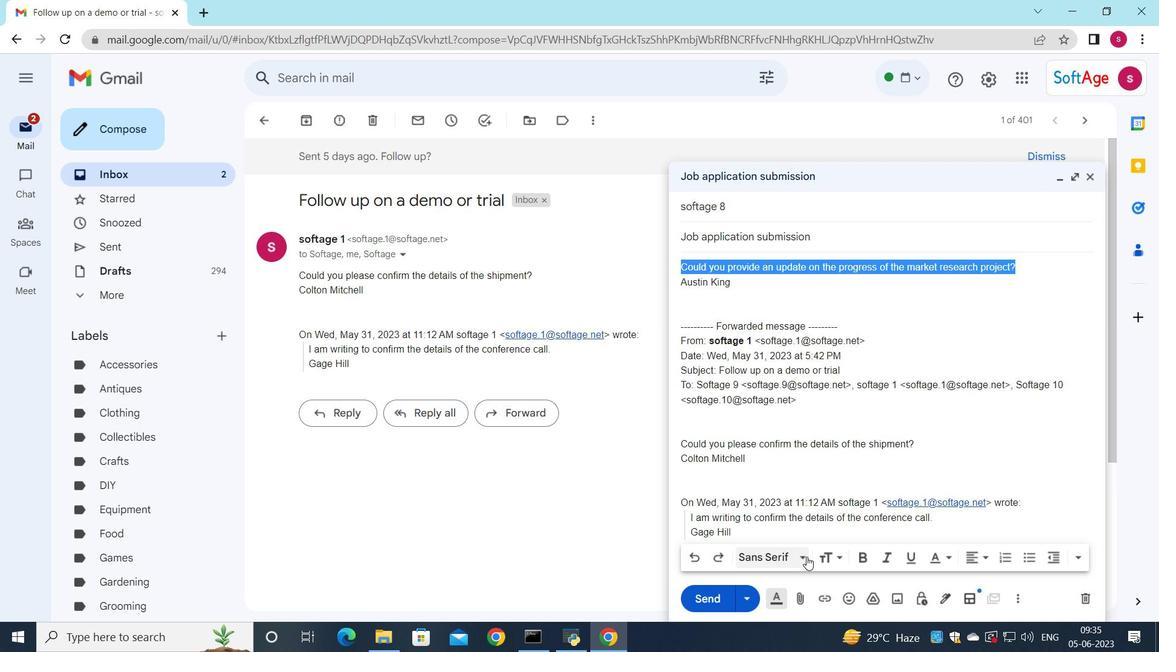 
Action: Mouse moved to (812, 486)
Screenshot: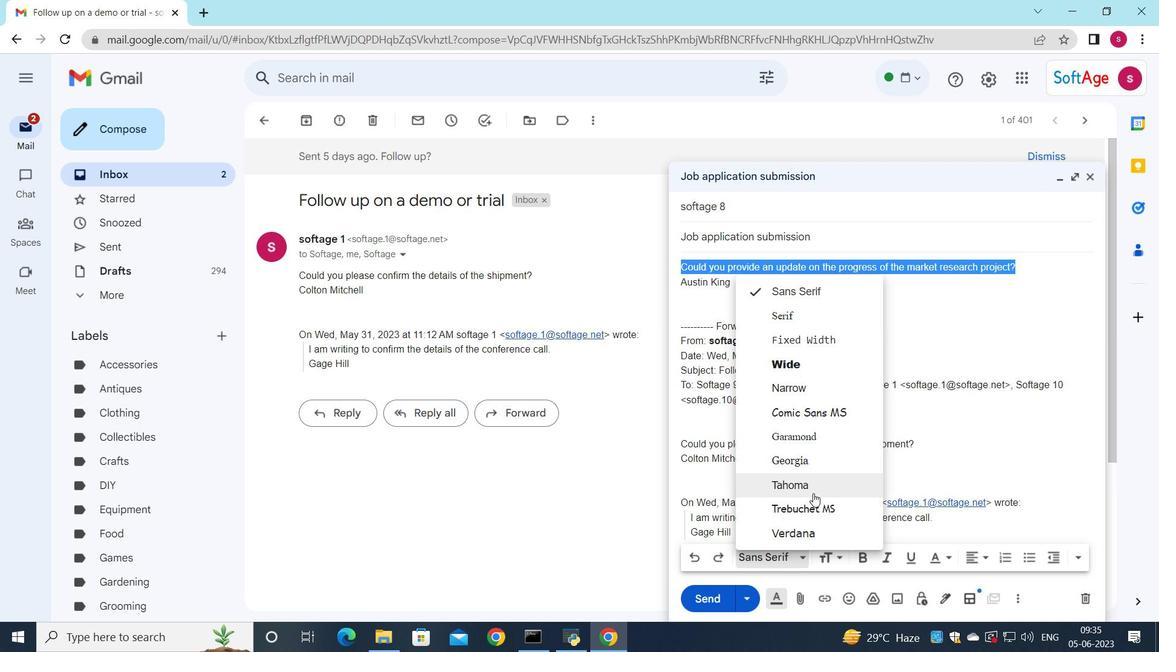 
Action: Mouse pressed left at (812, 486)
Screenshot: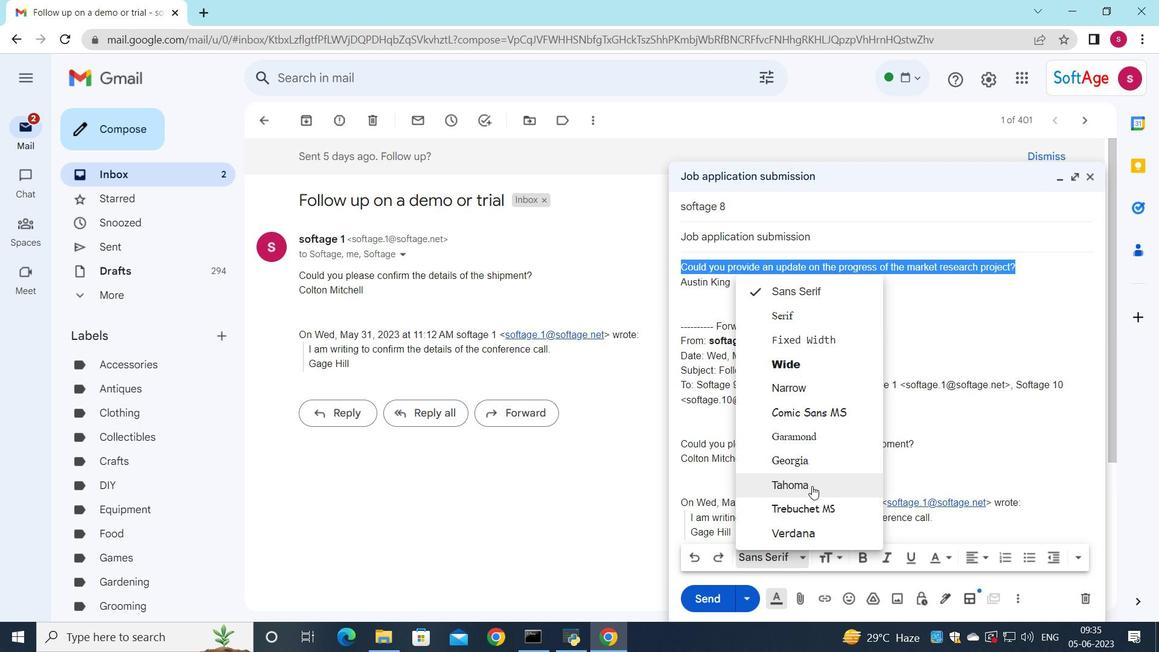 
Action: Mouse moved to (862, 557)
Screenshot: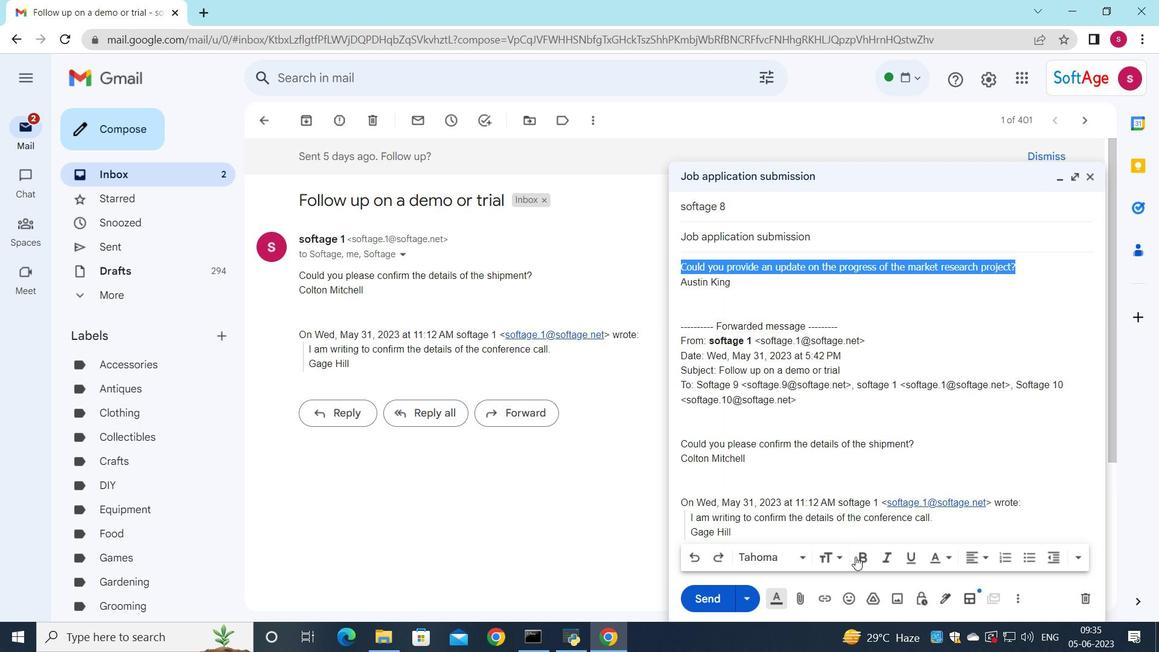 
Action: Mouse pressed left at (862, 557)
Screenshot: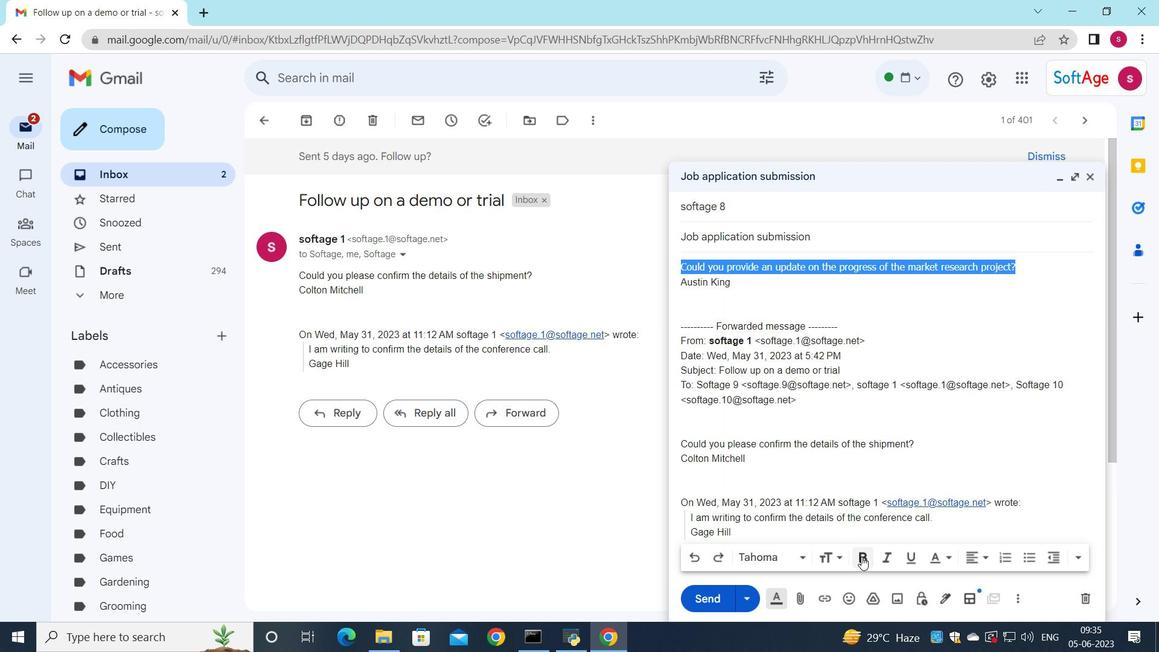 
Action: Mouse moved to (719, 597)
Screenshot: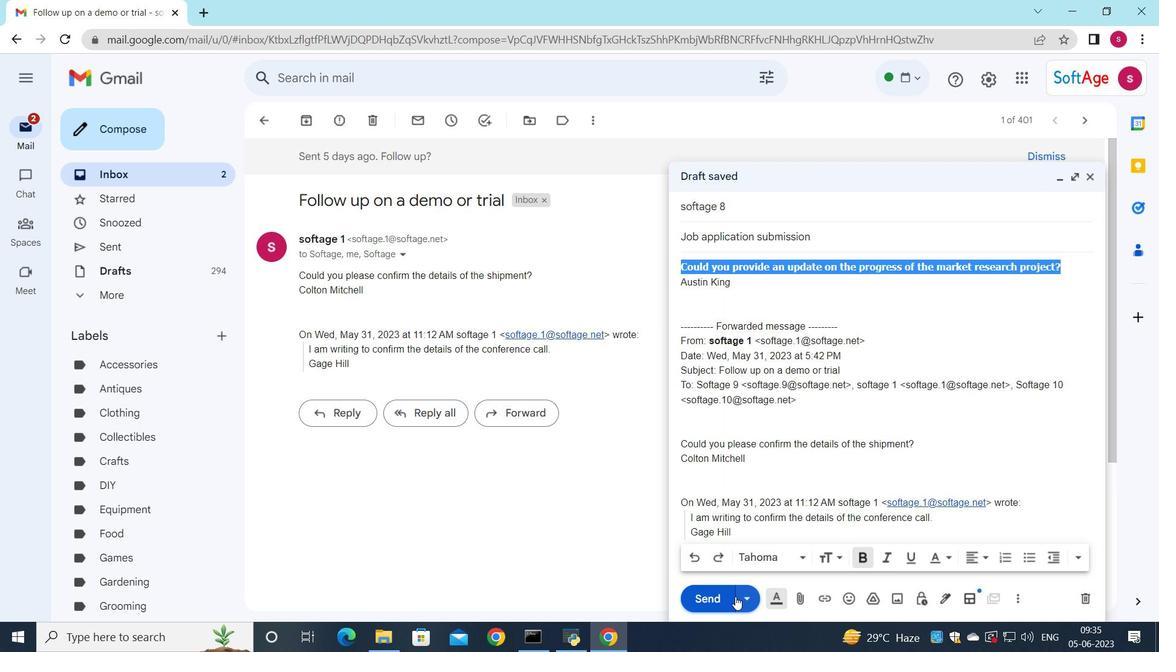 
Action: Mouse pressed left at (719, 597)
Screenshot: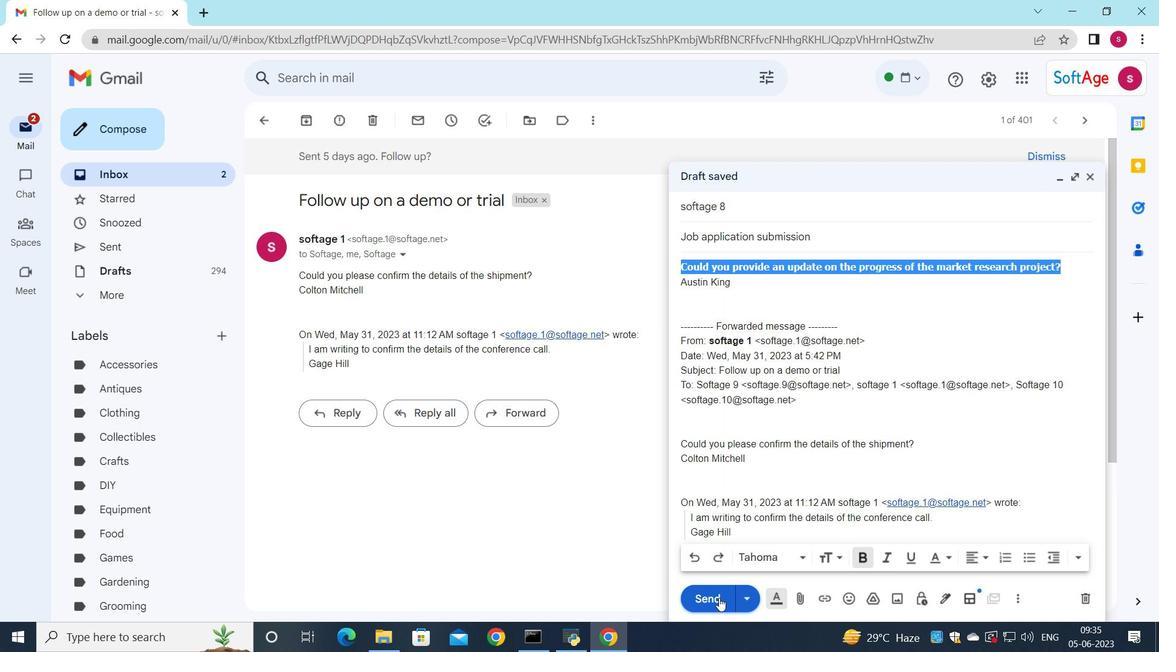 
Action: Mouse moved to (684, 593)
Screenshot: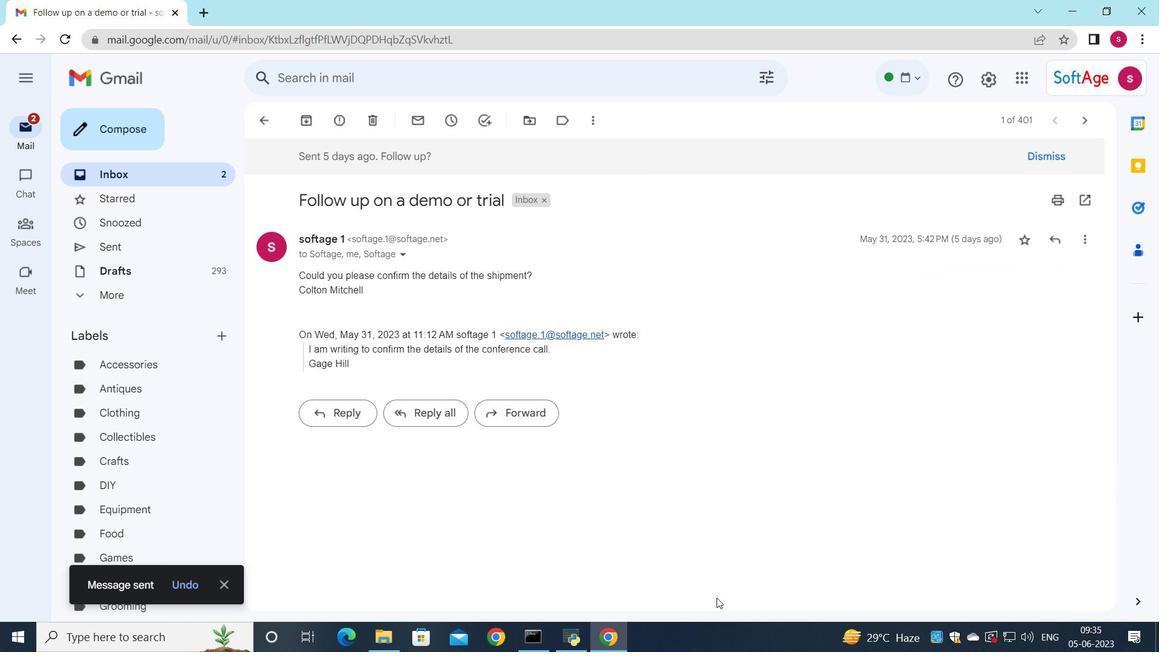 
